Task: Edit and enhance audio for diversity and inclusion training programs.
Action: Mouse pressed left at (81, 6)
Screenshot: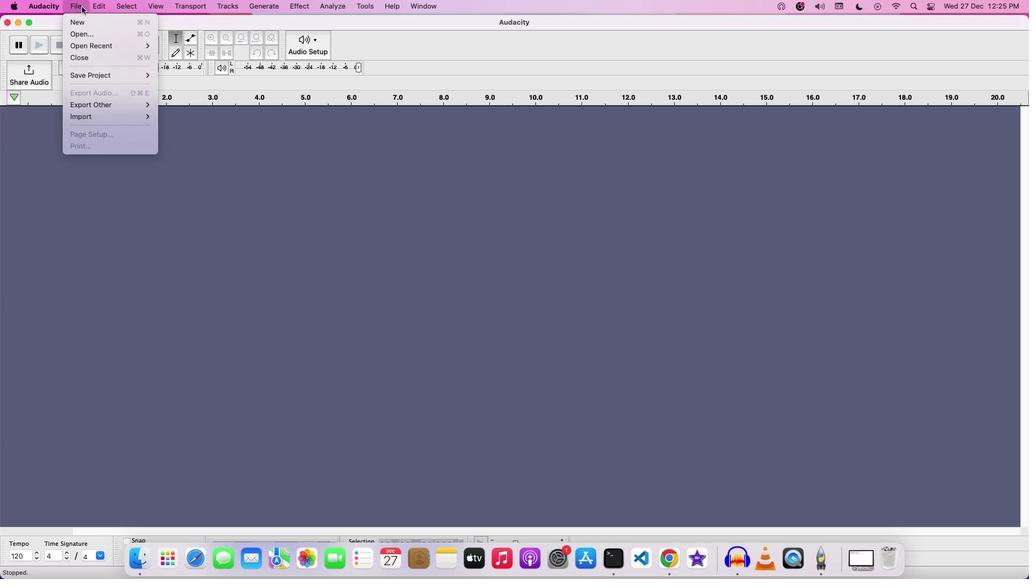 
Action: Mouse moved to (94, 34)
Screenshot: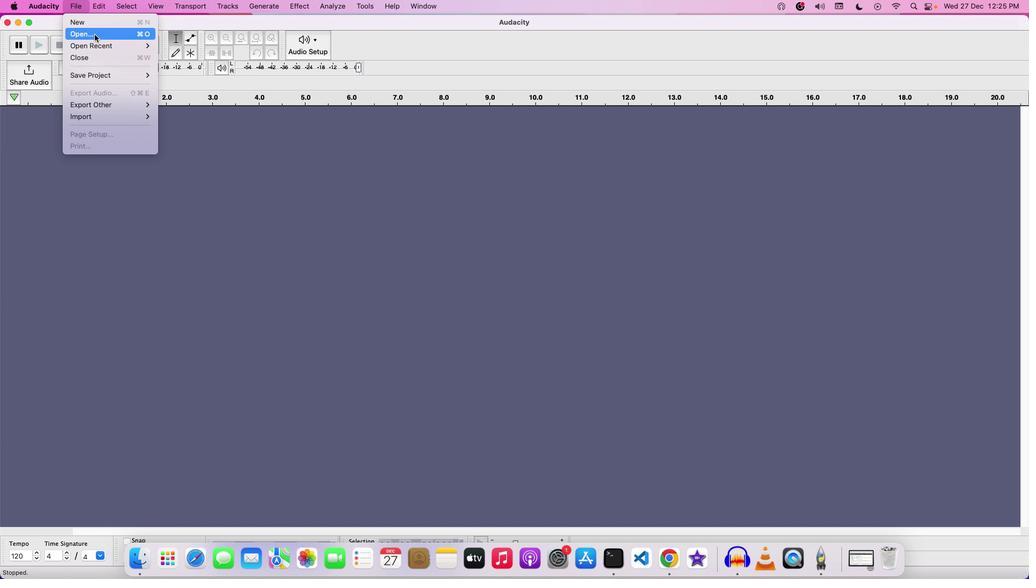 
Action: Mouse pressed left at (94, 34)
Screenshot: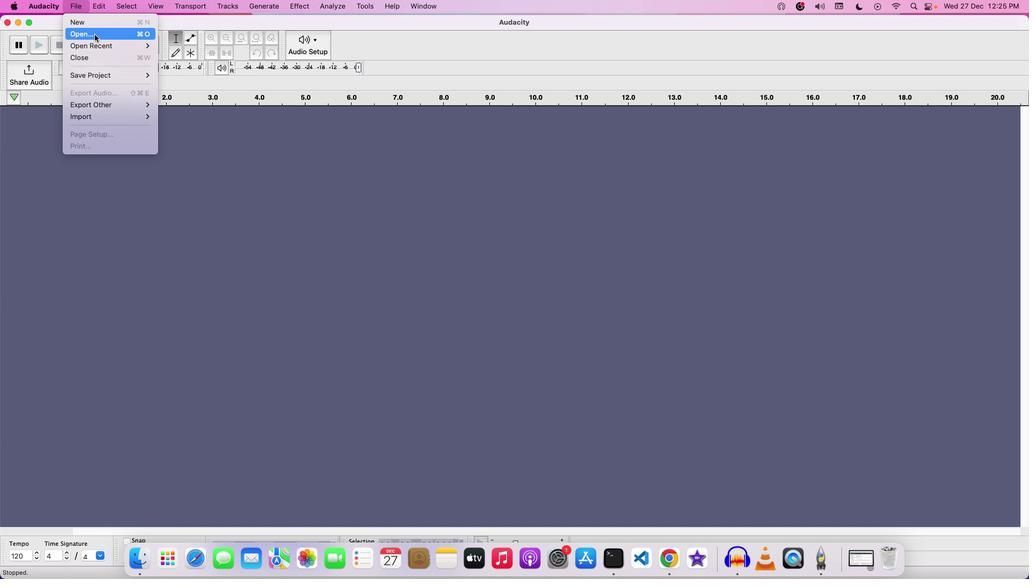 
Action: Mouse moved to (460, 151)
Screenshot: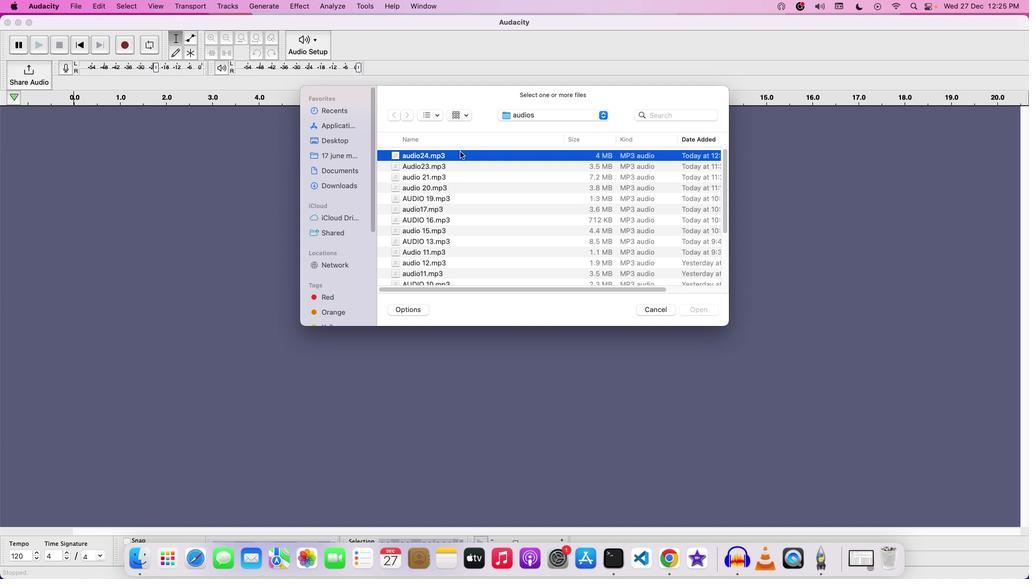 
Action: Mouse pressed left at (460, 151)
Screenshot: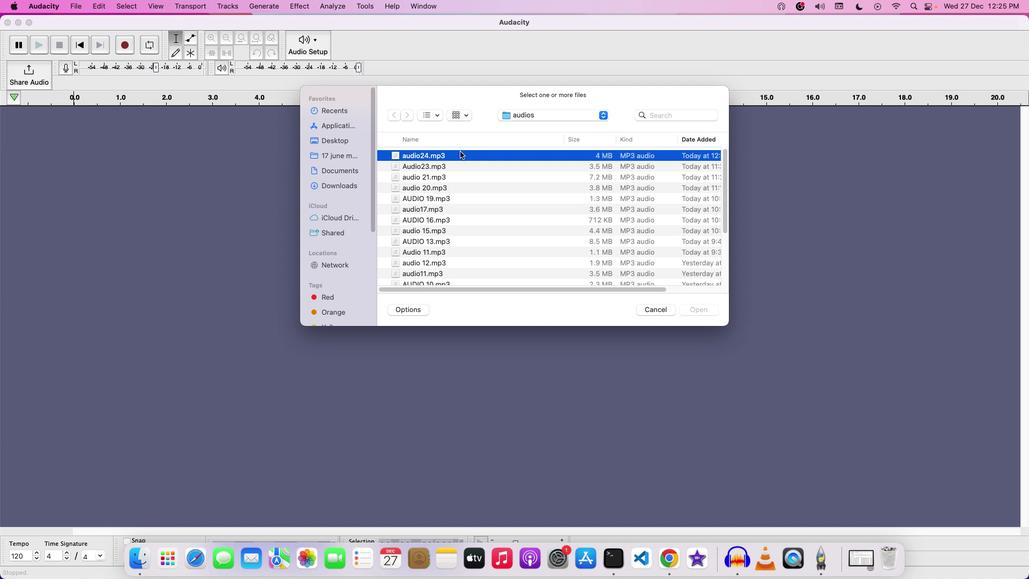 
Action: Mouse moved to (699, 307)
Screenshot: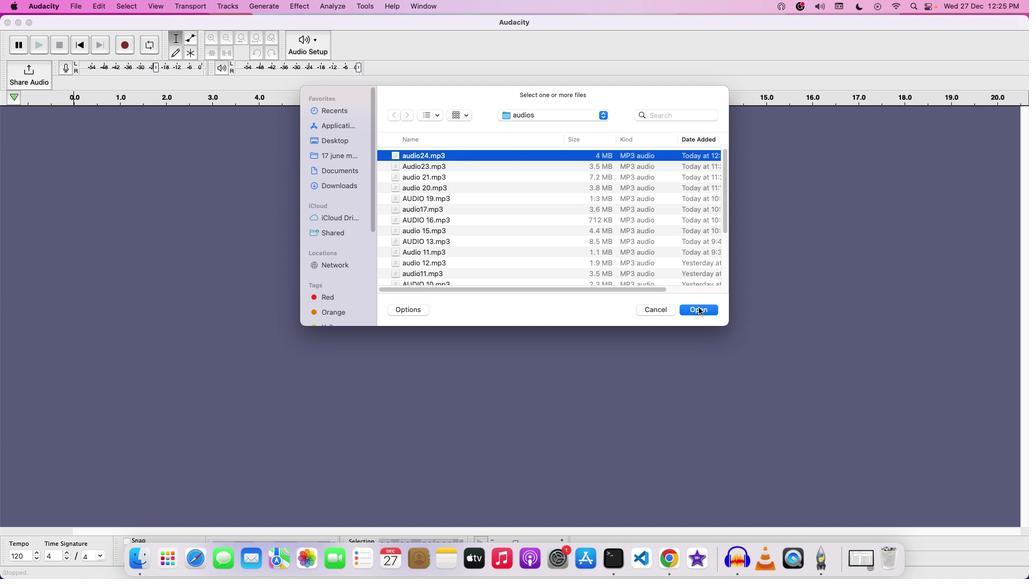 
Action: Mouse pressed left at (699, 307)
Screenshot: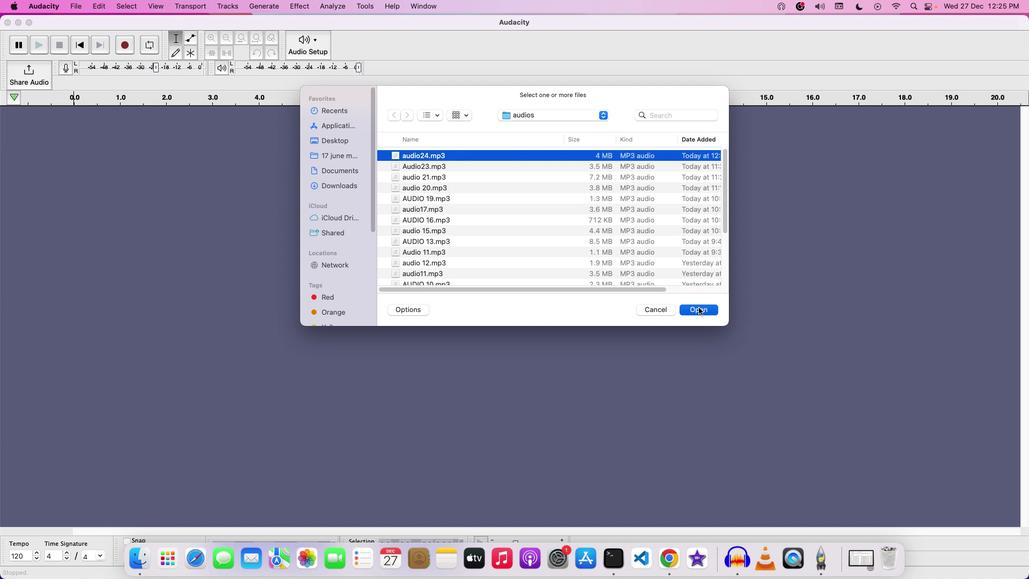 
Action: Mouse moved to (436, 184)
Screenshot: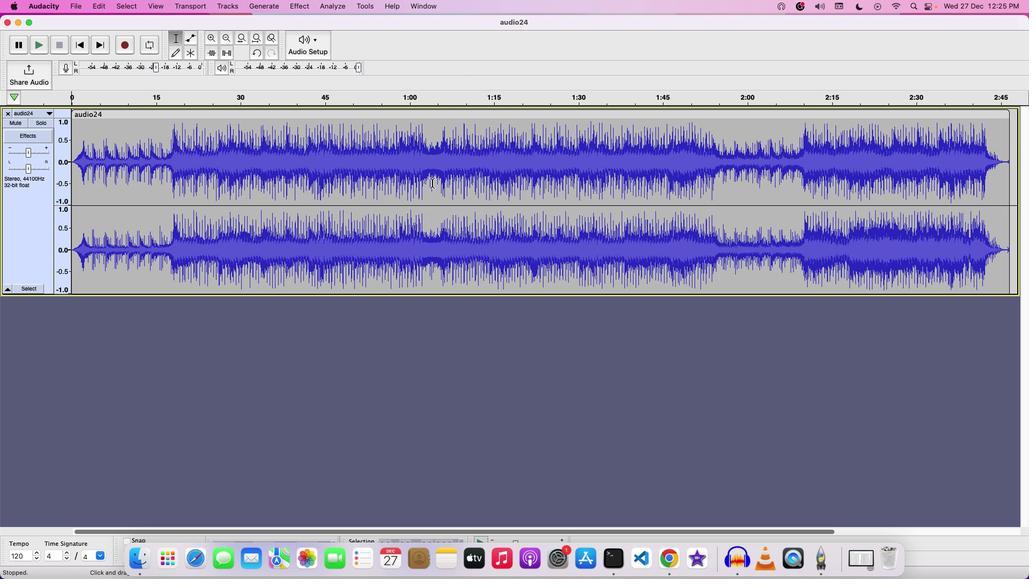 
Action: Key pressed Key.space
Screenshot: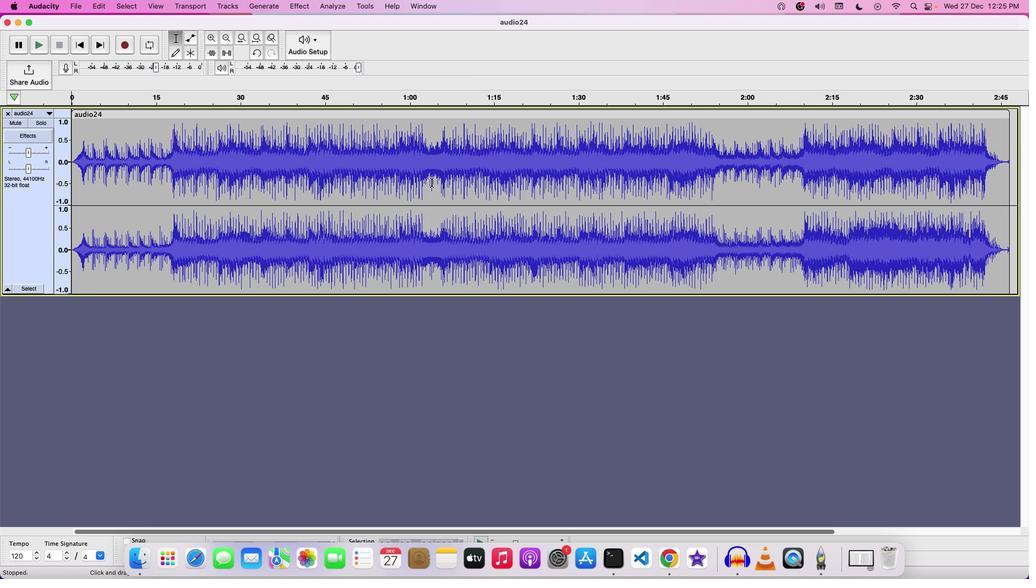
Action: Mouse moved to (29, 152)
Screenshot: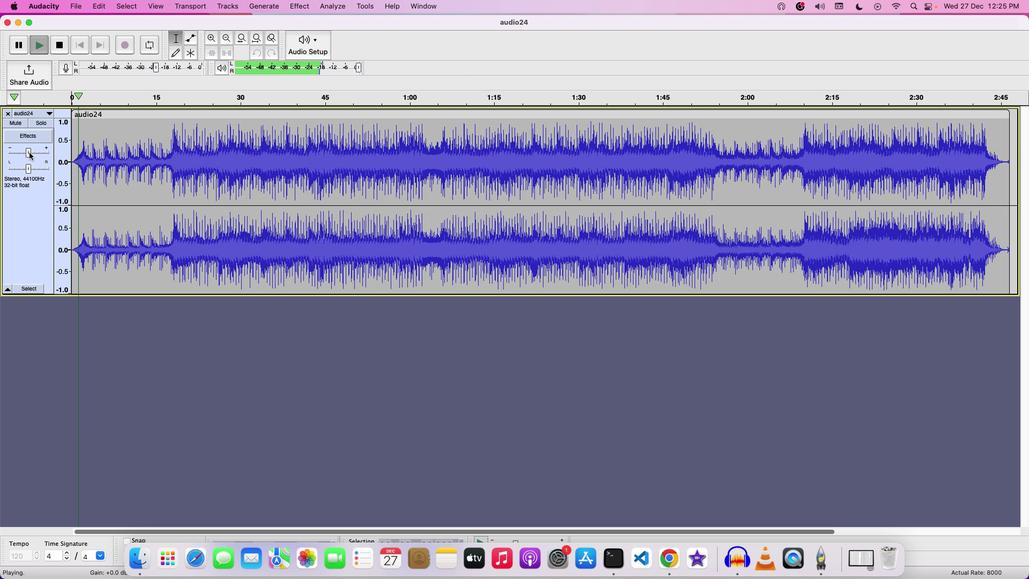 
Action: Mouse pressed left at (29, 152)
Screenshot: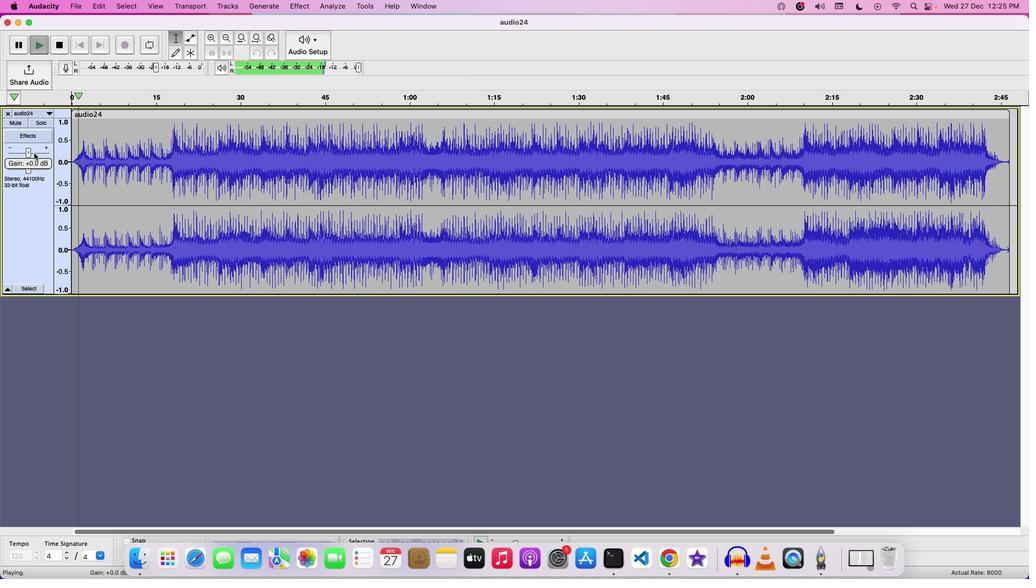 
Action: Mouse moved to (58, 118)
Screenshot: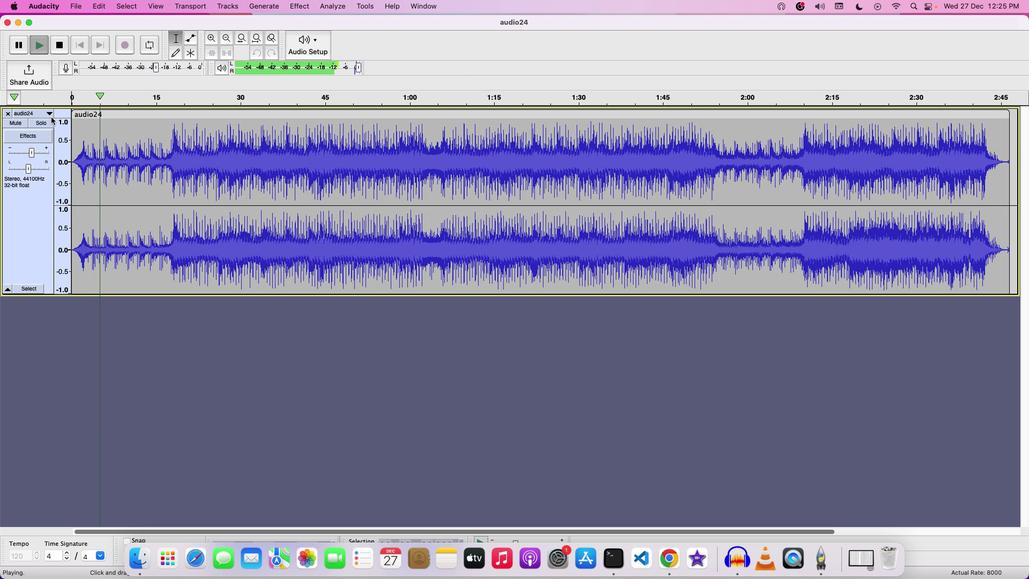 
Action: Key pressed Key.space
Screenshot: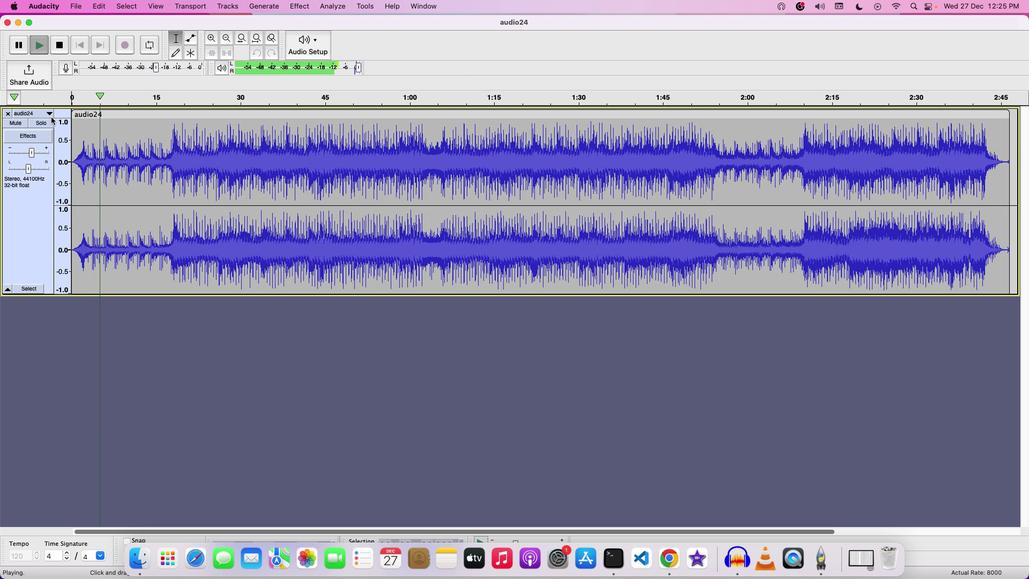 
Action: Mouse moved to (207, 36)
Screenshot: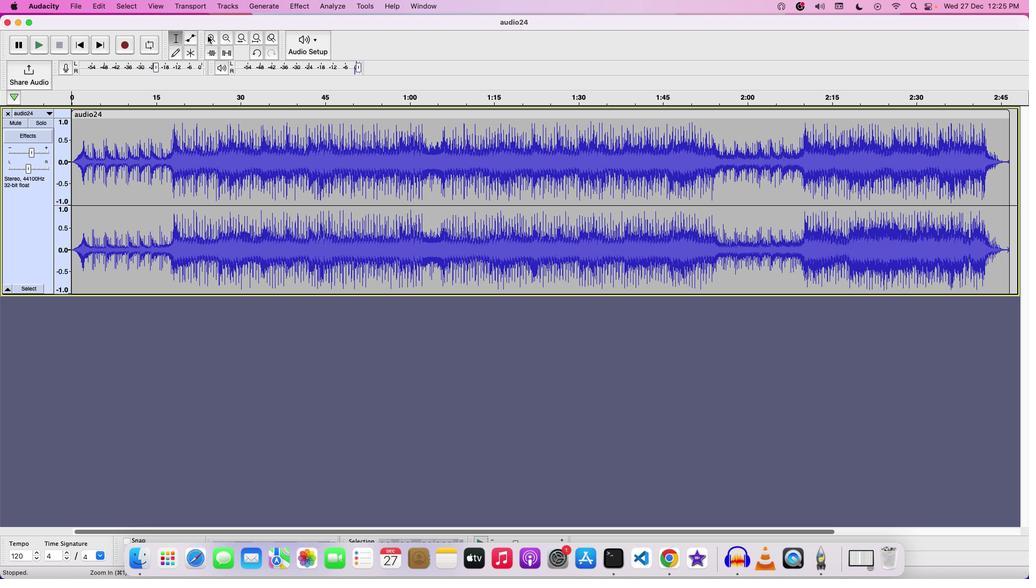 
Action: Mouse pressed left at (207, 36)
Screenshot: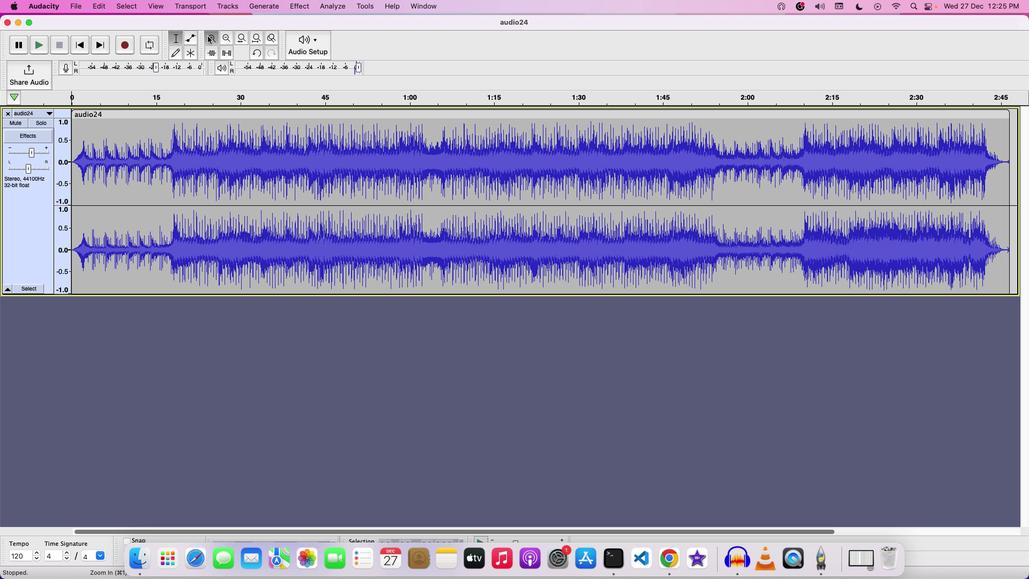 
Action: Mouse pressed left at (207, 36)
Screenshot: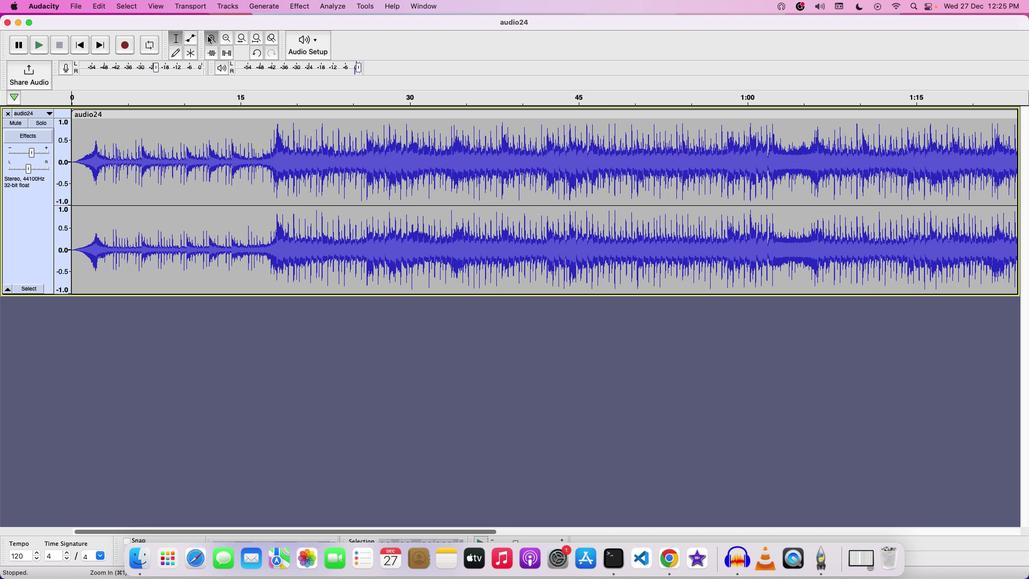 
Action: Mouse pressed left at (207, 36)
Screenshot: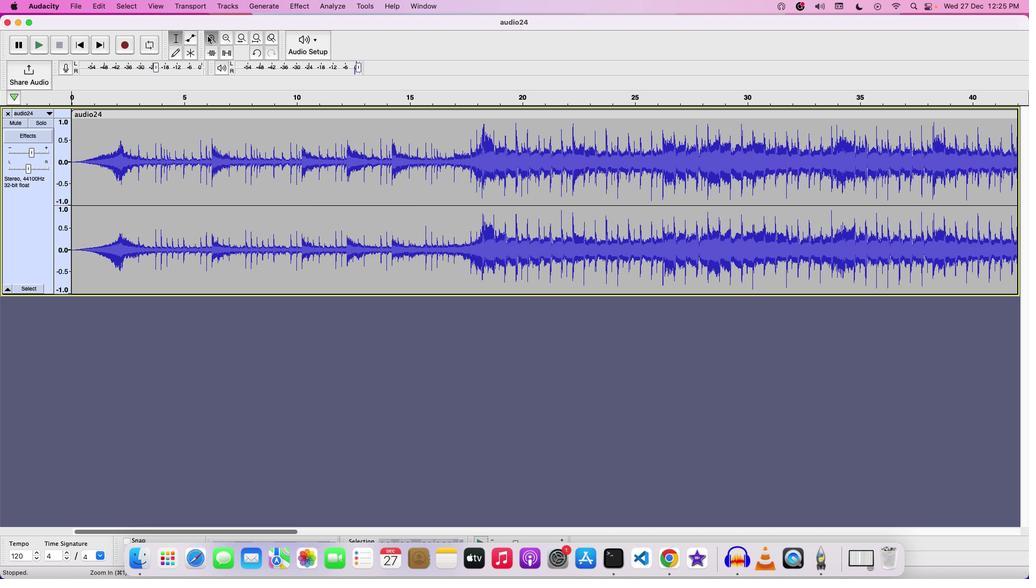 
Action: Mouse moved to (71, 116)
Screenshot: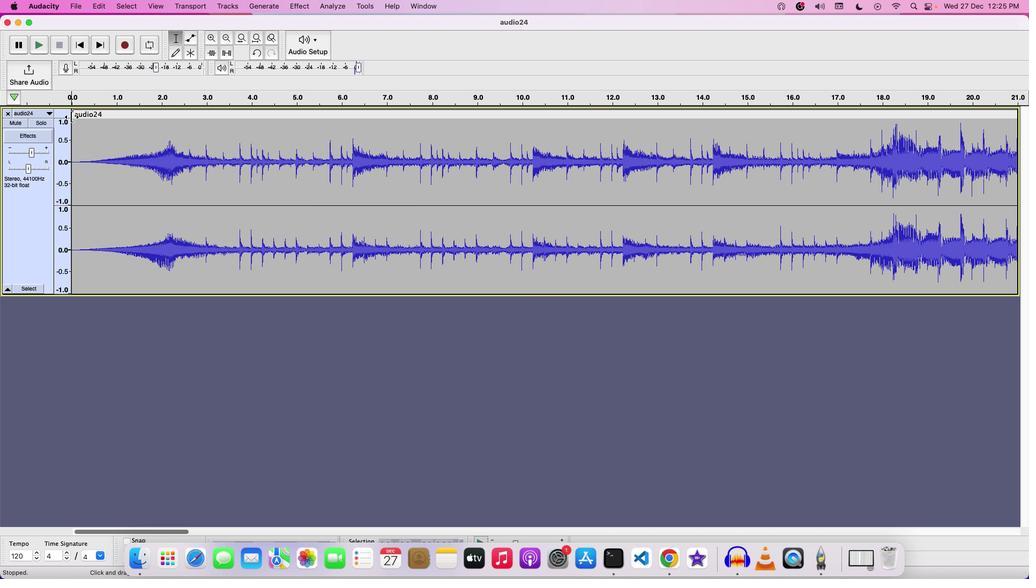 
Action: Mouse pressed left at (71, 116)
Screenshot: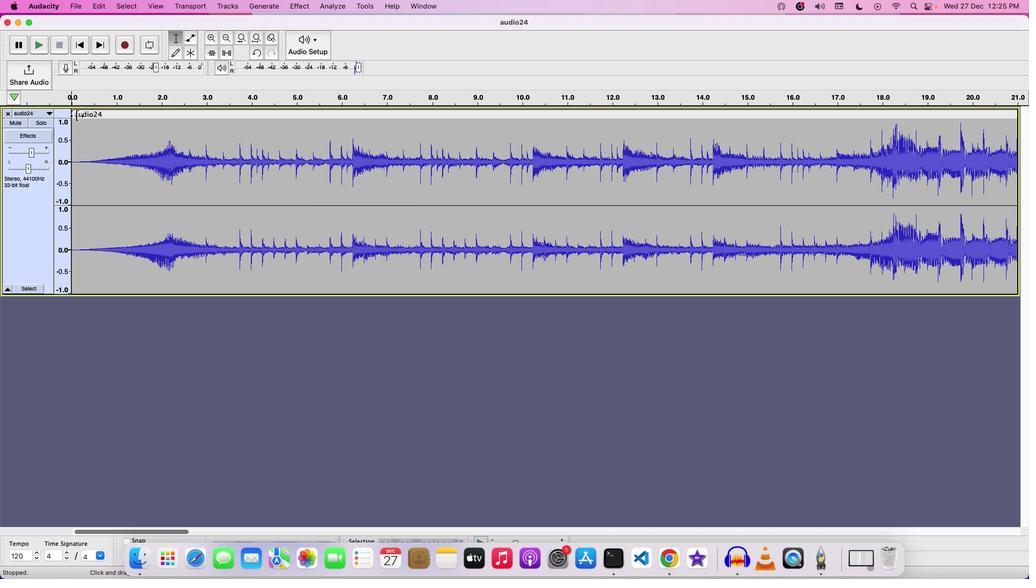 
Action: Mouse moved to (115, 115)
Screenshot: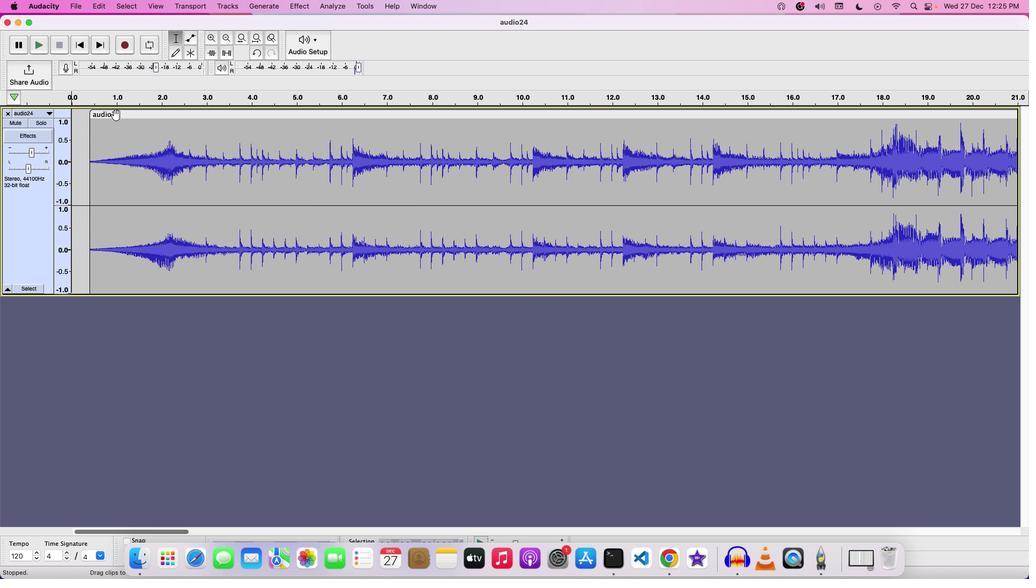 
Action: Mouse pressed left at (115, 115)
Screenshot: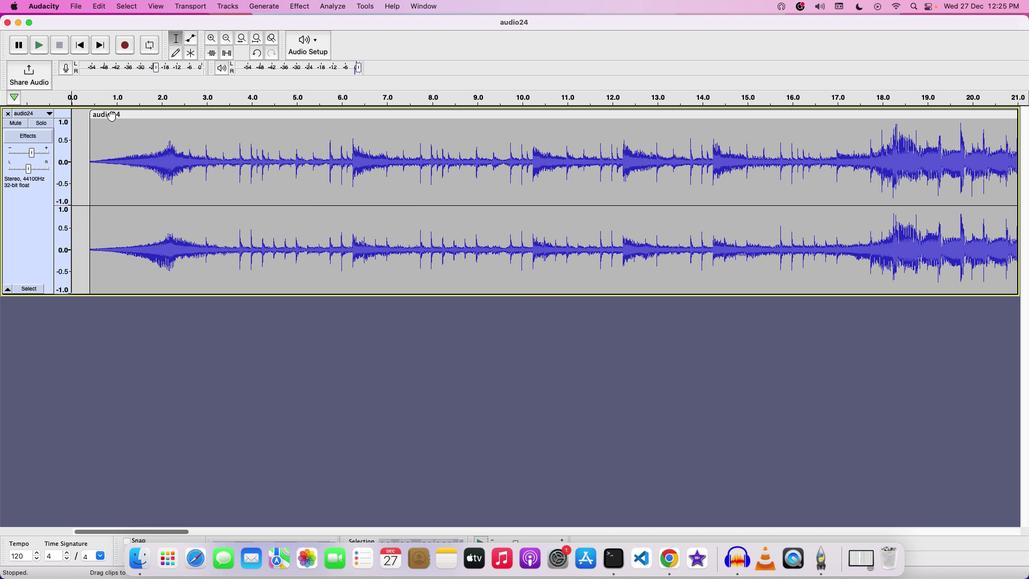 
Action: Mouse moved to (225, 36)
Screenshot: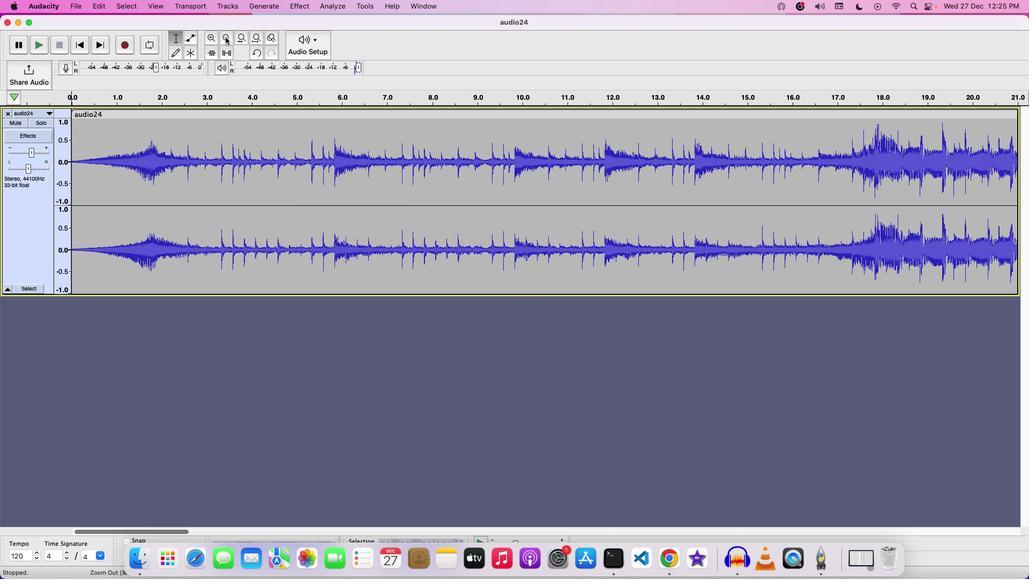 
Action: Mouse pressed left at (225, 36)
Screenshot: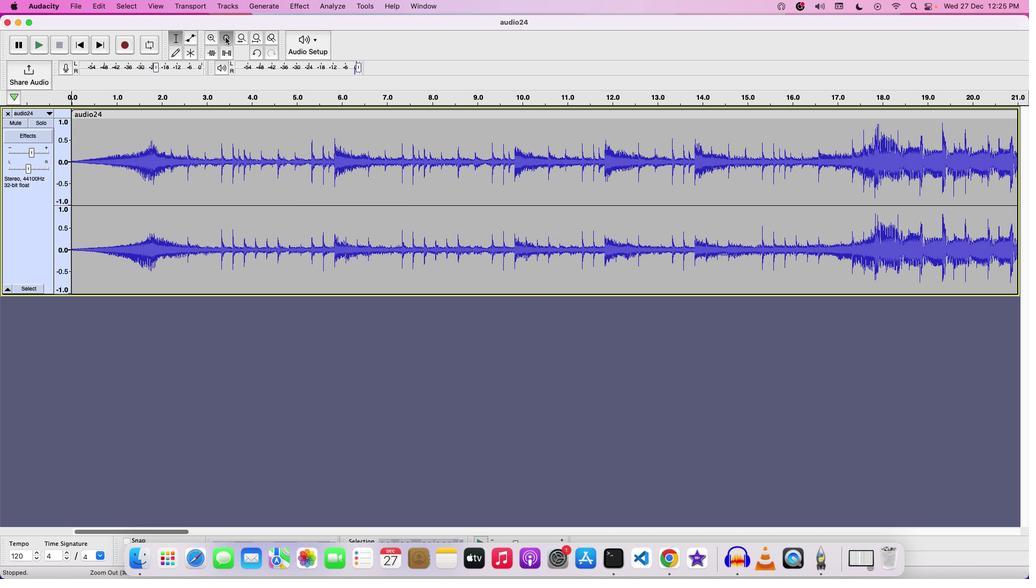 
Action: Mouse pressed left at (225, 36)
Screenshot: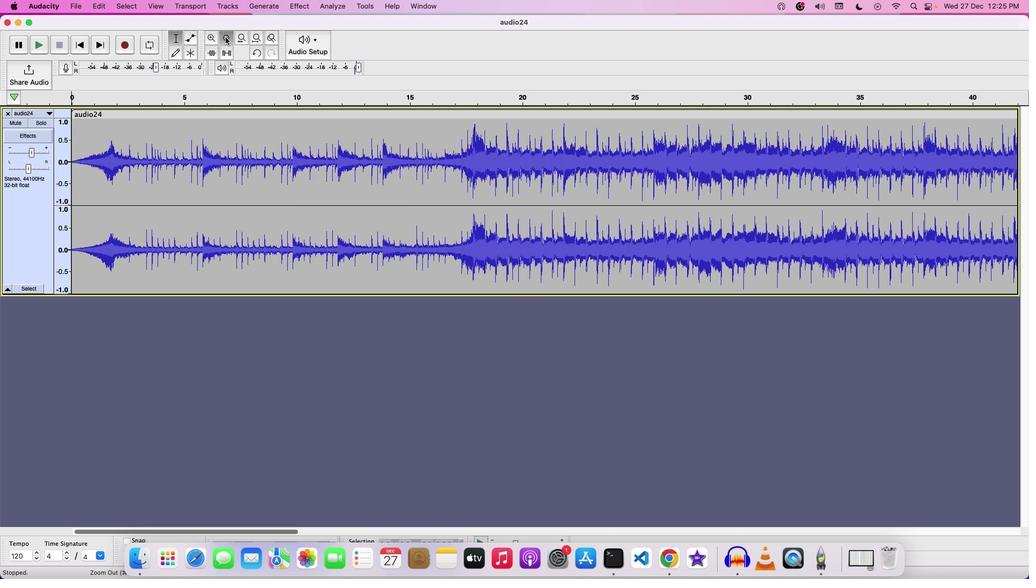 
Action: Mouse pressed left at (225, 36)
Screenshot: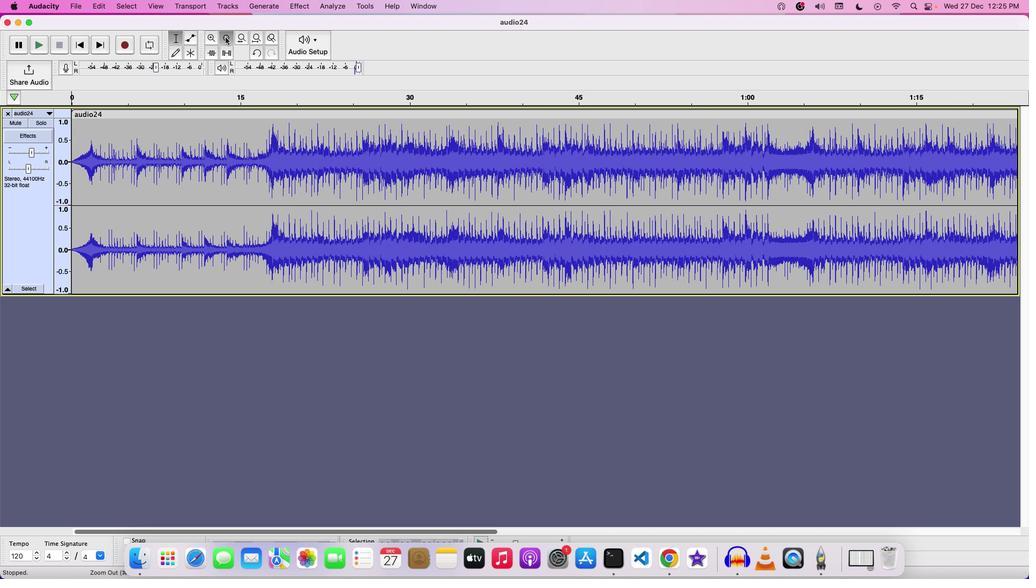 
Action: Mouse pressed left at (225, 36)
Screenshot: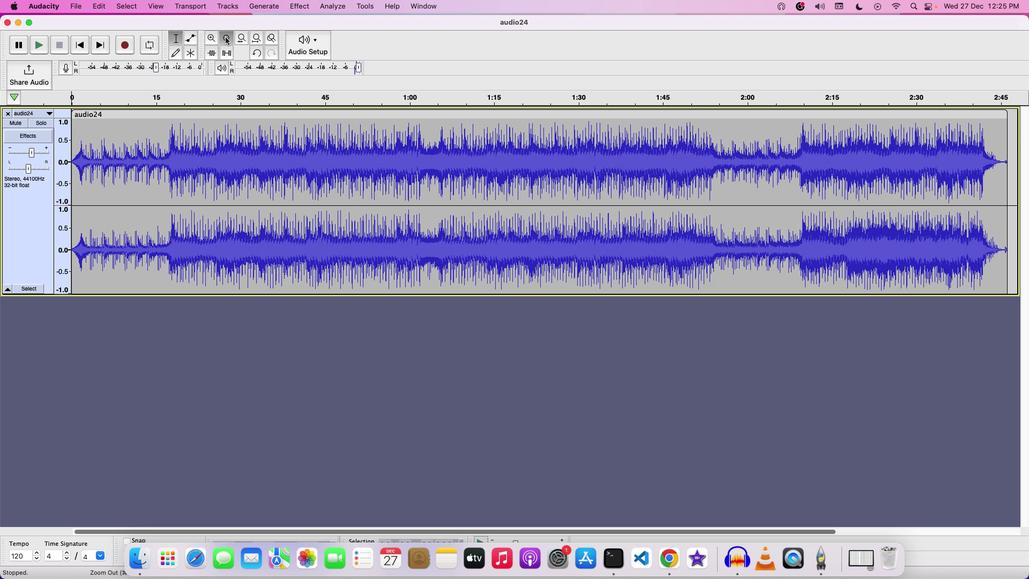 
Action: Mouse pressed left at (225, 36)
Screenshot: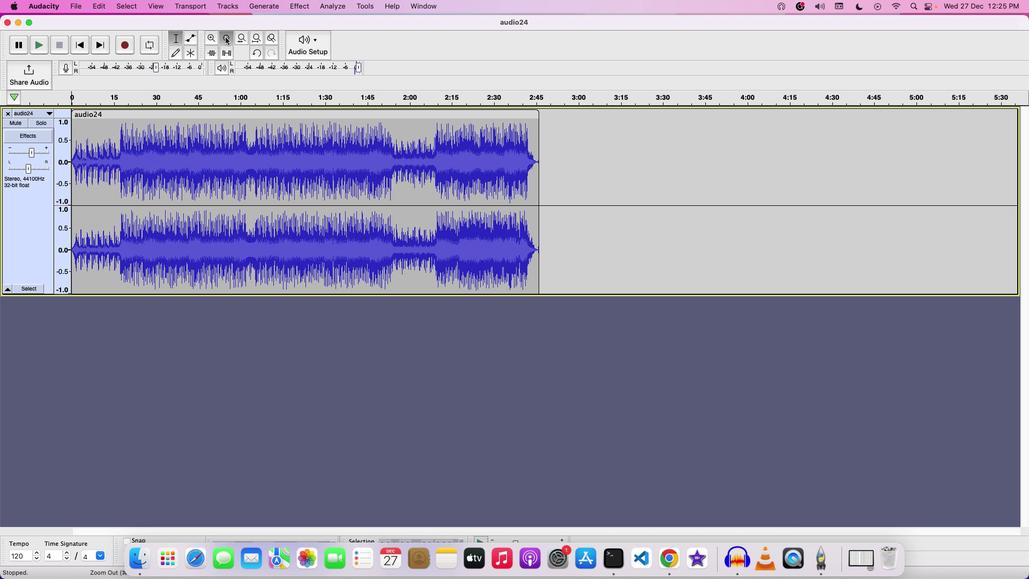
Action: Mouse moved to (213, 39)
Screenshot: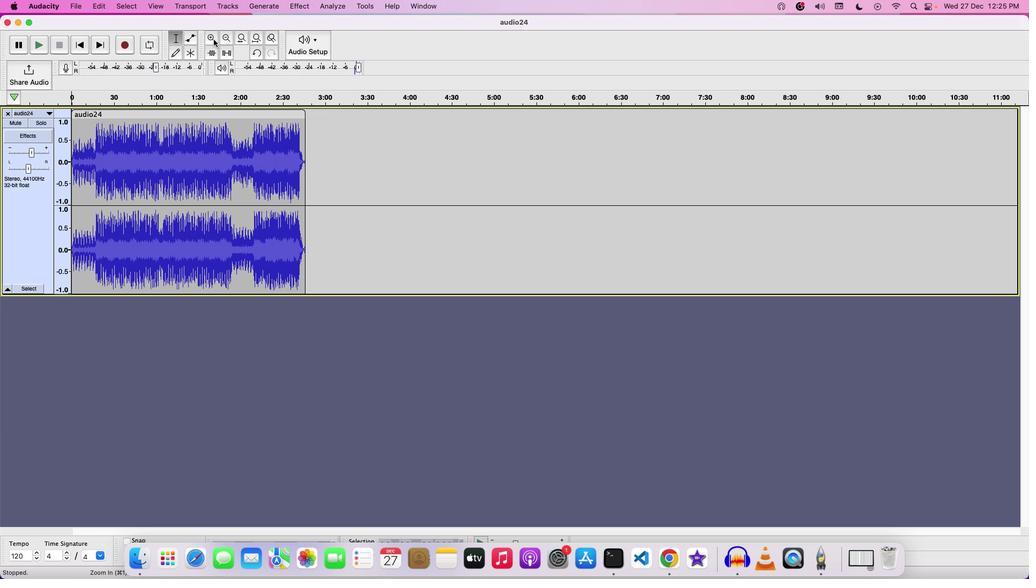 
Action: Mouse pressed left at (213, 39)
Screenshot: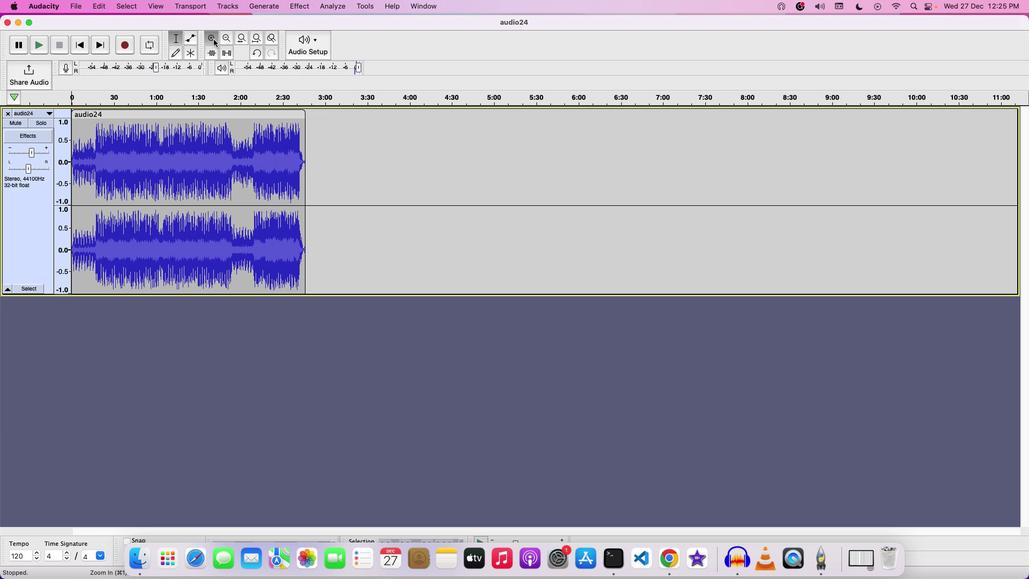 
Action: Mouse moved to (539, 119)
Screenshot: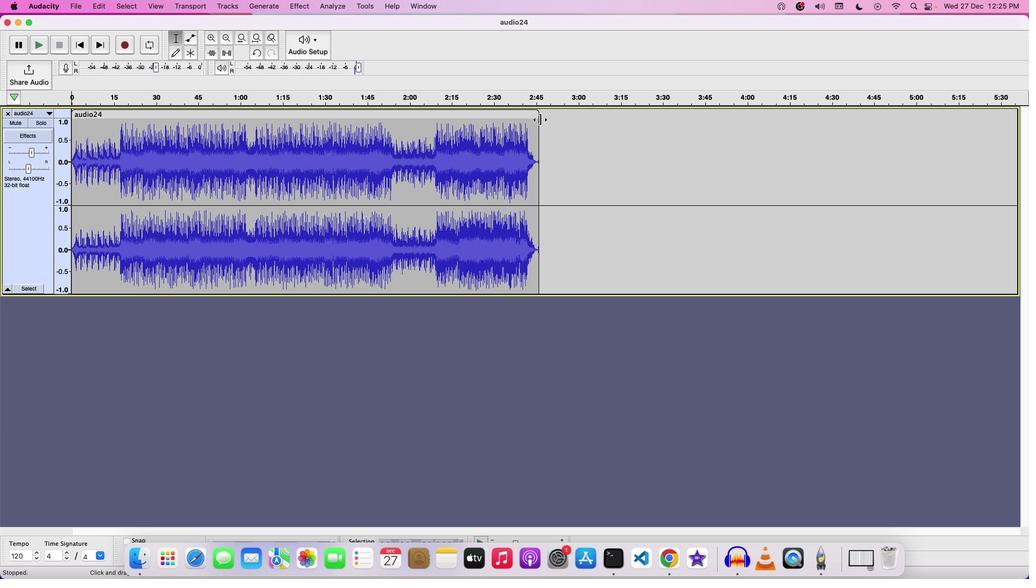 
Action: Mouse pressed left at (539, 119)
Screenshot: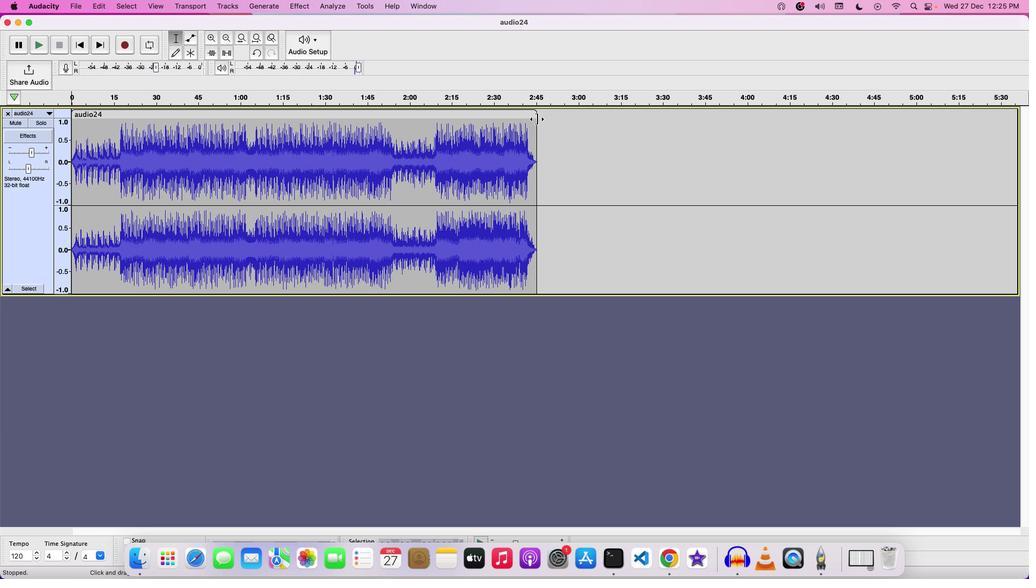 
Action: Mouse moved to (209, 40)
Screenshot: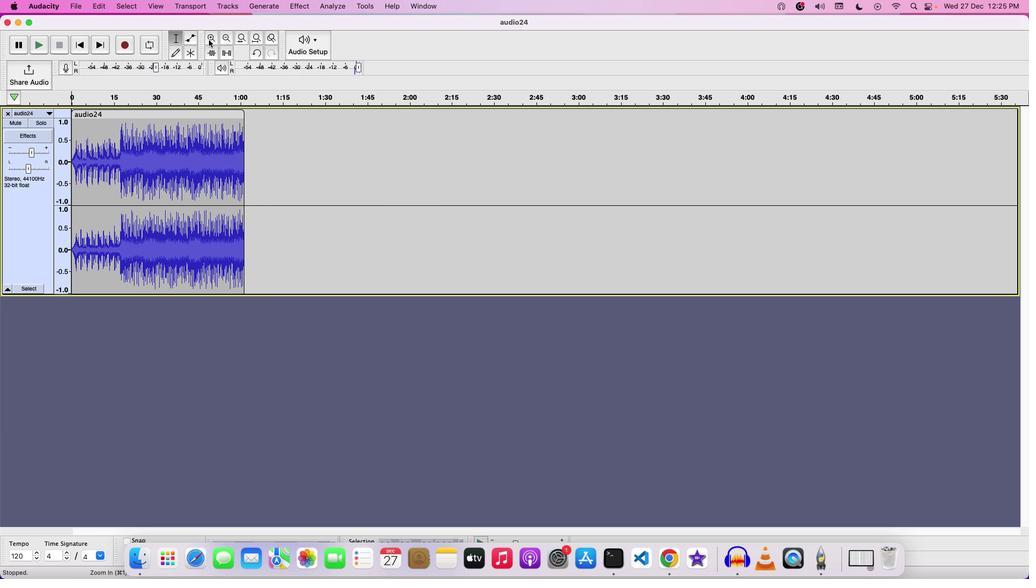 
Action: Mouse pressed left at (209, 40)
Screenshot: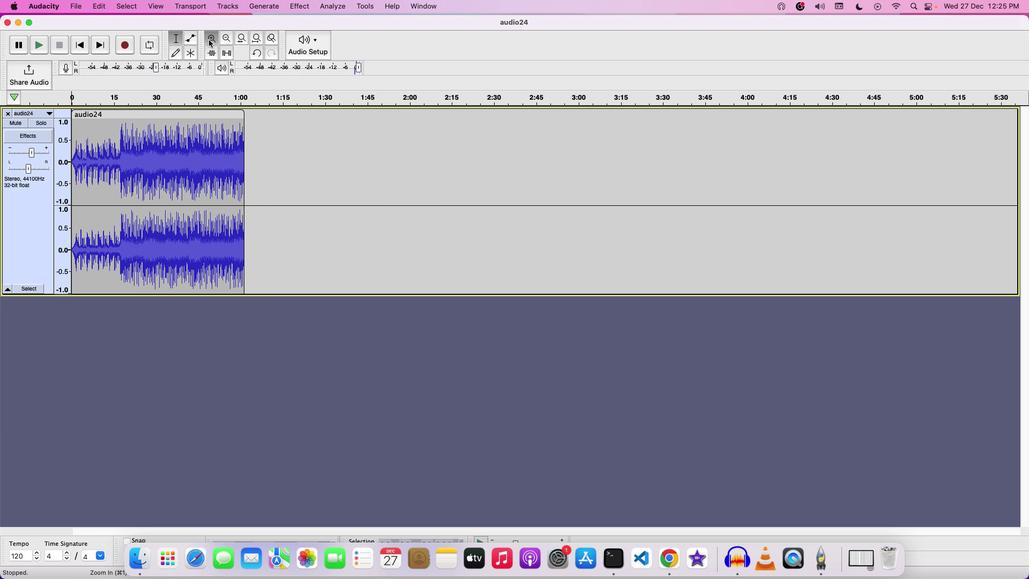 
Action: Mouse pressed left at (209, 40)
Screenshot: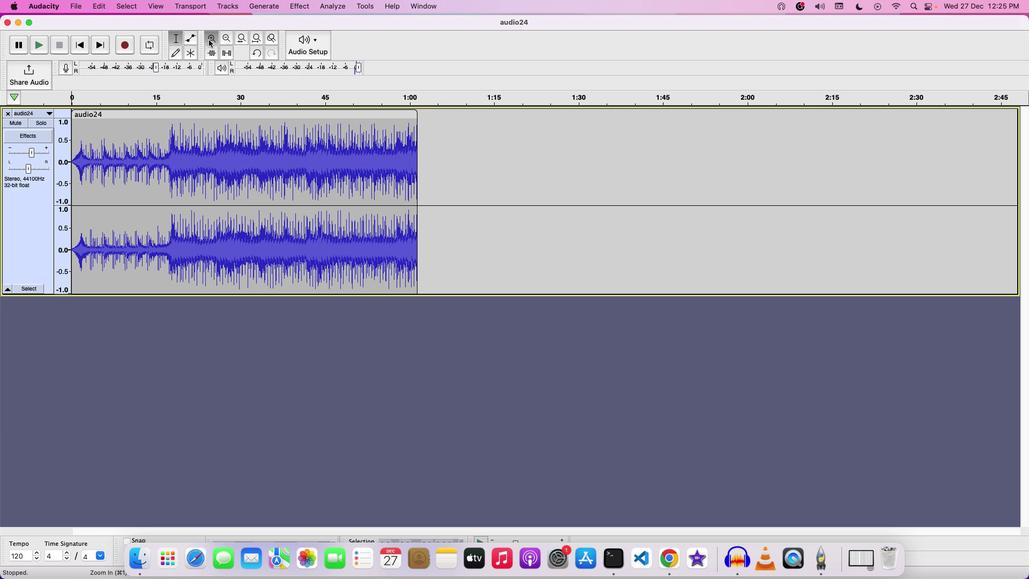 
Action: Mouse moved to (211, 43)
Screenshot: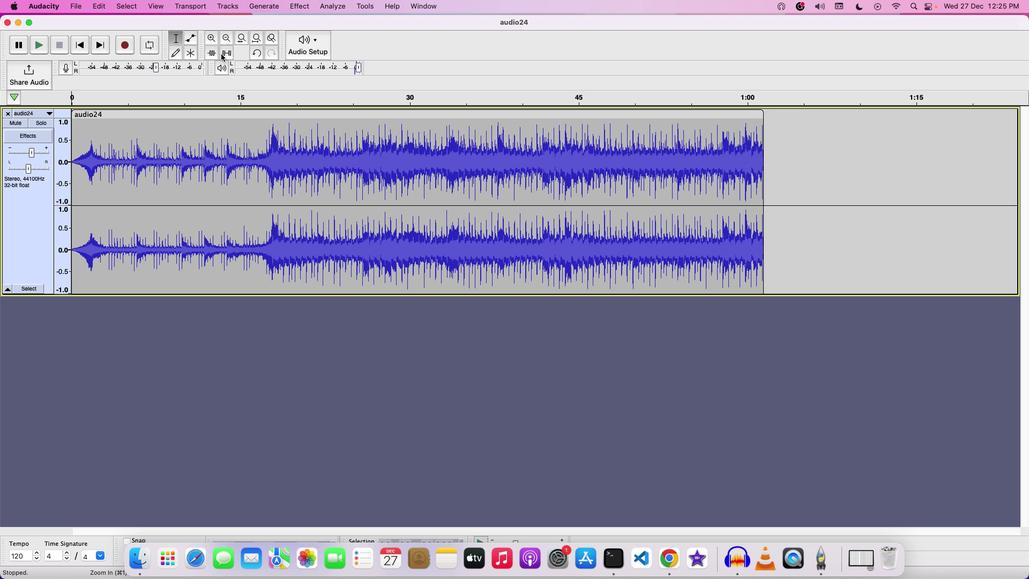 
Action: Key pressed Key.space
Screenshot: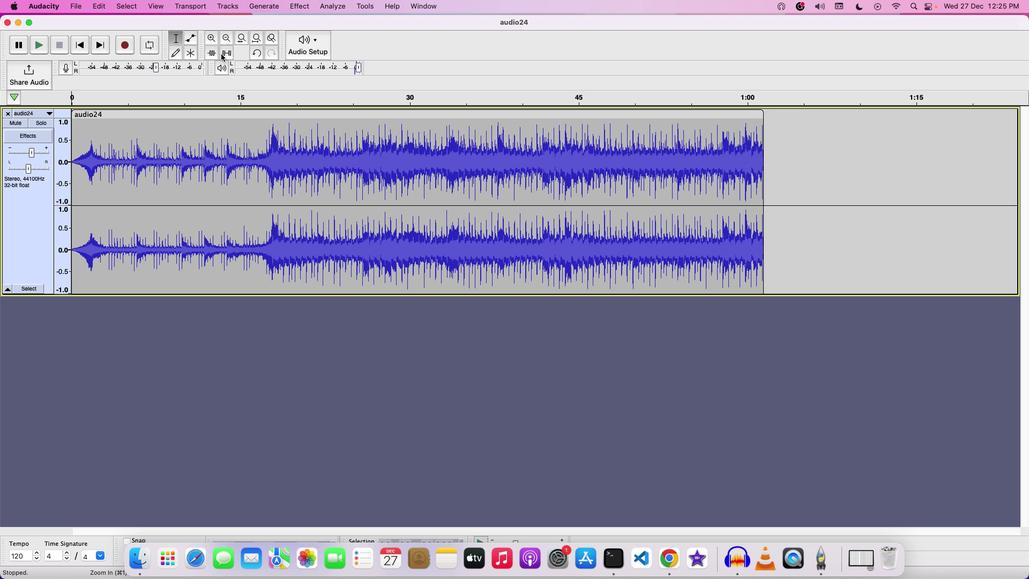 
Action: Mouse moved to (42, 152)
Screenshot: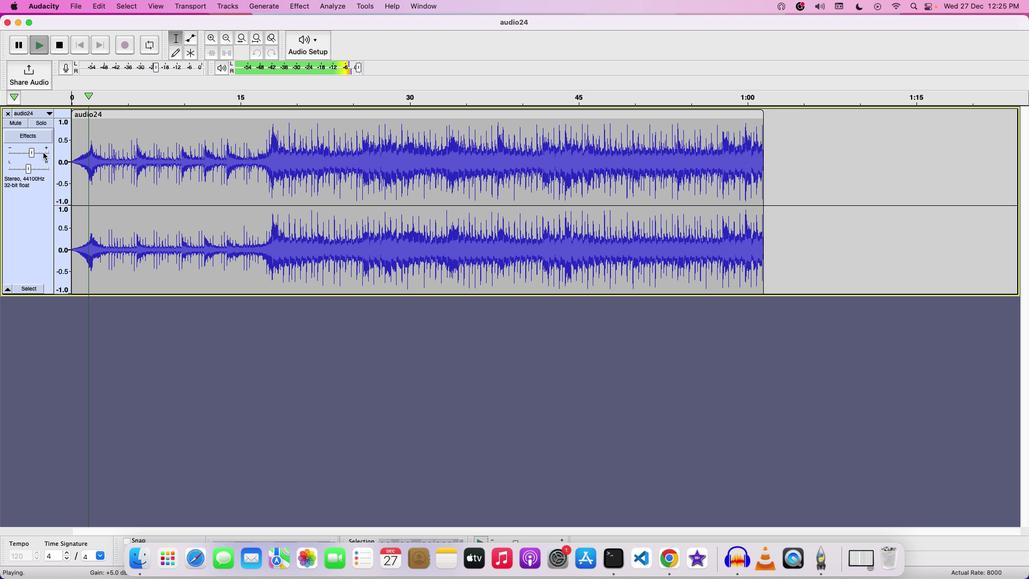 
Action: Mouse pressed left at (42, 152)
Screenshot: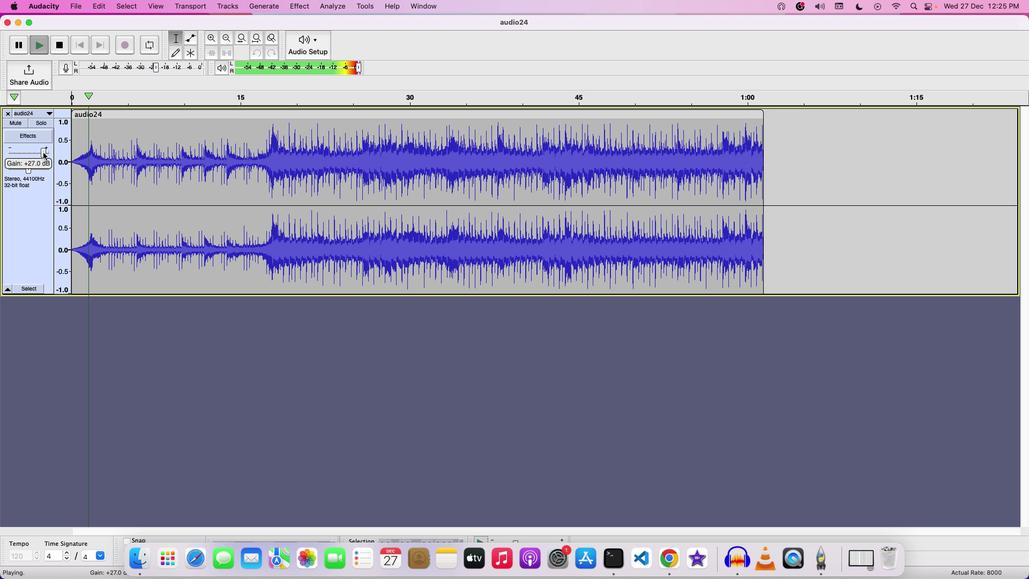 
Action: Mouse moved to (42, 152)
Screenshot: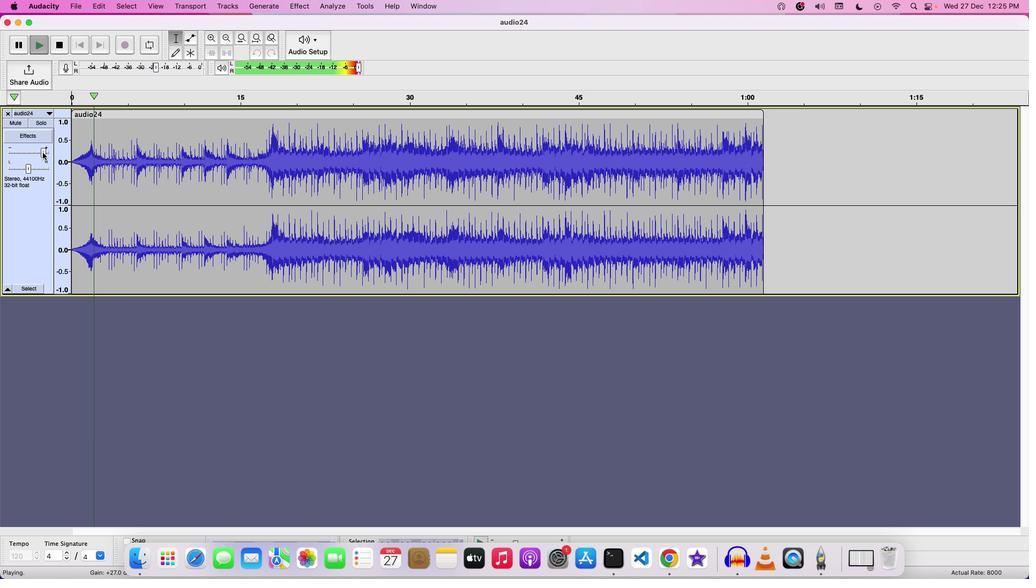
Action: Mouse pressed left at (42, 152)
Screenshot: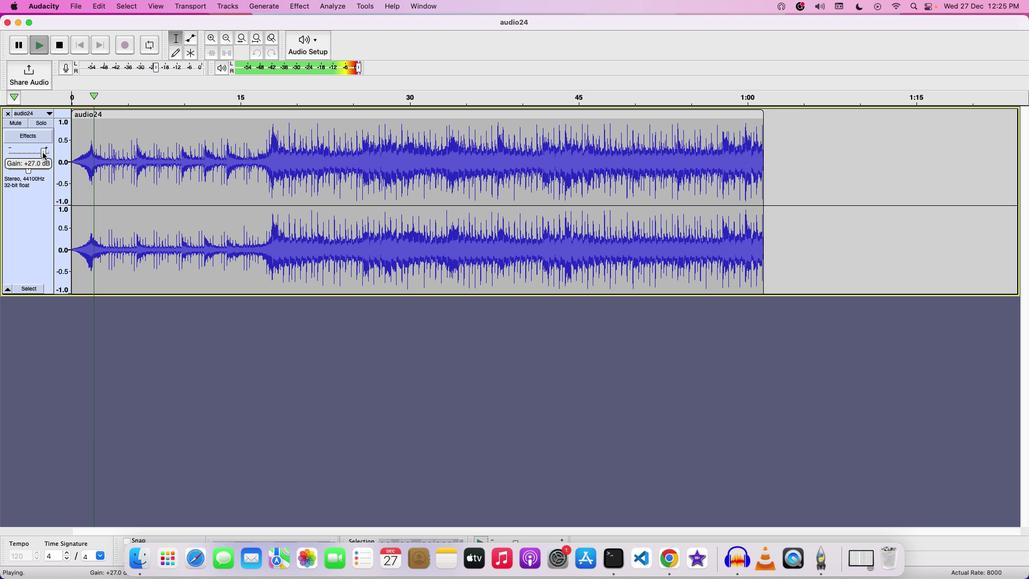 
Action: Mouse moved to (188, 175)
Screenshot: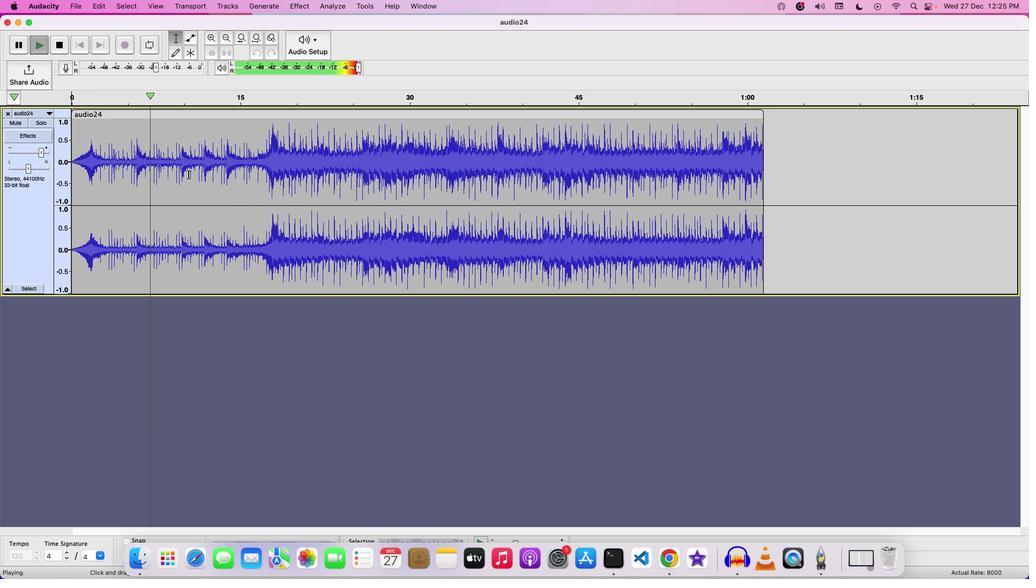 
Action: Key pressed Key.space
Screenshot: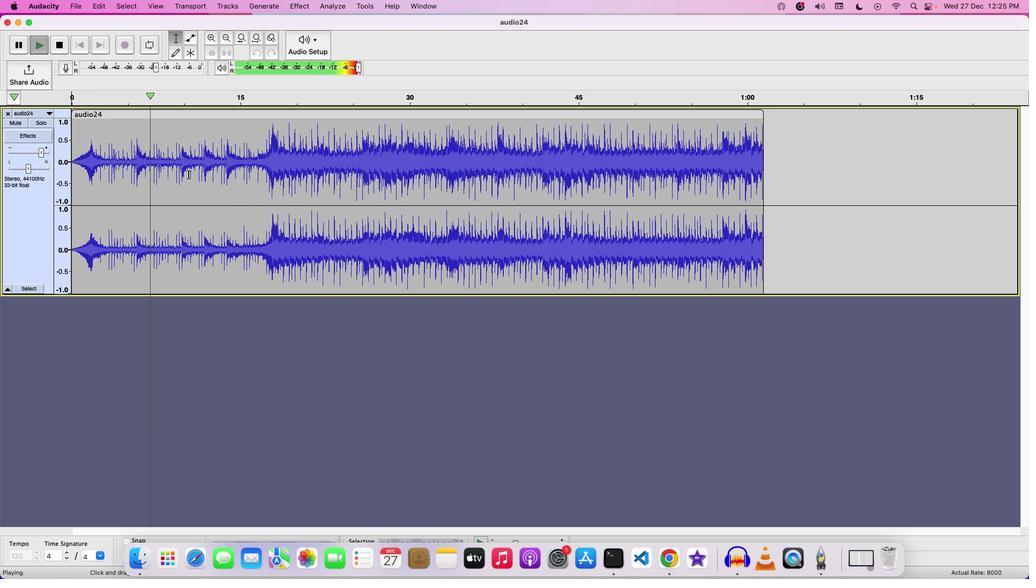 
Action: Mouse moved to (198, 164)
Screenshot: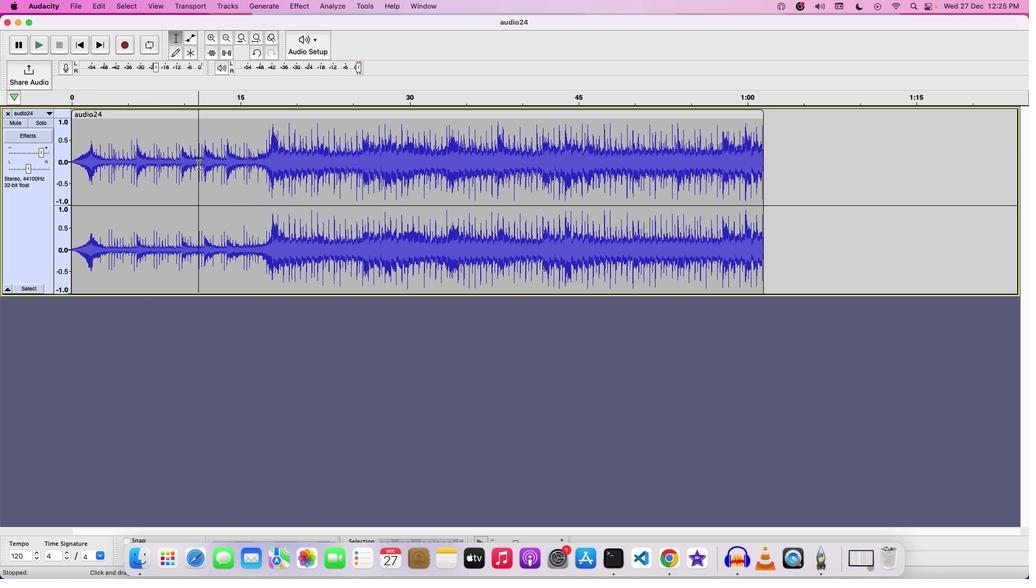 
Action: Mouse pressed left at (198, 164)
Screenshot: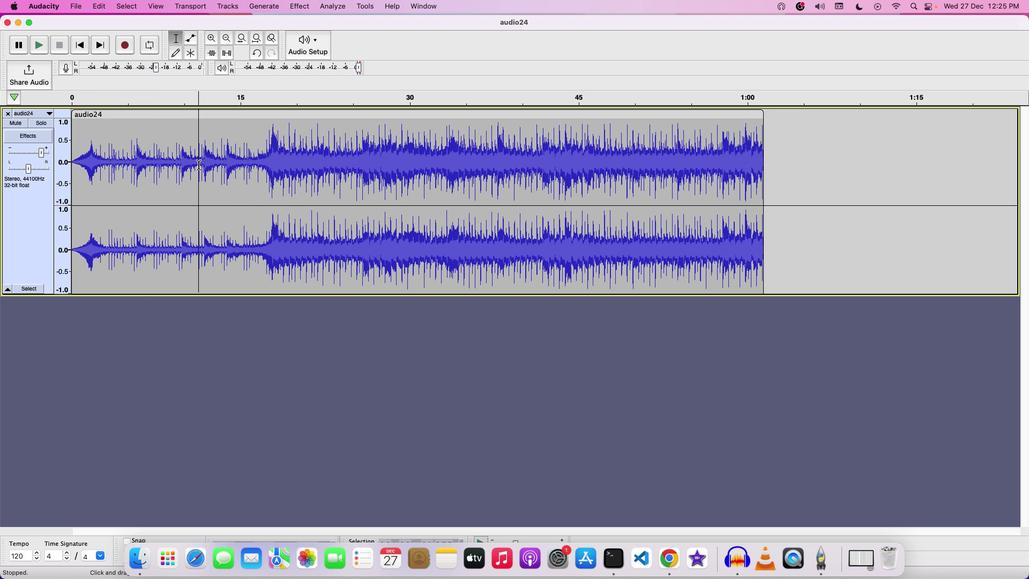 
Action: Mouse pressed left at (198, 164)
Screenshot: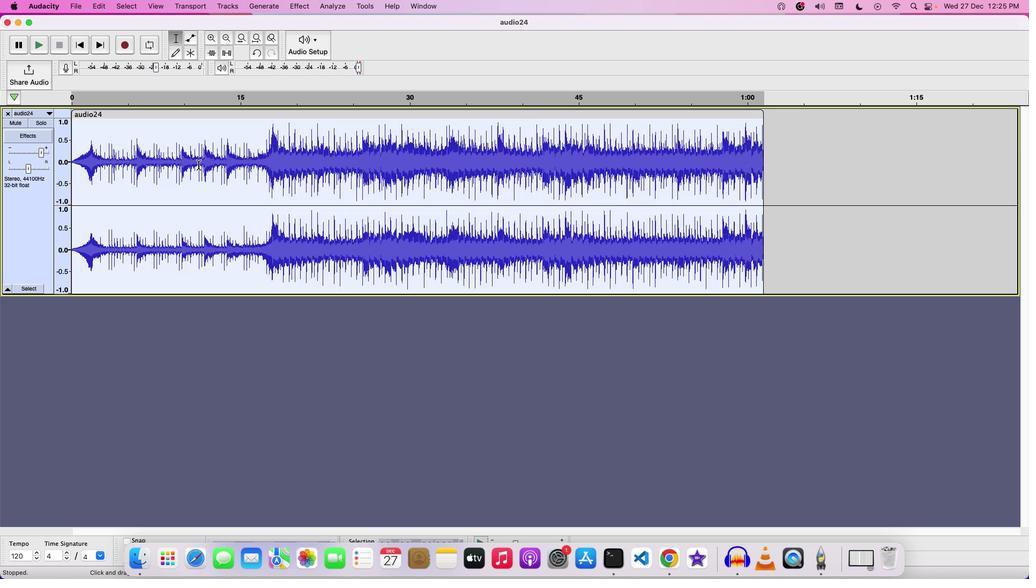 
Action: Mouse moved to (305, 8)
Screenshot: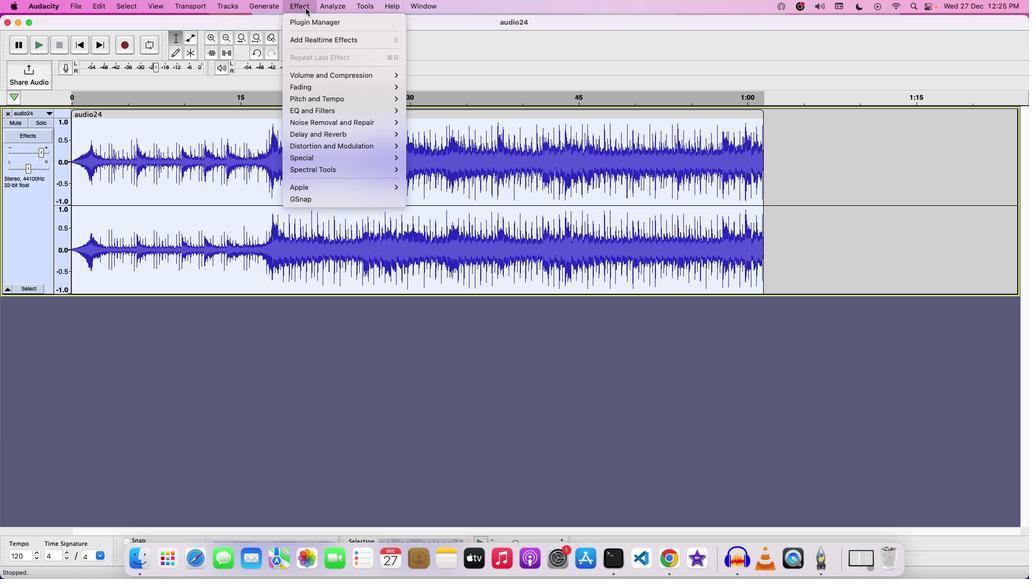 
Action: Mouse pressed left at (305, 8)
Screenshot: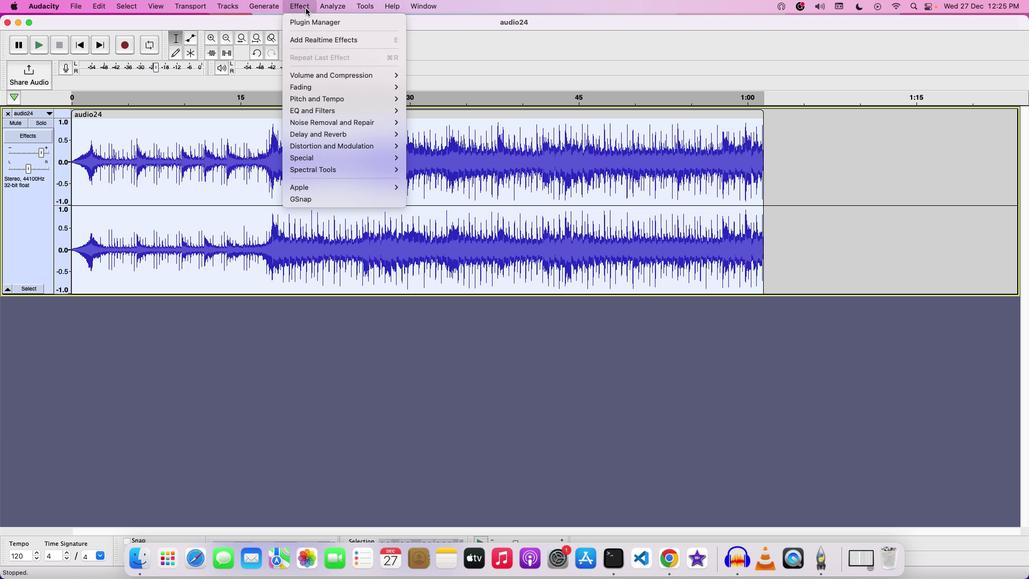 
Action: Mouse moved to (428, 119)
Screenshot: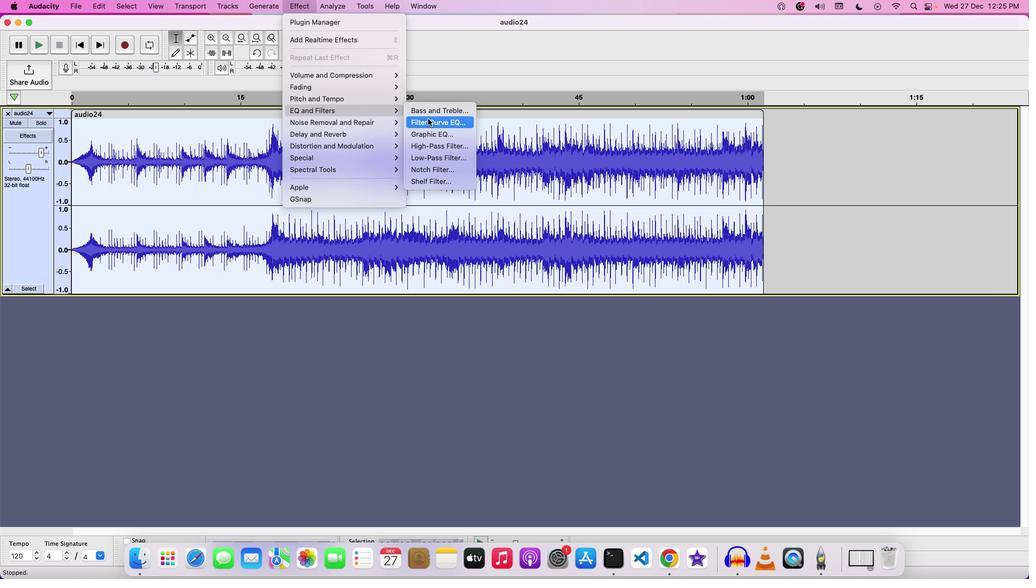 
Action: Mouse pressed left at (428, 119)
Screenshot: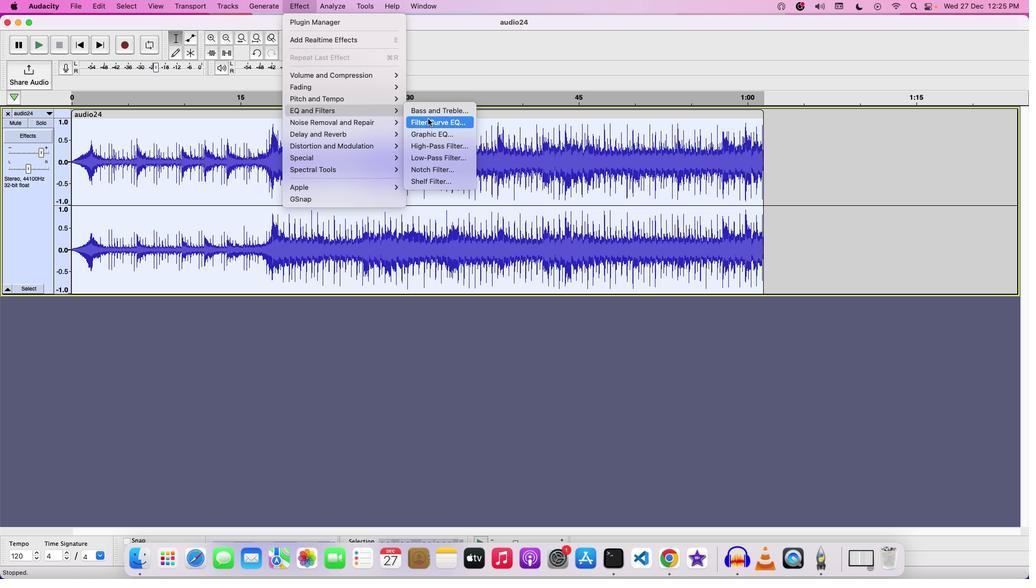 
Action: Mouse moved to (495, 445)
Screenshot: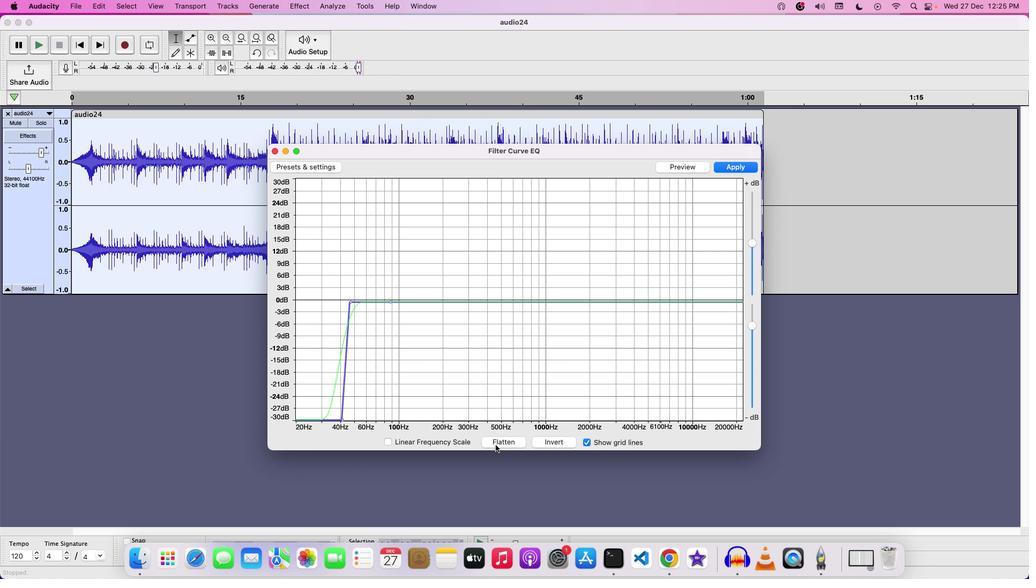 
Action: Mouse pressed left at (495, 445)
Screenshot: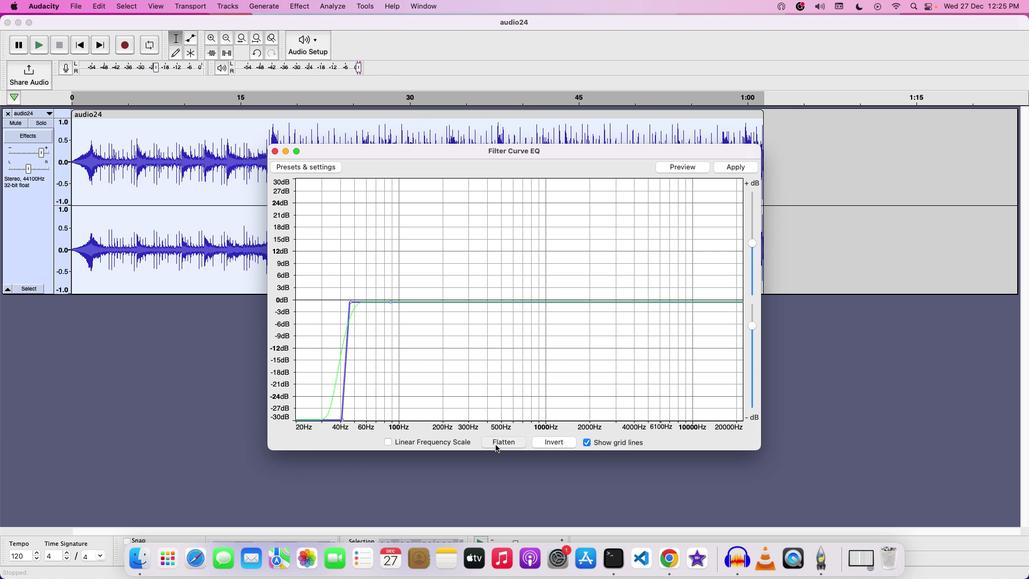 
Action: Mouse moved to (304, 300)
Screenshot: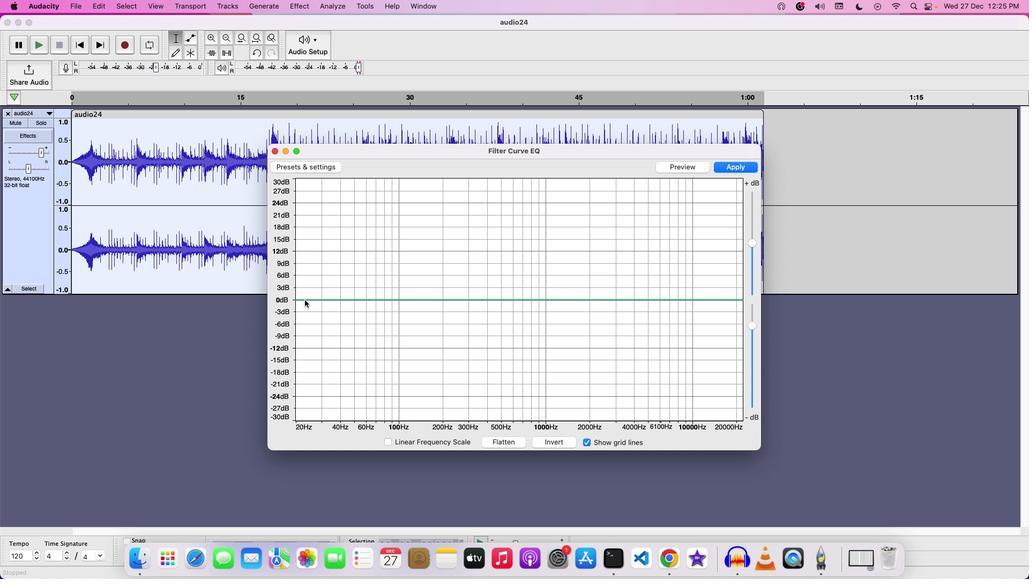 
Action: Mouse pressed left at (304, 300)
Screenshot: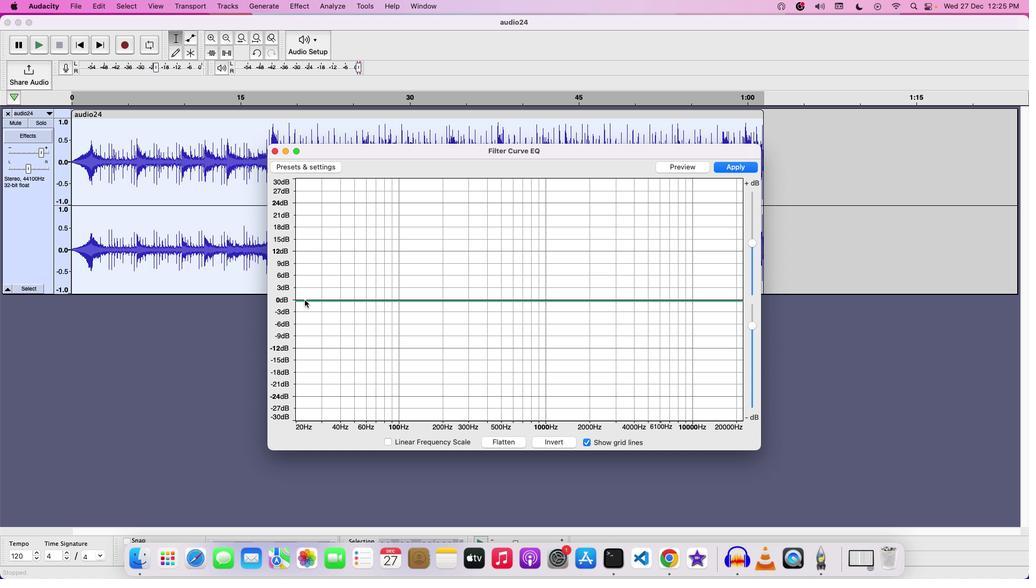 
Action: Mouse moved to (319, 302)
Screenshot: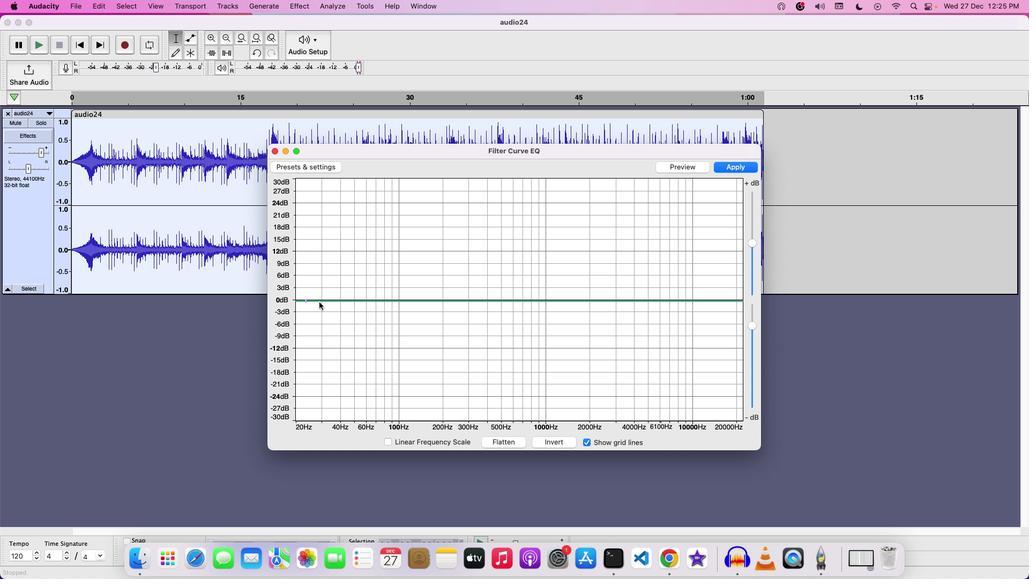 
Action: Mouse pressed left at (319, 302)
Screenshot: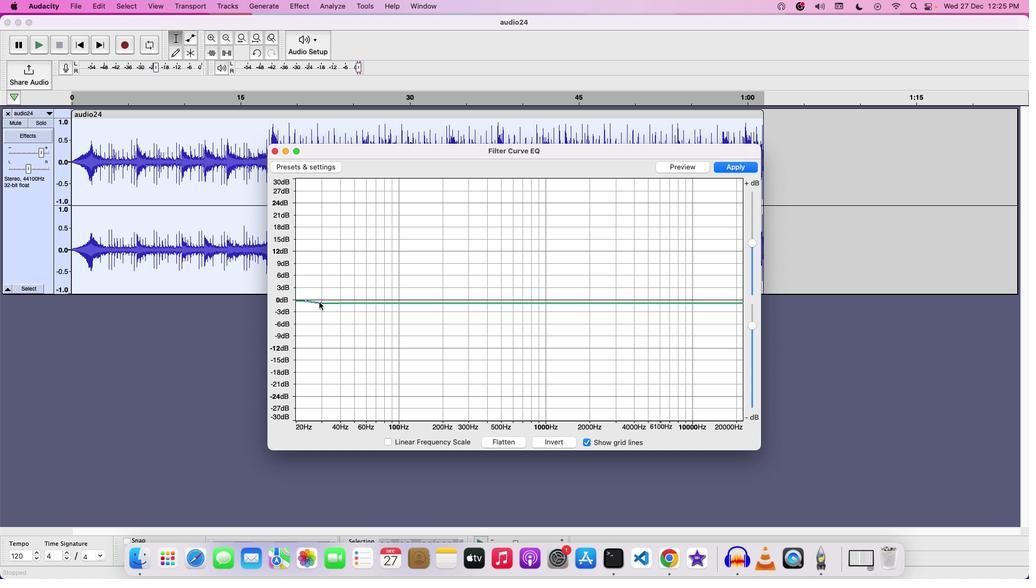 
Action: Mouse moved to (339, 302)
Screenshot: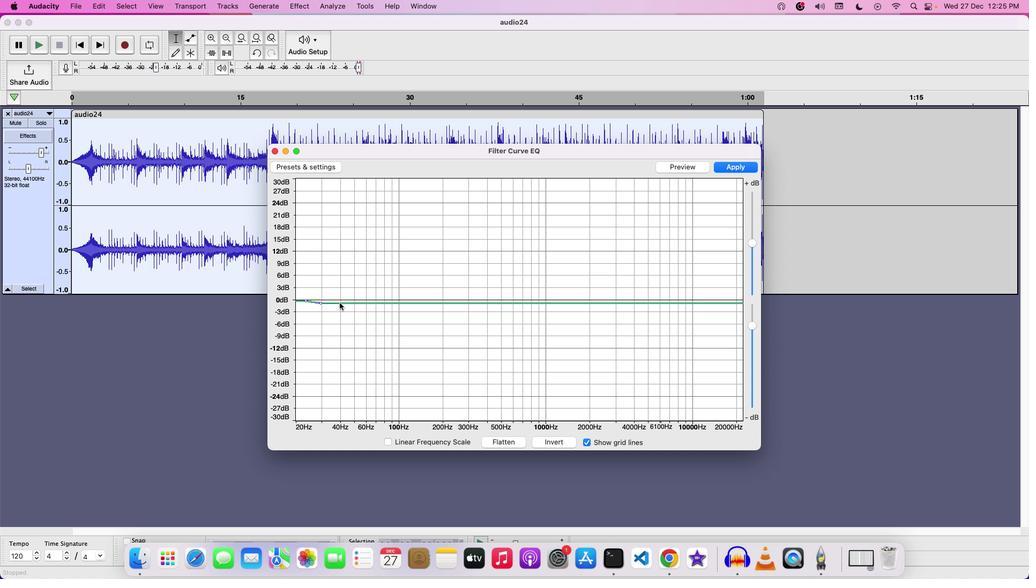 
Action: Mouse pressed left at (339, 302)
Screenshot: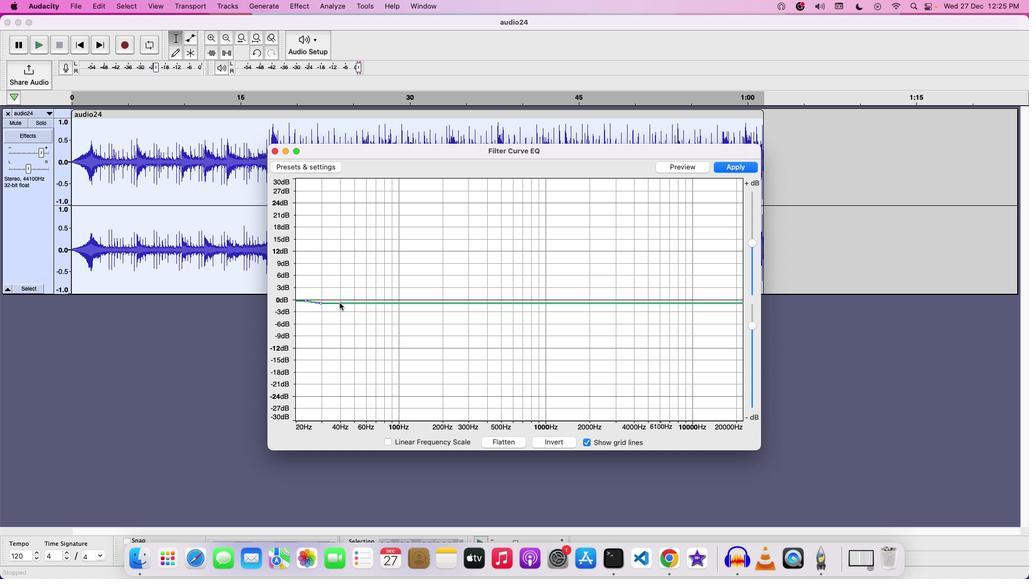 
Action: Mouse moved to (305, 302)
Screenshot: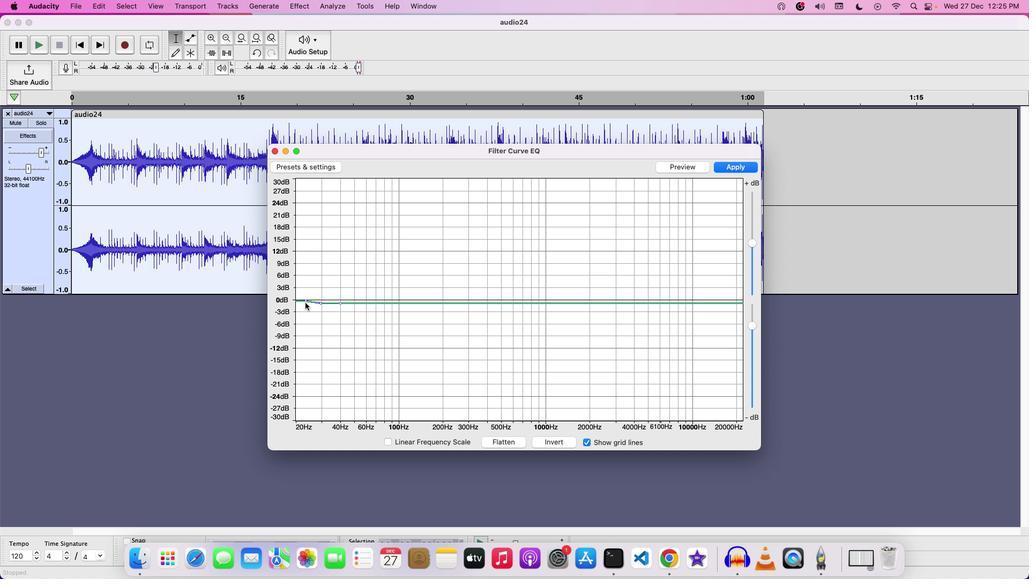 
Action: Mouse pressed left at (305, 302)
Screenshot: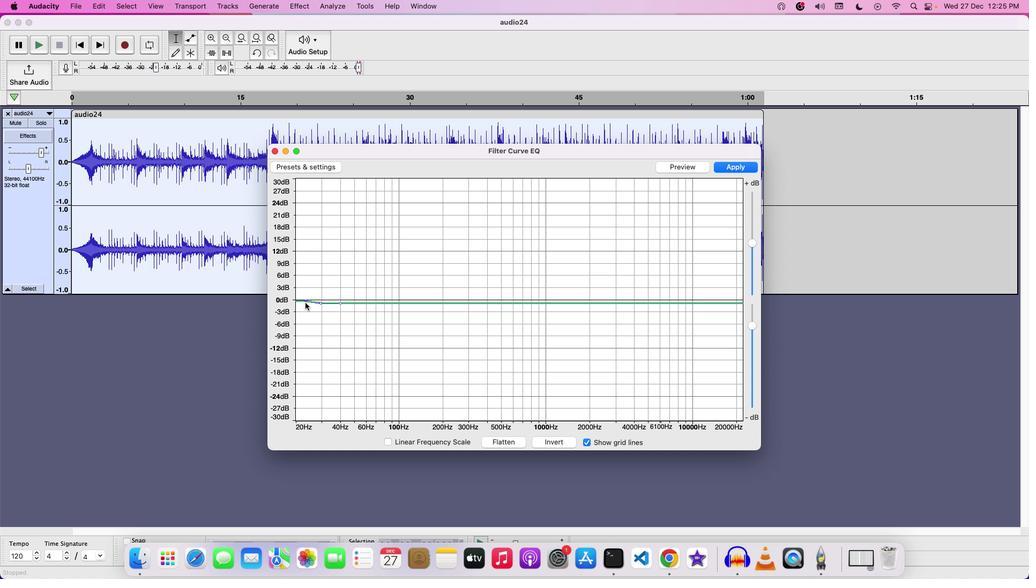 
Action: Mouse moved to (320, 304)
Screenshot: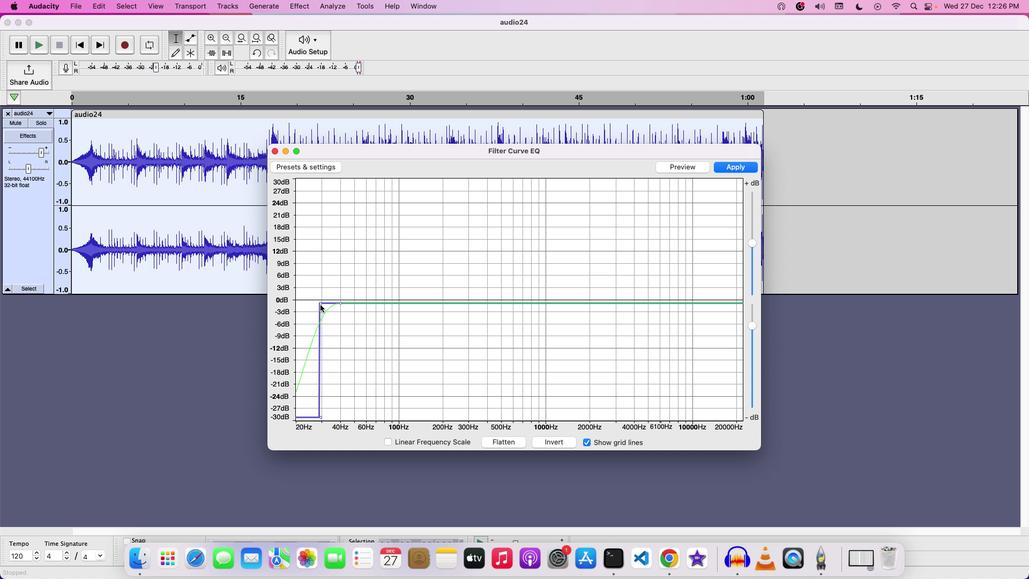 
Action: Mouse pressed left at (320, 304)
Screenshot: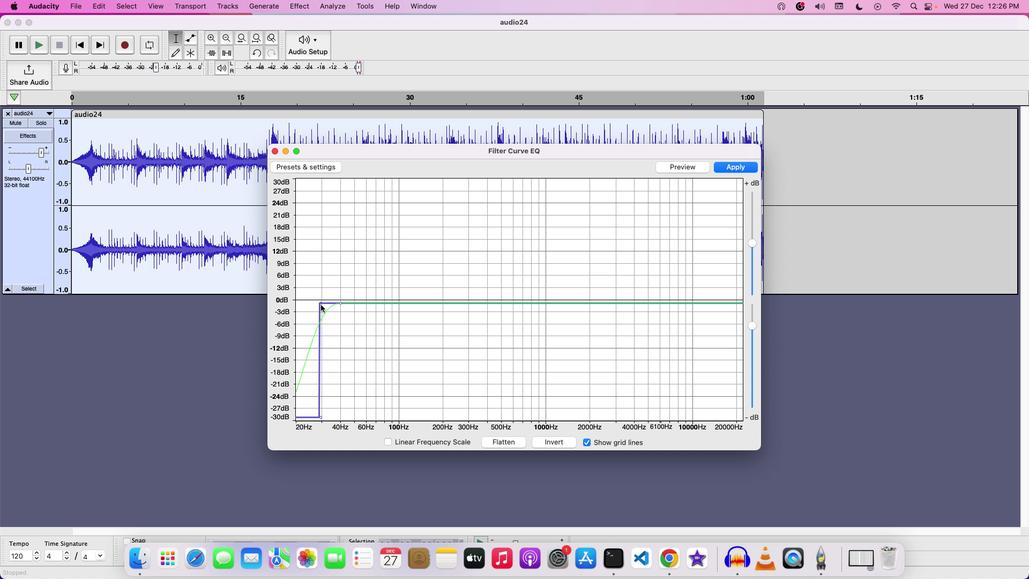 
Action: Mouse moved to (341, 302)
Screenshot: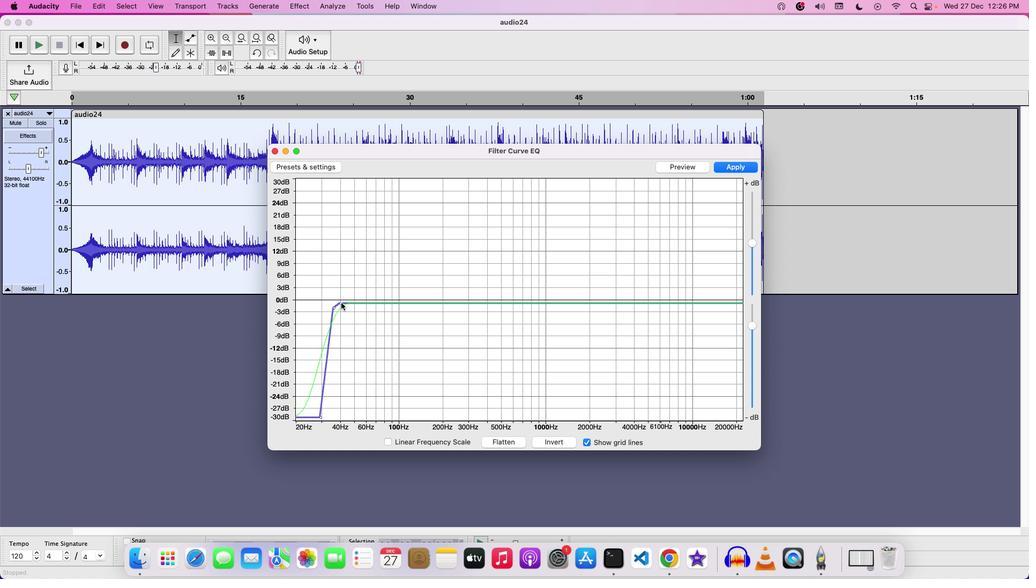 
Action: Mouse pressed left at (341, 302)
Screenshot: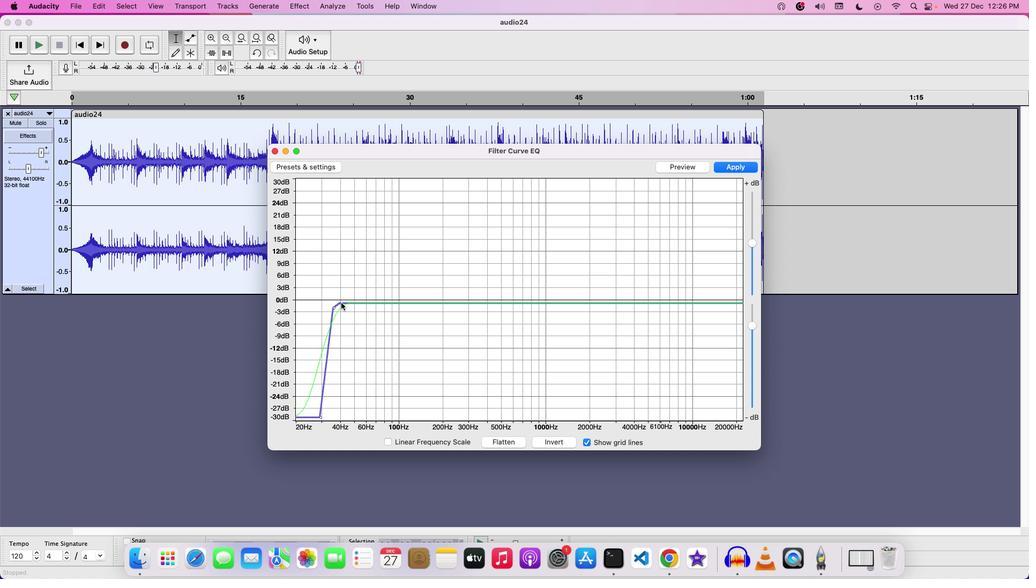 
Action: Mouse moved to (729, 165)
Screenshot: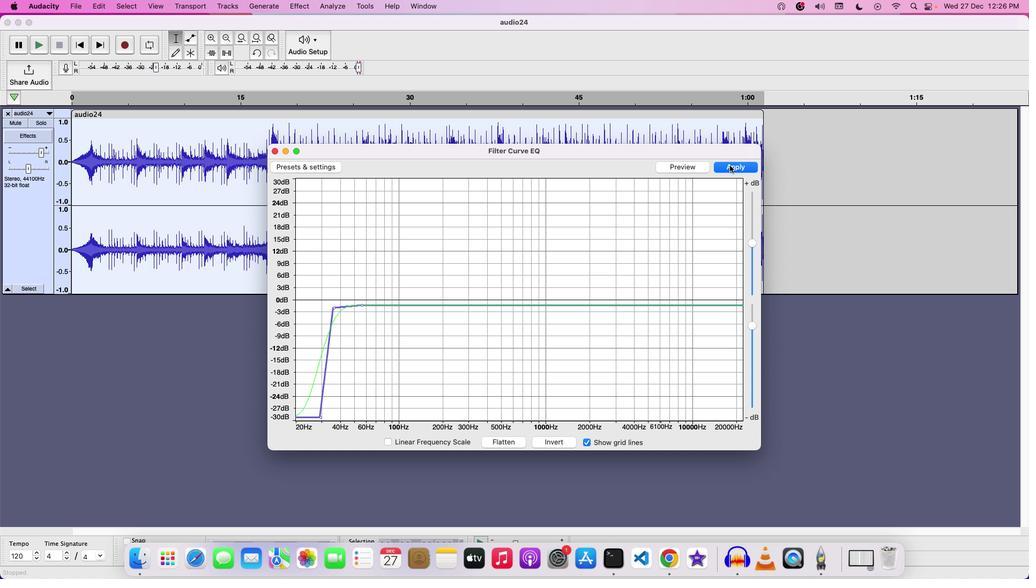
Action: Mouse pressed left at (729, 165)
Screenshot: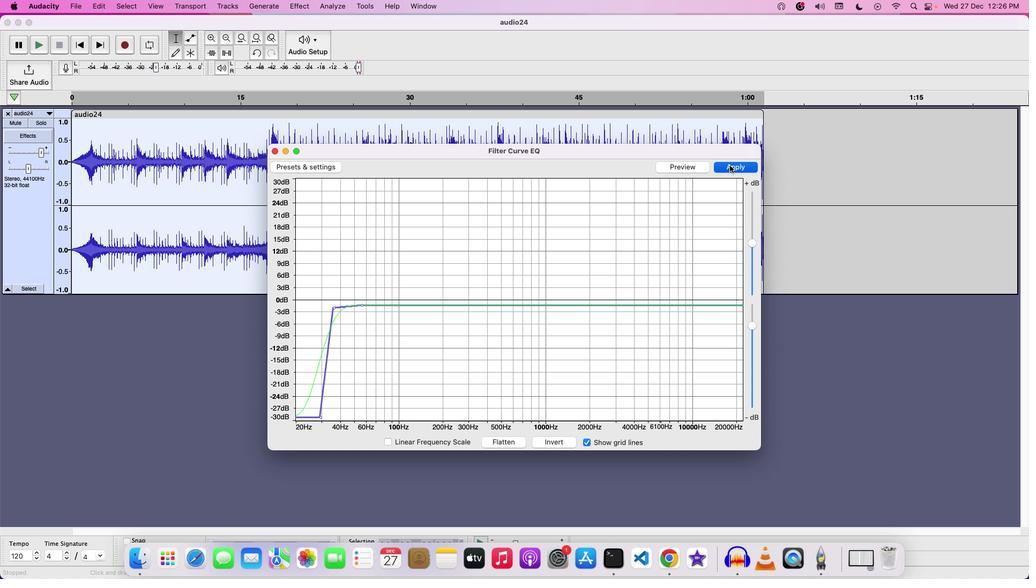 
Action: Mouse moved to (305, 15)
Screenshot: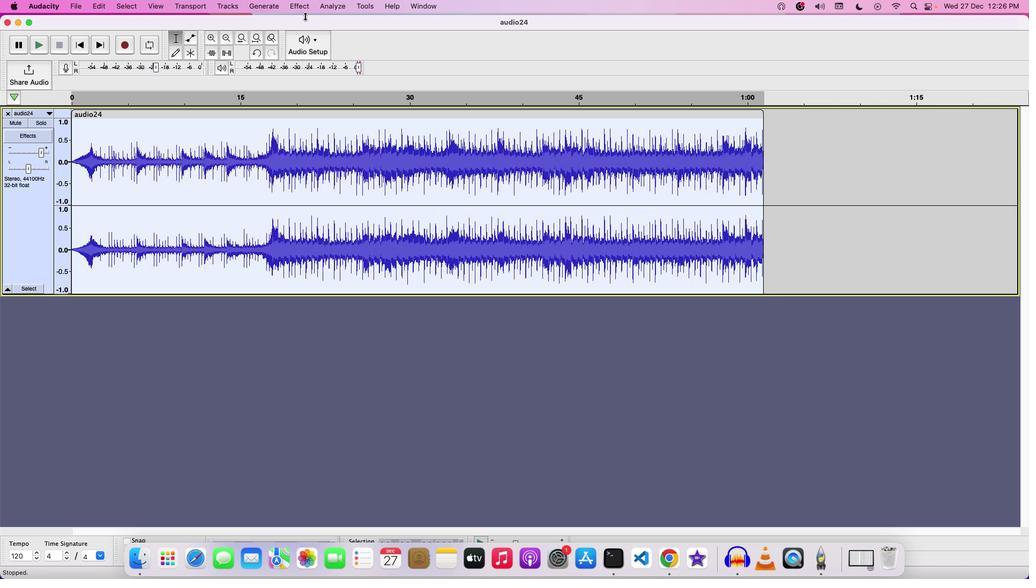 
Action: Key pressed Key.space
Screenshot: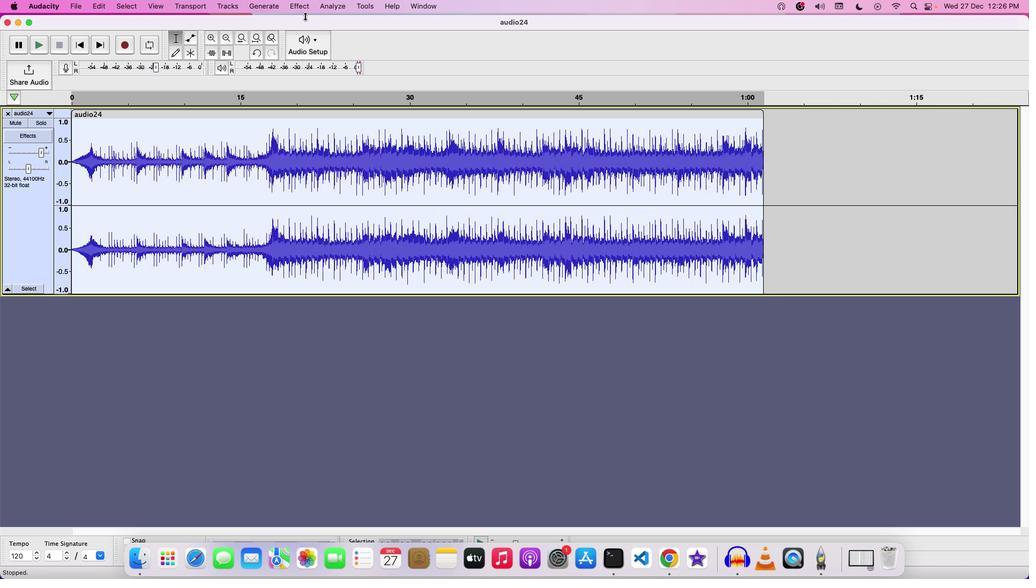 
Action: Mouse moved to (297, 26)
Screenshot: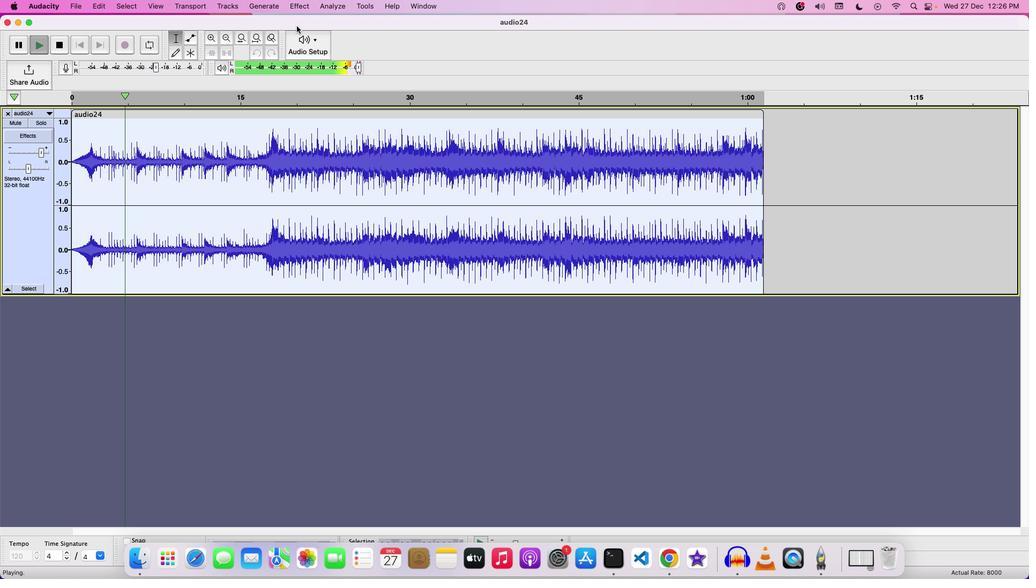 
Action: Key pressed Key.space
Screenshot: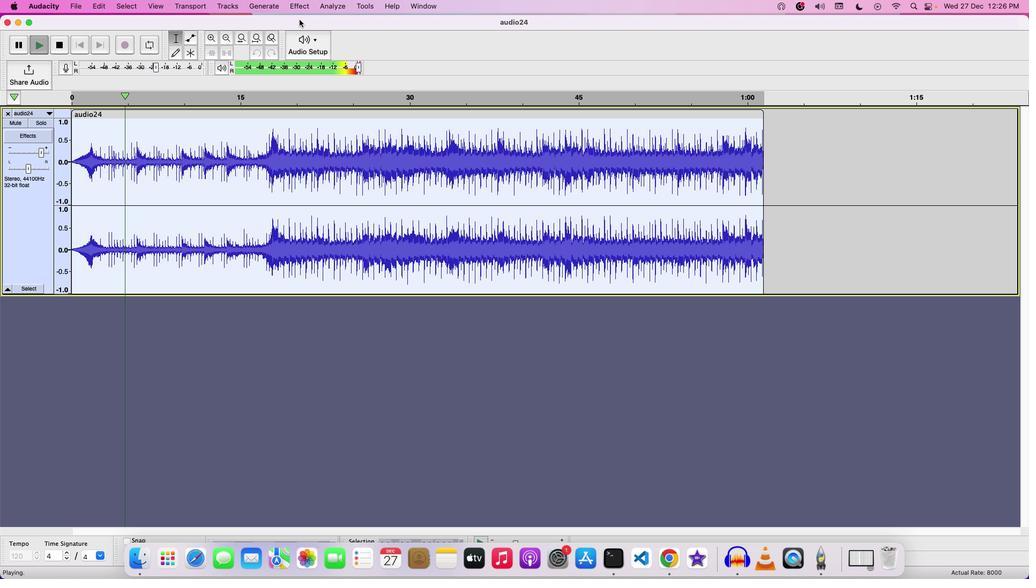 
Action: Mouse moved to (304, 5)
Screenshot: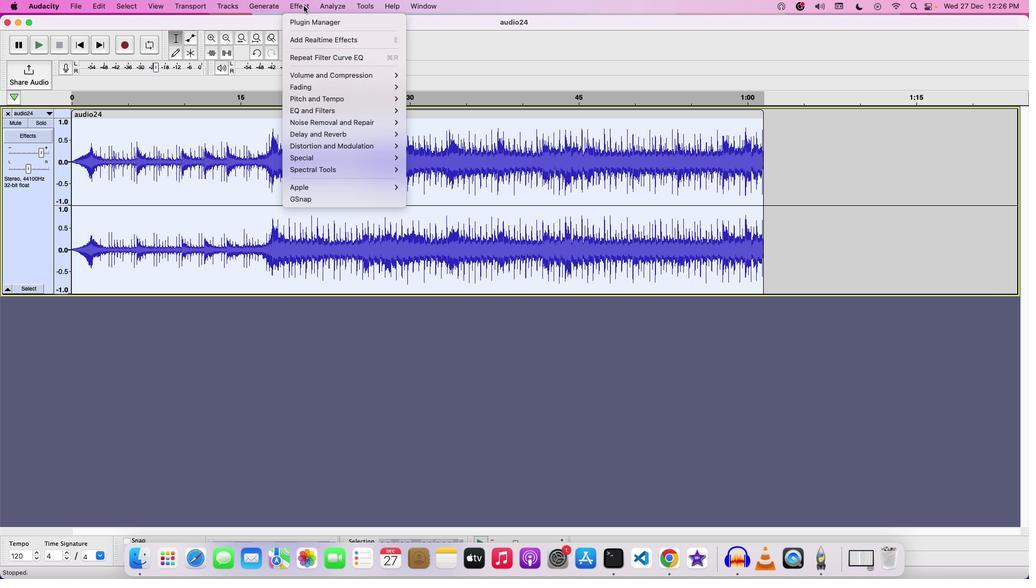 
Action: Mouse pressed left at (304, 5)
Screenshot: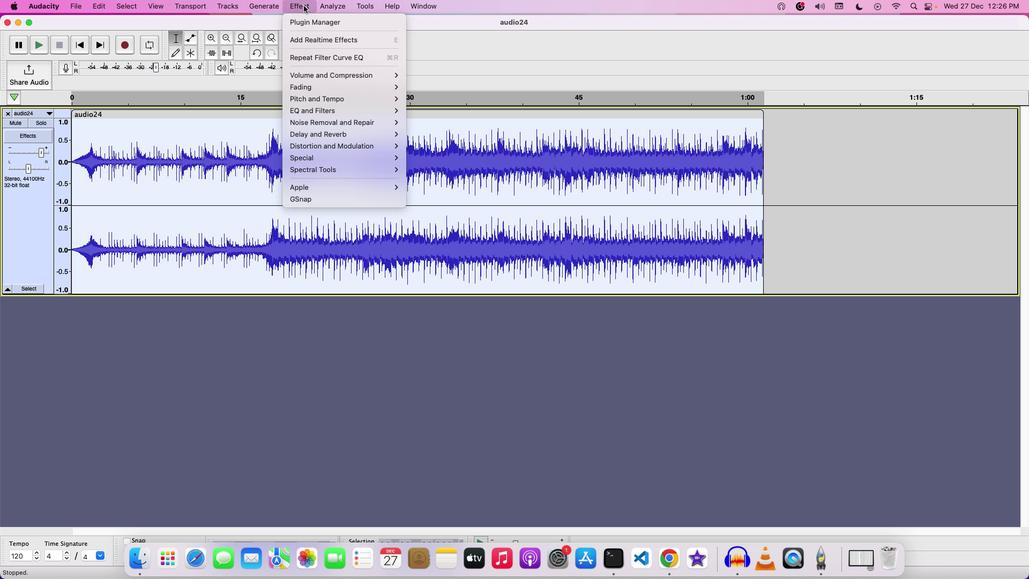 
Action: Mouse moved to (434, 131)
Screenshot: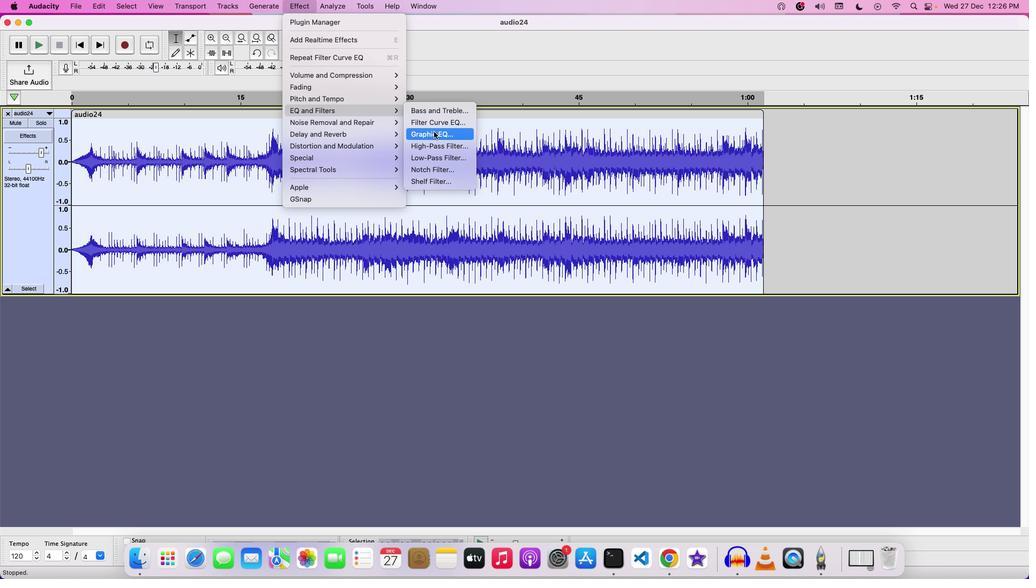 
Action: Mouse pressed left at (434, 131)
Screenshot: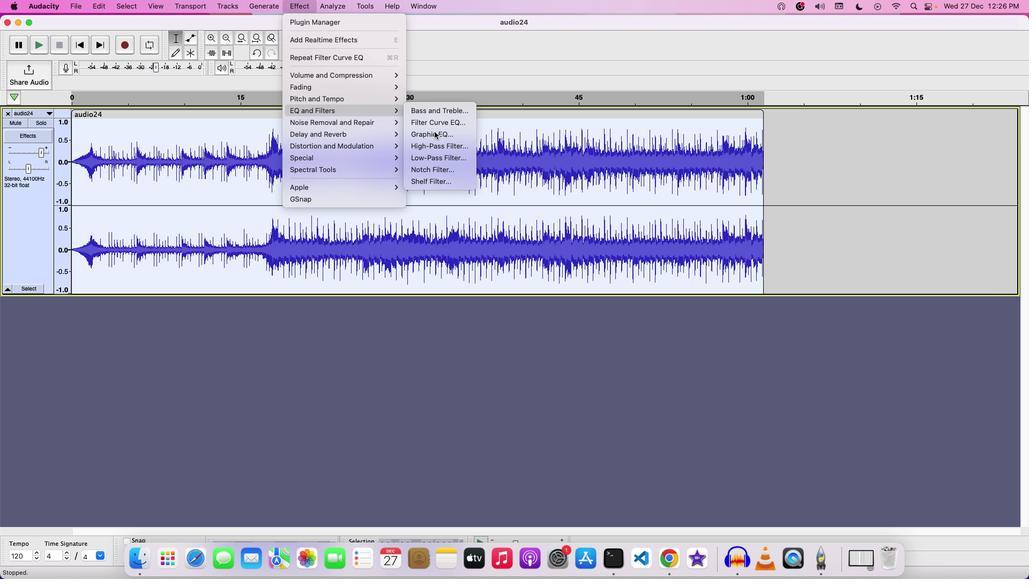 
Action: Mouse moved to (483, 431)
Screenshot: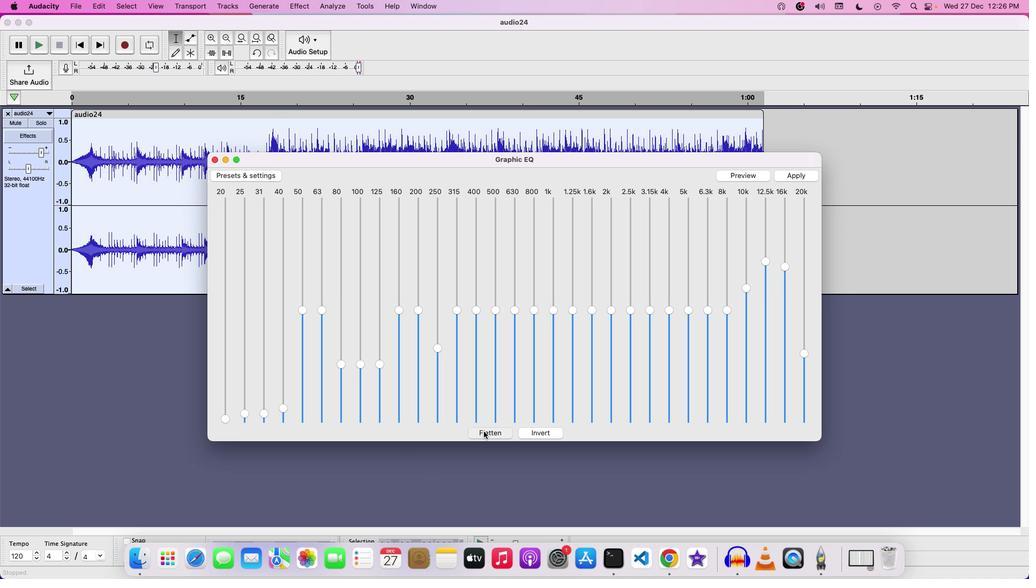 
Action: Mouse pressed left at (483, 431)
Screenshot: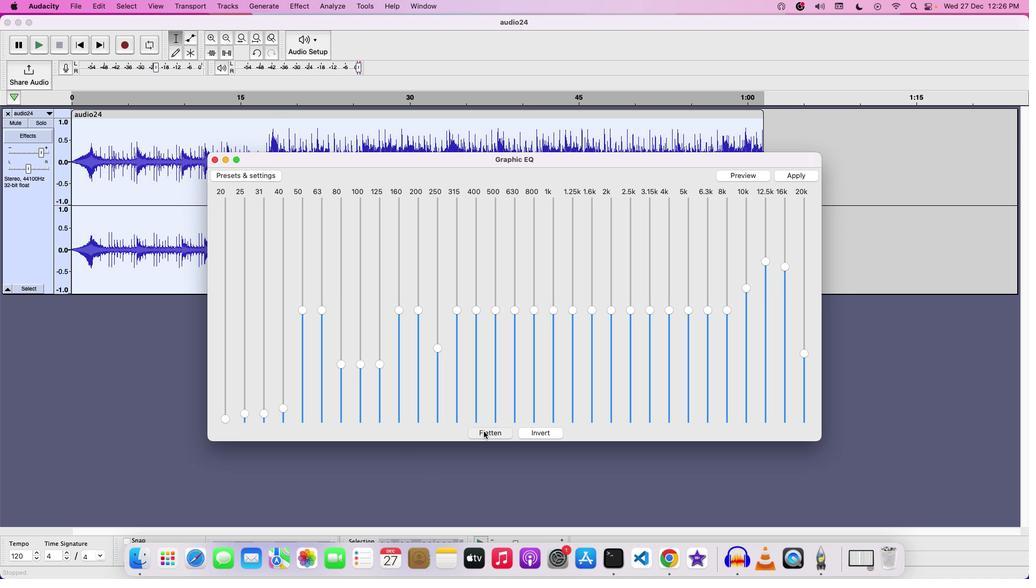 
Action: Mouse moved to (227, 340)
Screenshot: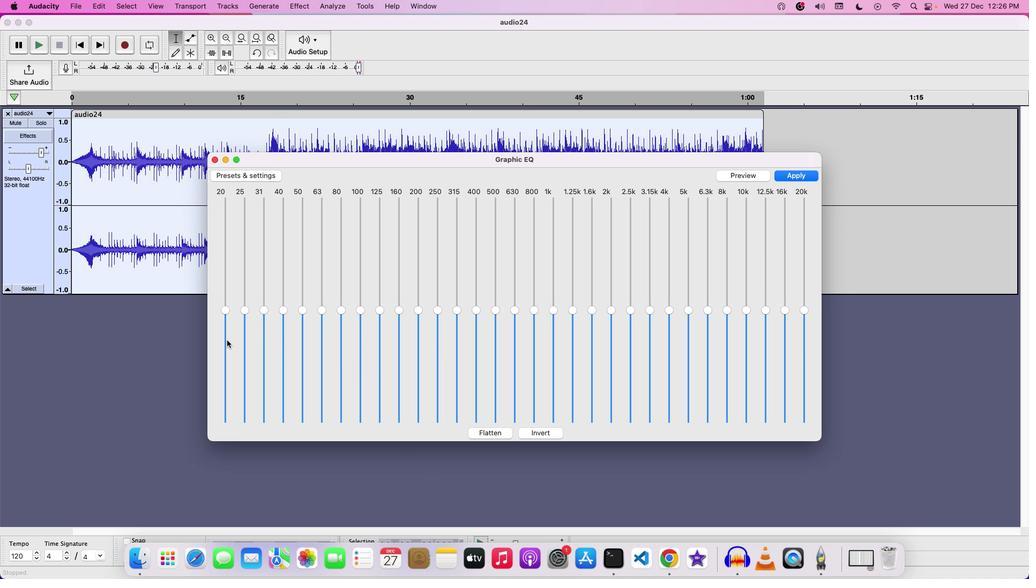 
Action: Mouse pressed left at (227, 340)
Screenshot: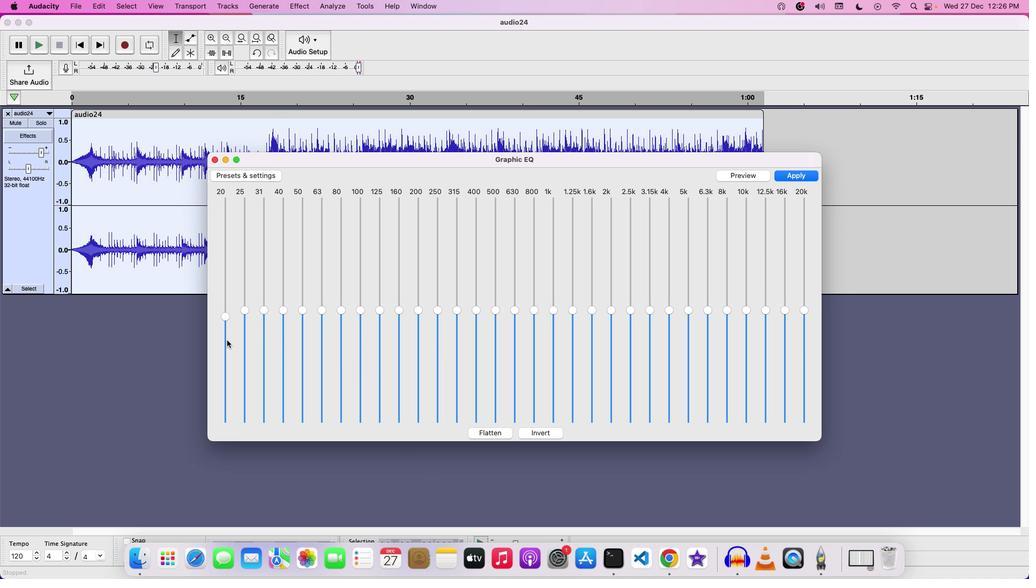 
Action: Mouse moved to (245, 399)
Screenshot: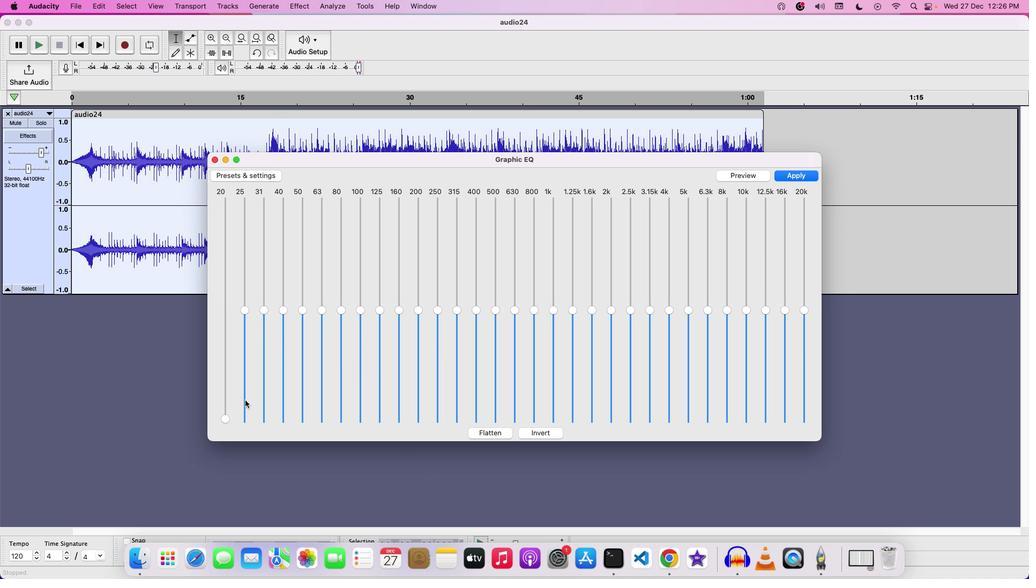 
Action: Mouse pressed left at (245, 399)
Screenshot: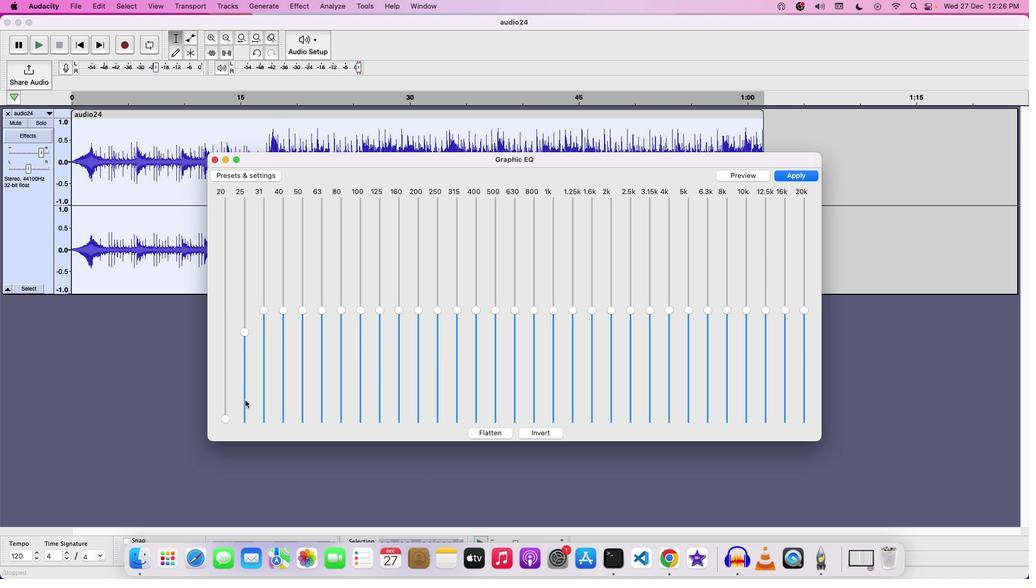 
Action: Mouse moved to (800, 253)
Screenshot: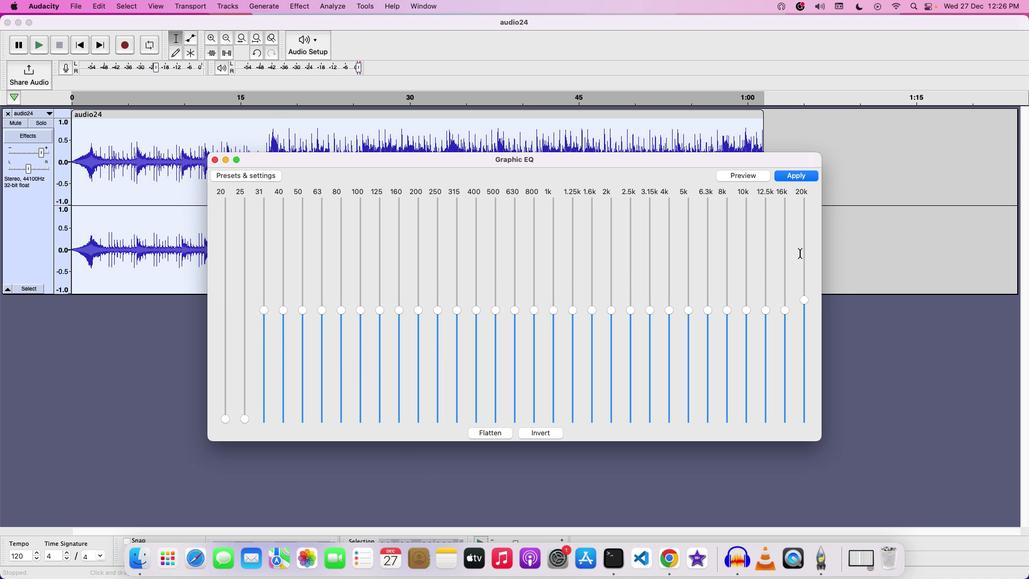 
Action: Mouse pressed left at (800, 253)
Screenshot: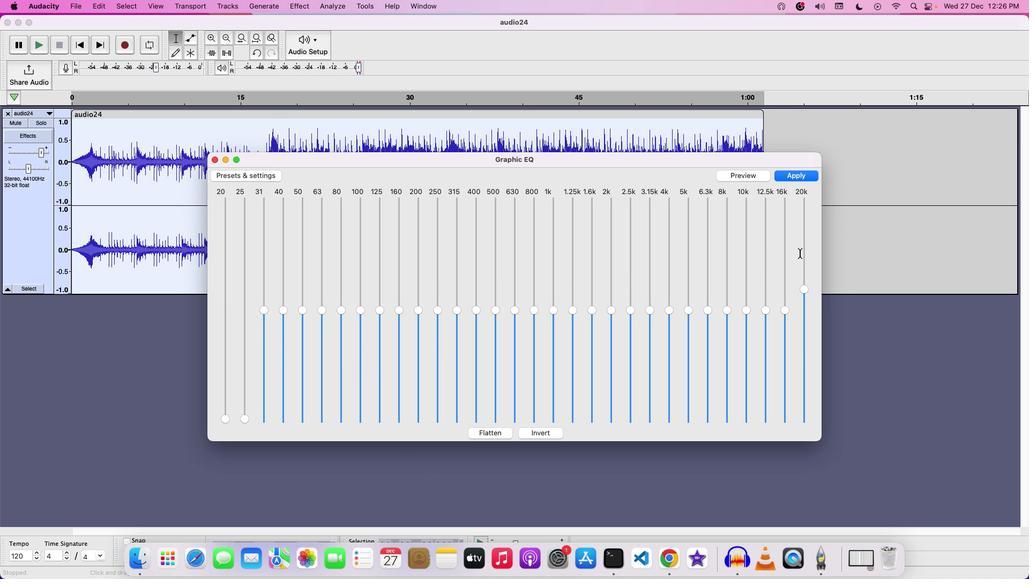 
Action: Mouse moved to (781, 255)
Screenshot: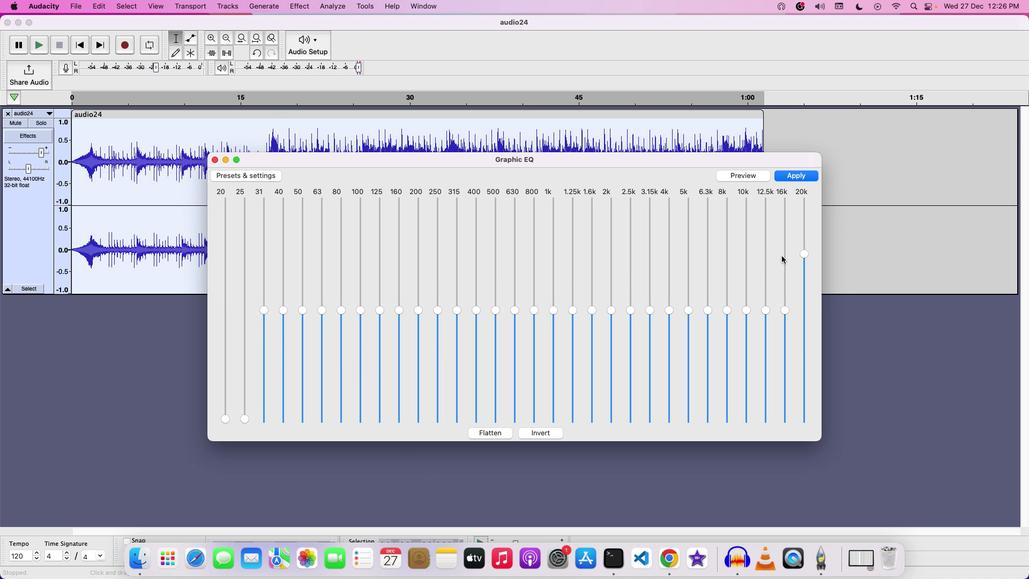 
Action: Mouse pressed left at (781, 255)
Screenshot: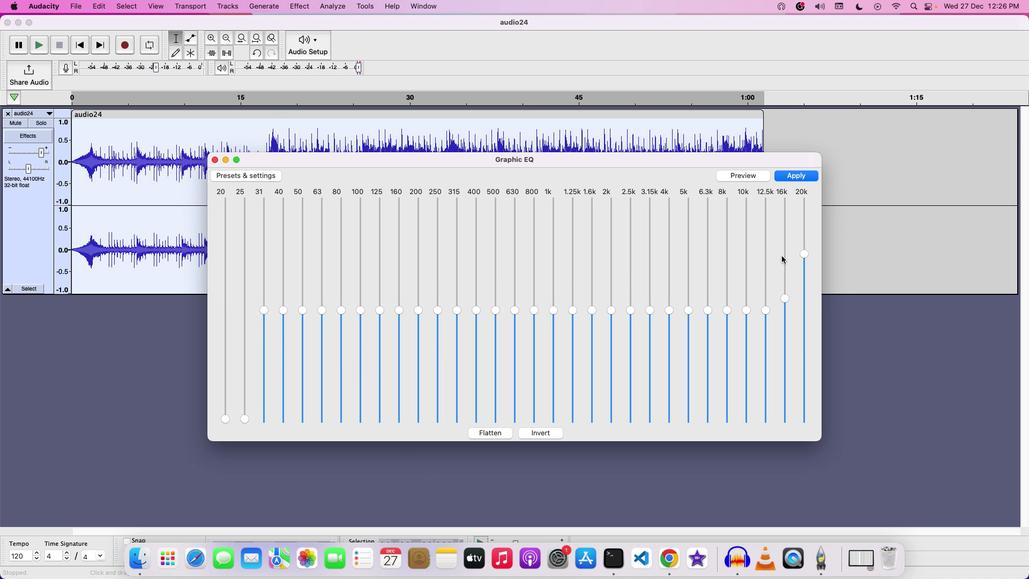 
Action: Mouse moved to (336, 371)
Screenshot: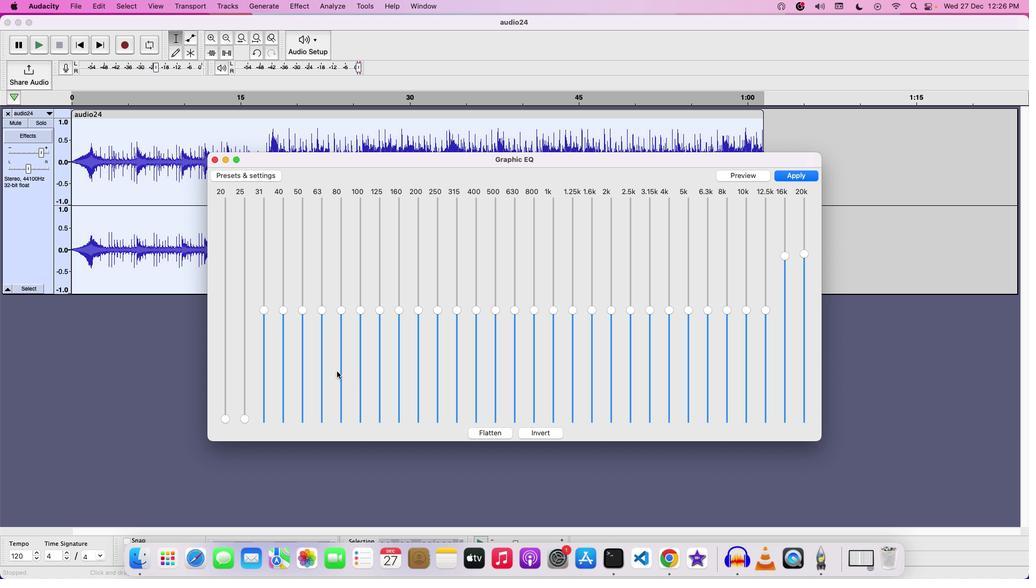 
Action: Mouse pressed left at (336, 371)
Screenshot: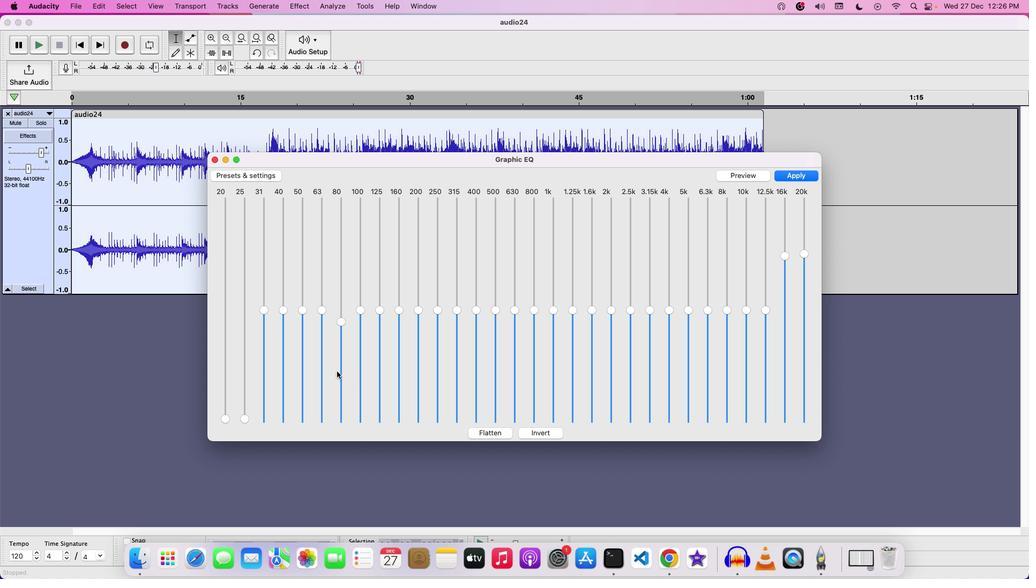 
Action: Mouse moved to (368, 347)
Screenshot: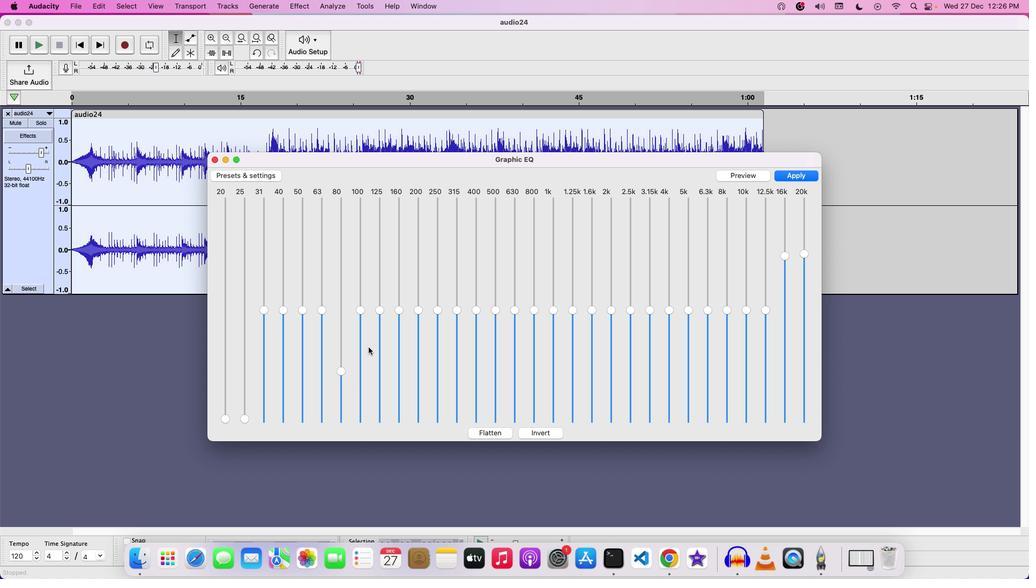 
Action: Mouse pressed left at (368, 347)
Screenshot: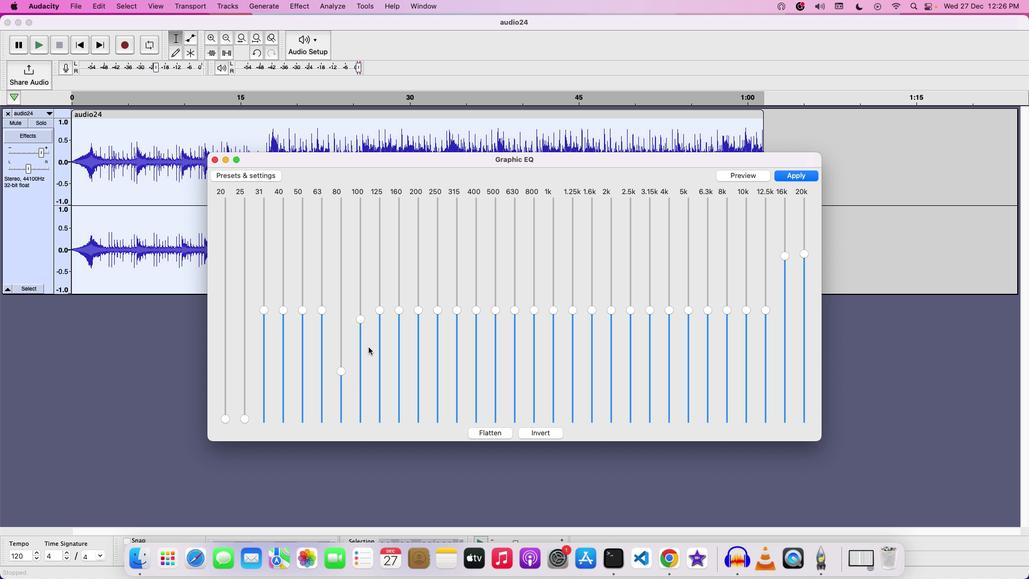 
Action: Mouse moved to (366, 367)
Screenshot: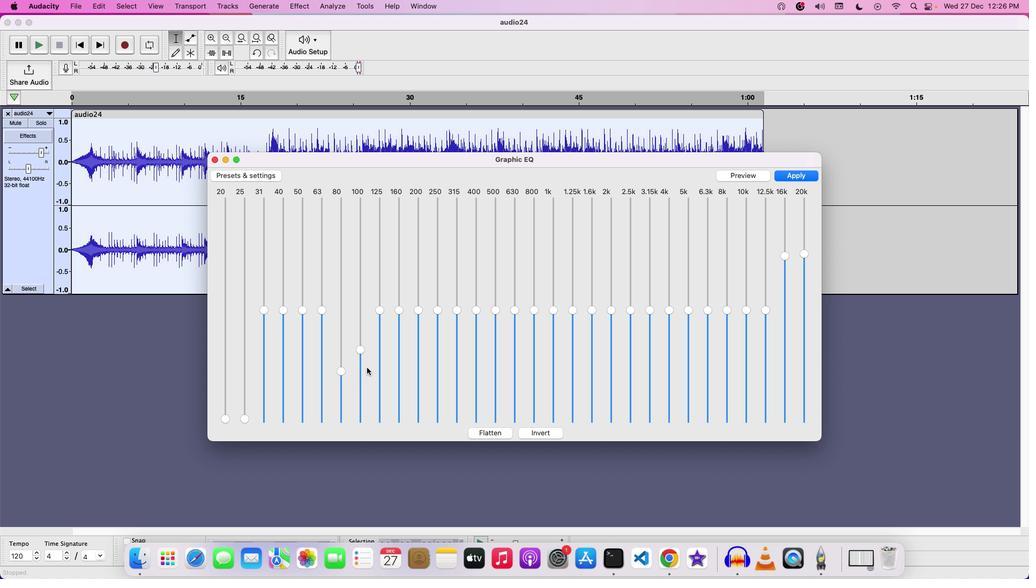 
Action: Mouse pressed left at (366, 367)
Screenshot: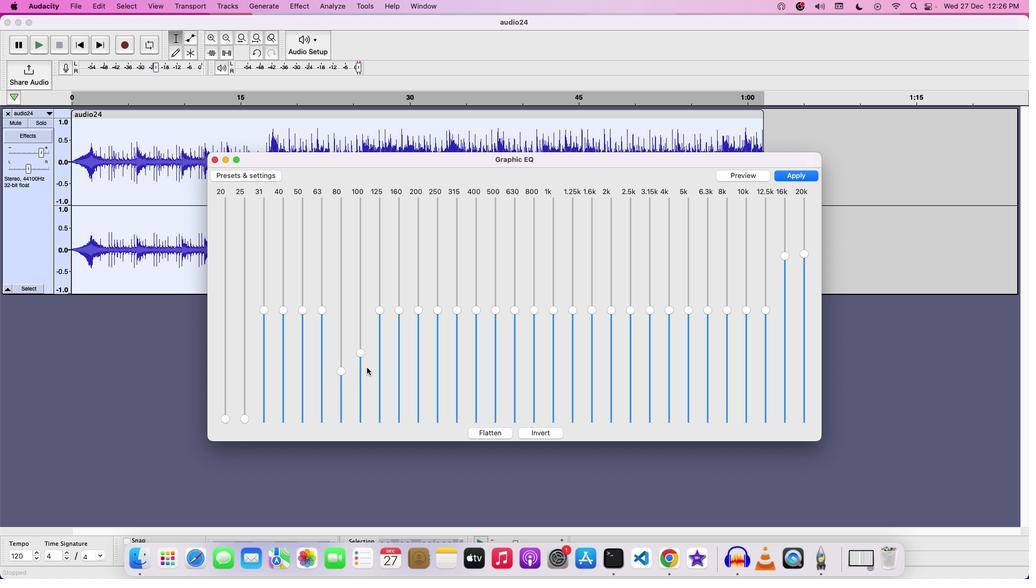 
Action: Mouse moved to (323, 358)
Screenshot: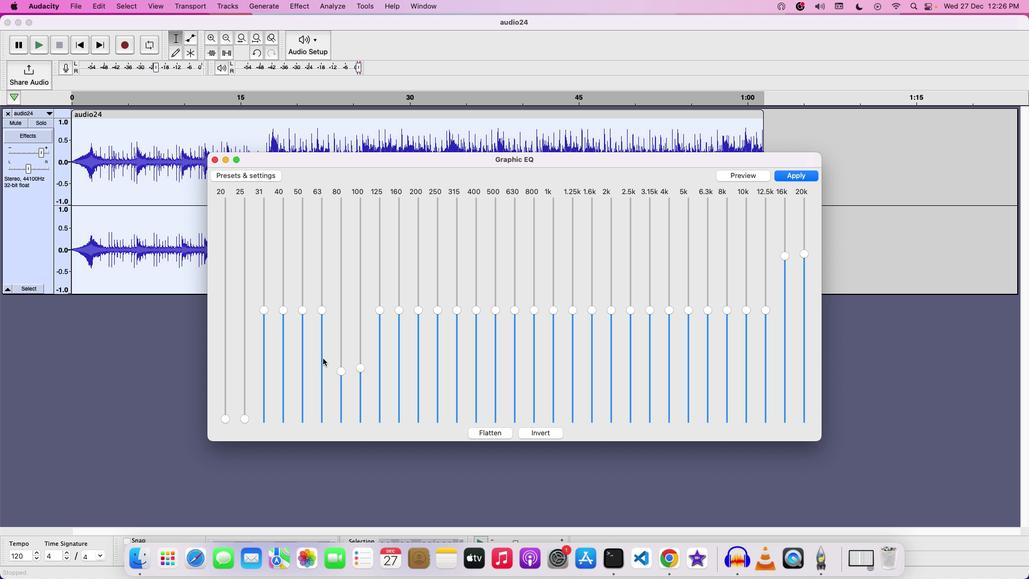 
Action: Mouse pressed left at (323, 358)
Screenshot: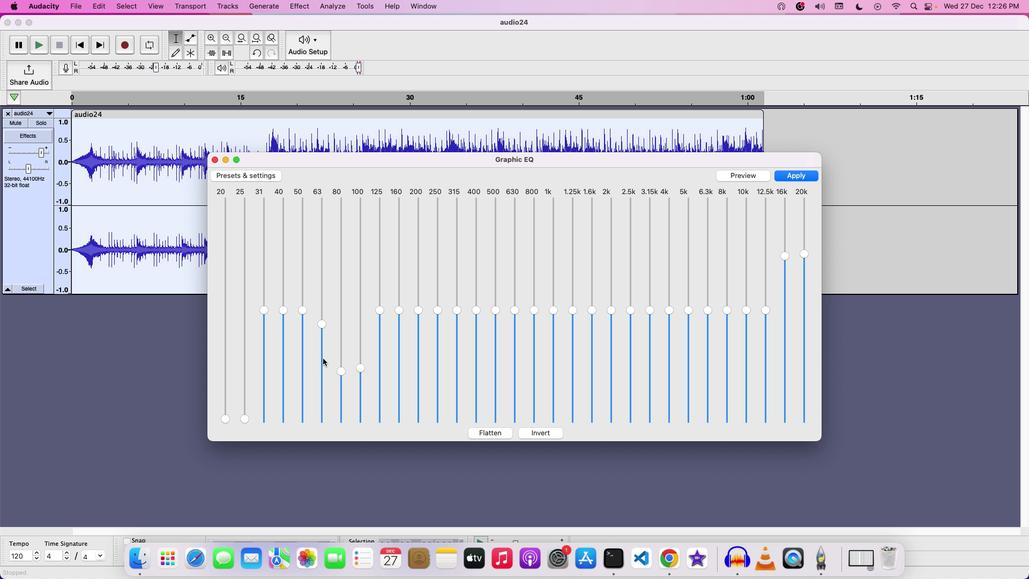 
Action: Mouse moved to (307, 362)
Screenshot: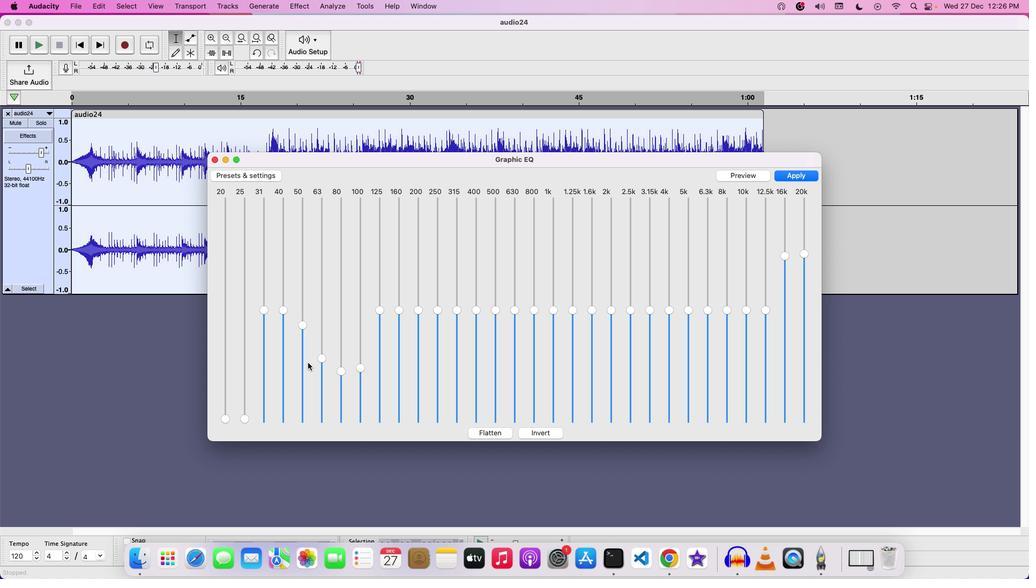
Action: Mouse pressed left at (307, 362)
Screenshot: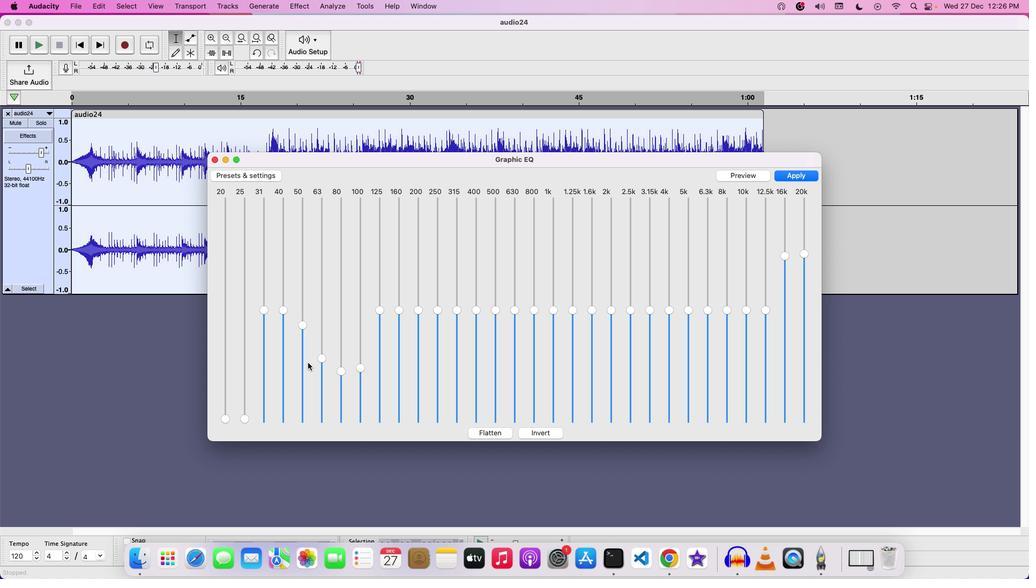 
Action: Mouse moved to (741, 255)
Screenshot: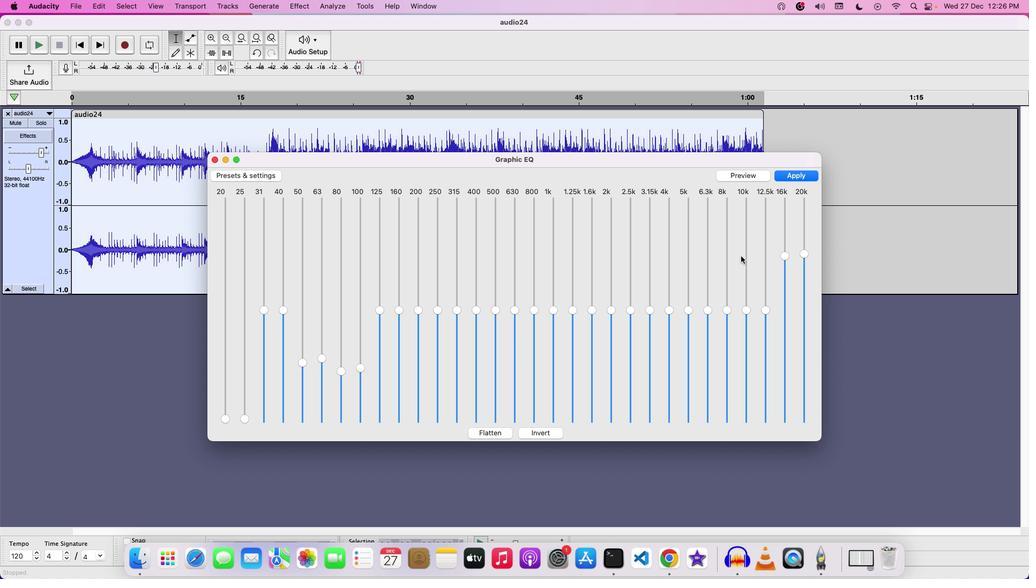 
Action: Mouse pressed left at (741, 255)
Screenshot: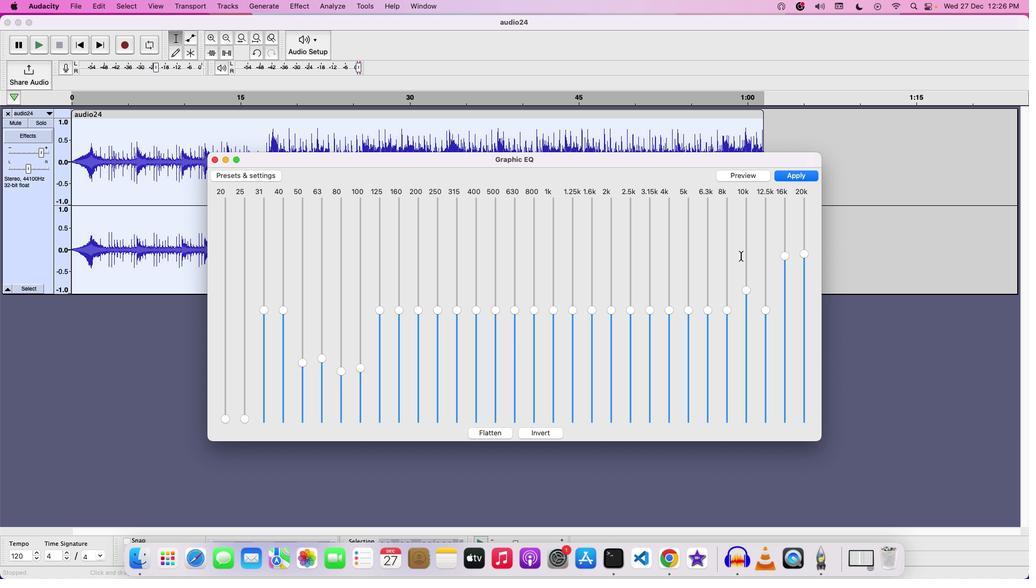 
Action: Mouse moved to (761, 272)
Screenshot: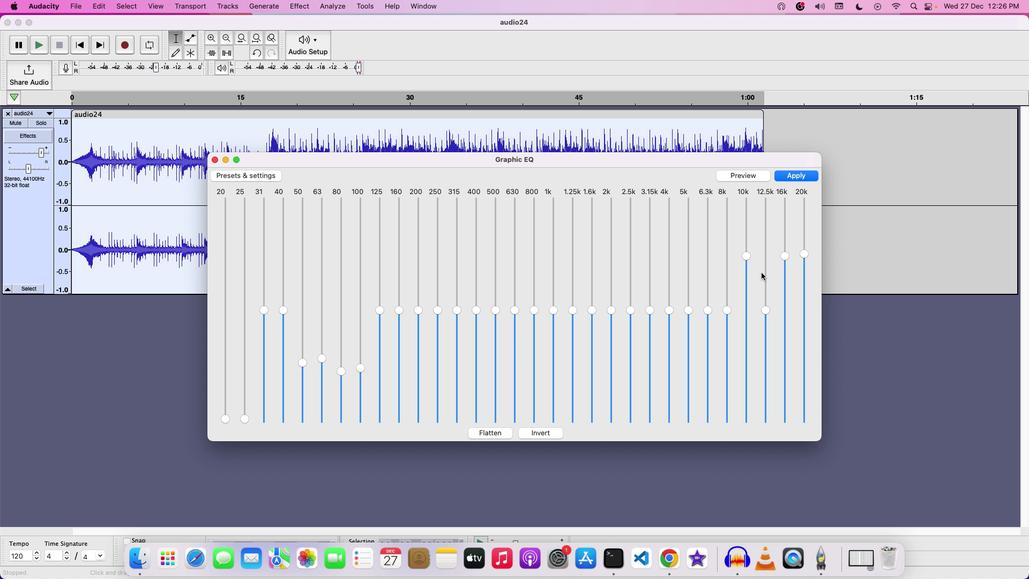 
Action: Mouse pressed left at (761, 272)
Screenshot: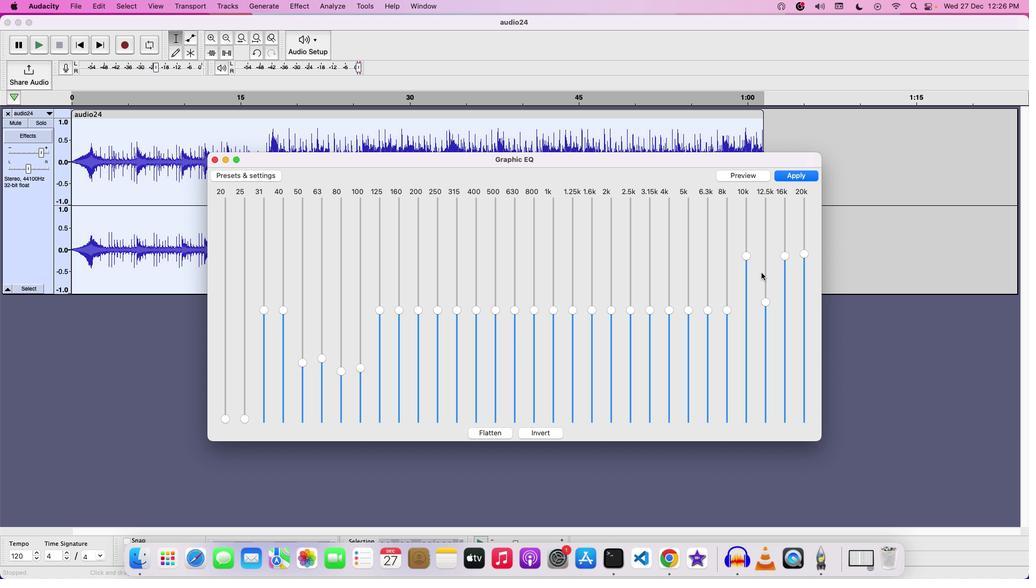 
Action: Mouse moved to (748, 259)
Screenshot: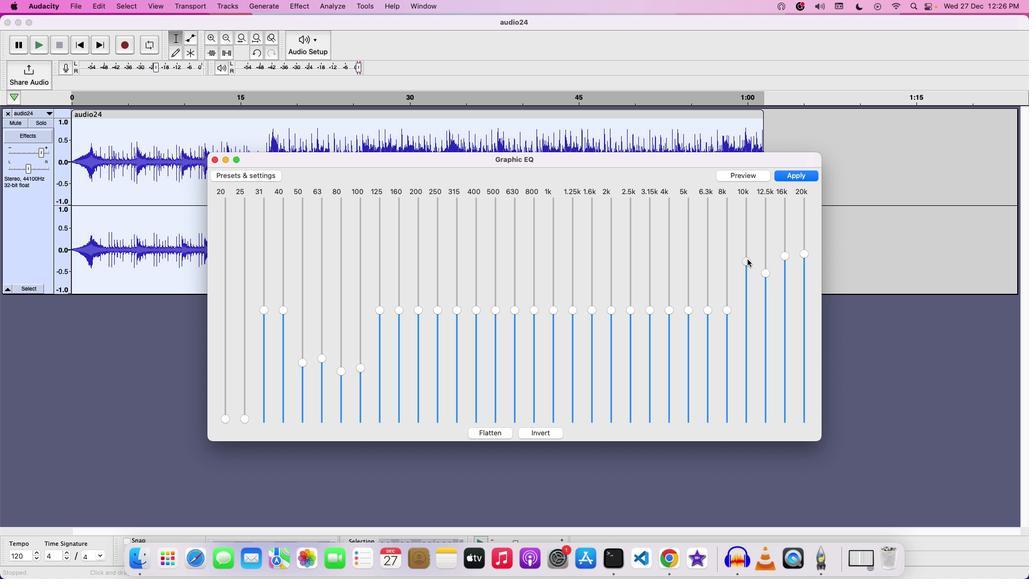 
Action: Mouse pressed left at (748, 259)
Screenshot: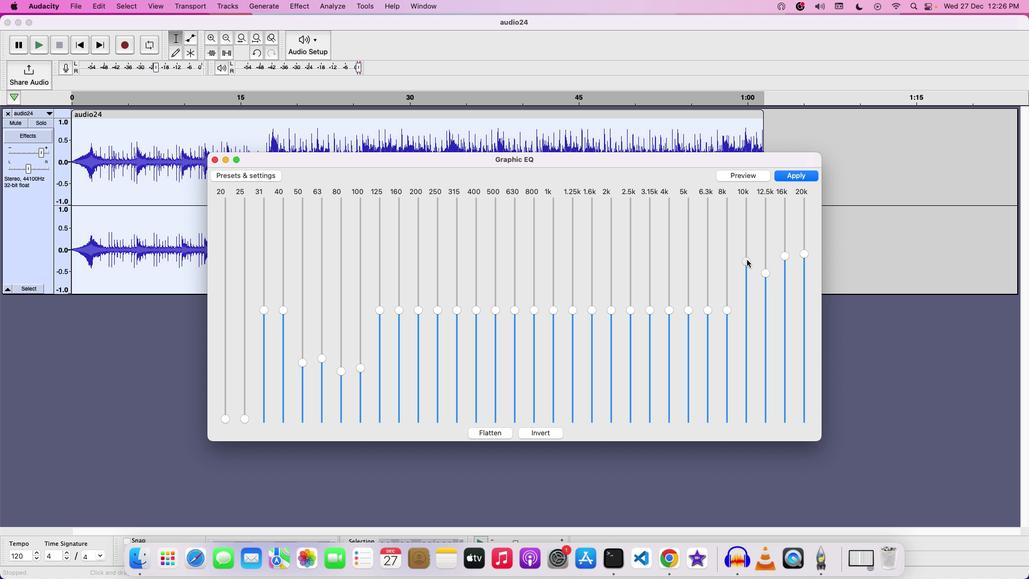 
Action: Mouse moved to (761, 269)
Screenshot: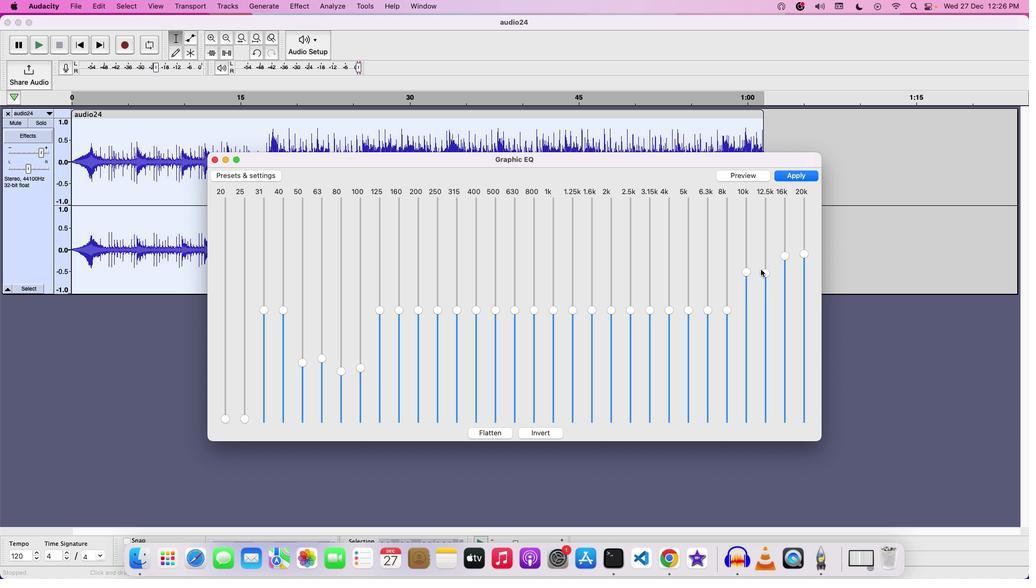 
Action: Mouse pressed left at (761, 269)
Screenshot: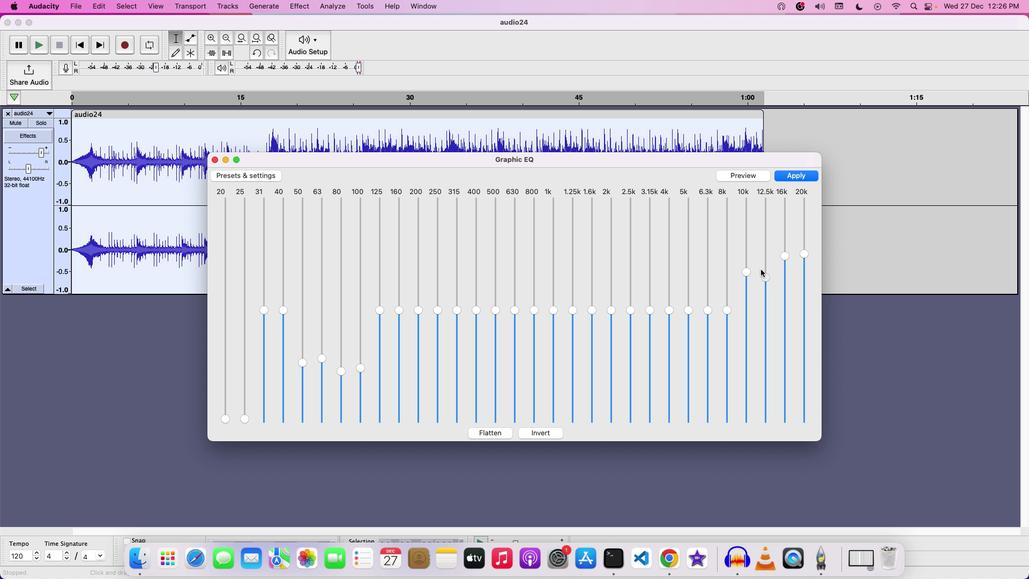 
Action: Mouse moved to (783, 173)
Screenshot: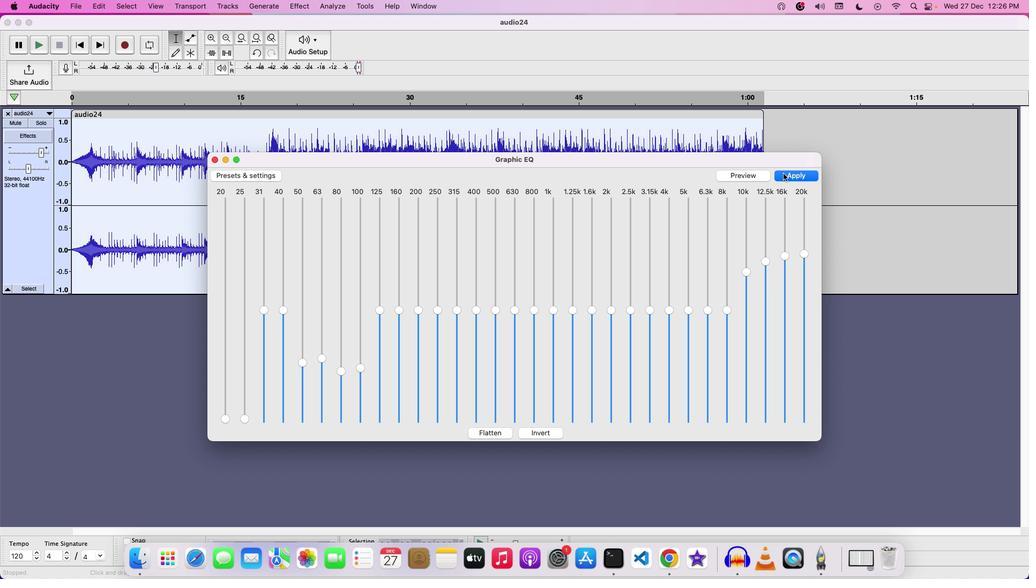 
Action: Mouse pressed left at (783, 173)
Screenshot: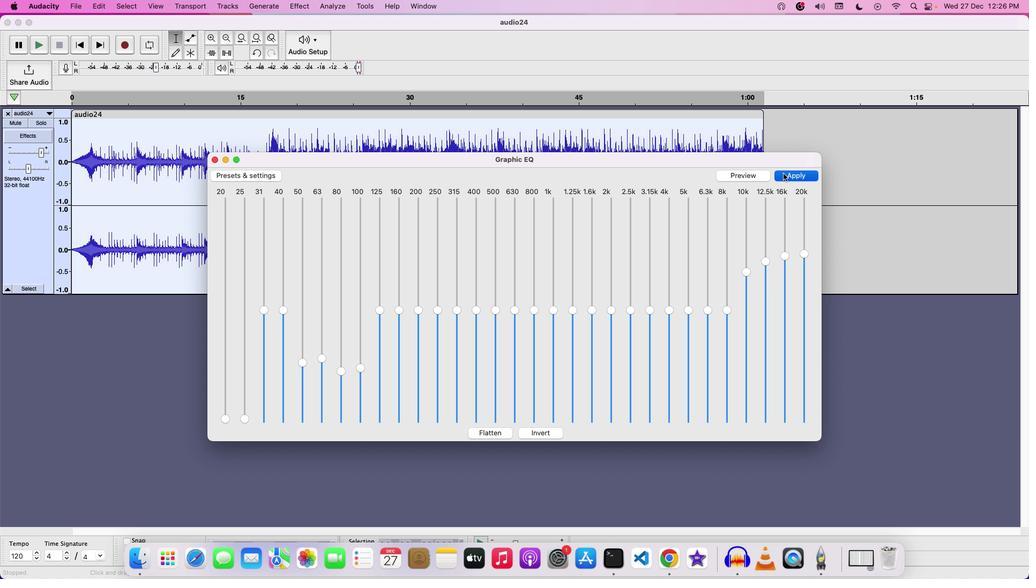 
Action: Mouse moved to (616, 173)
Screenshot: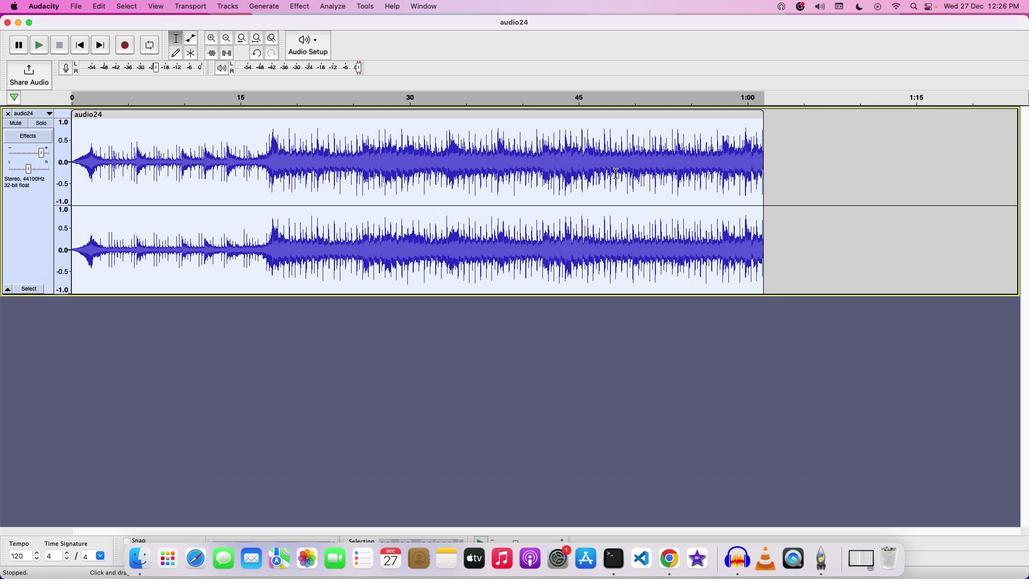 
Action: Key pressed Key.space
Screenshot: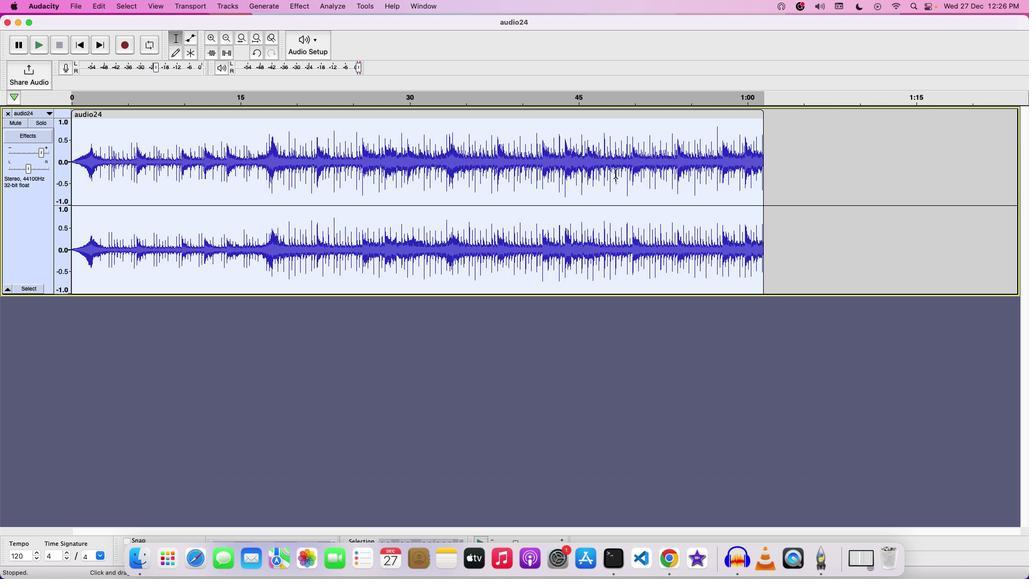 
Action: Mouse moved to (25, 225)
Screenshot: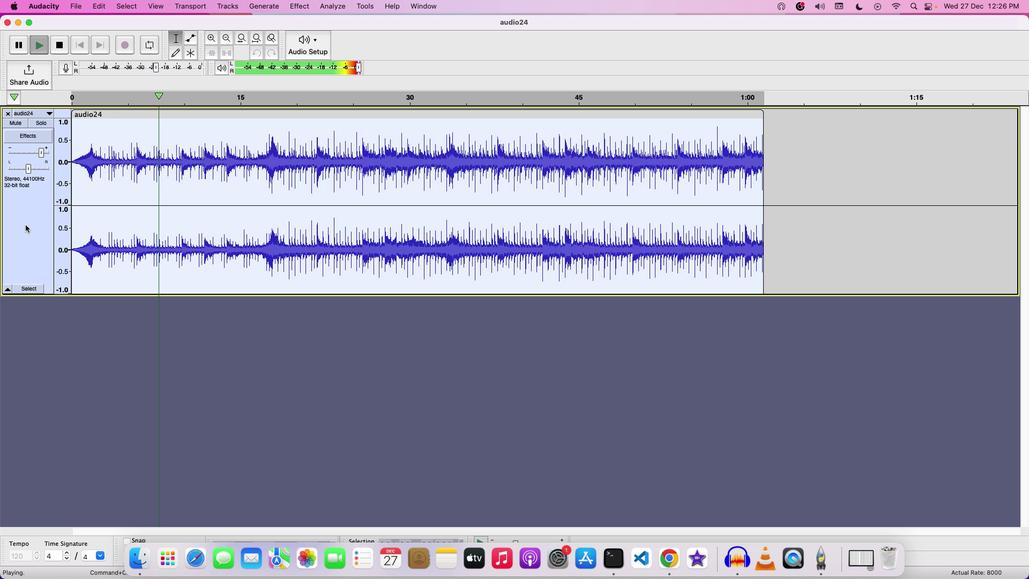 
Action: Mouse pressed left at (25, 225)
Screenshot: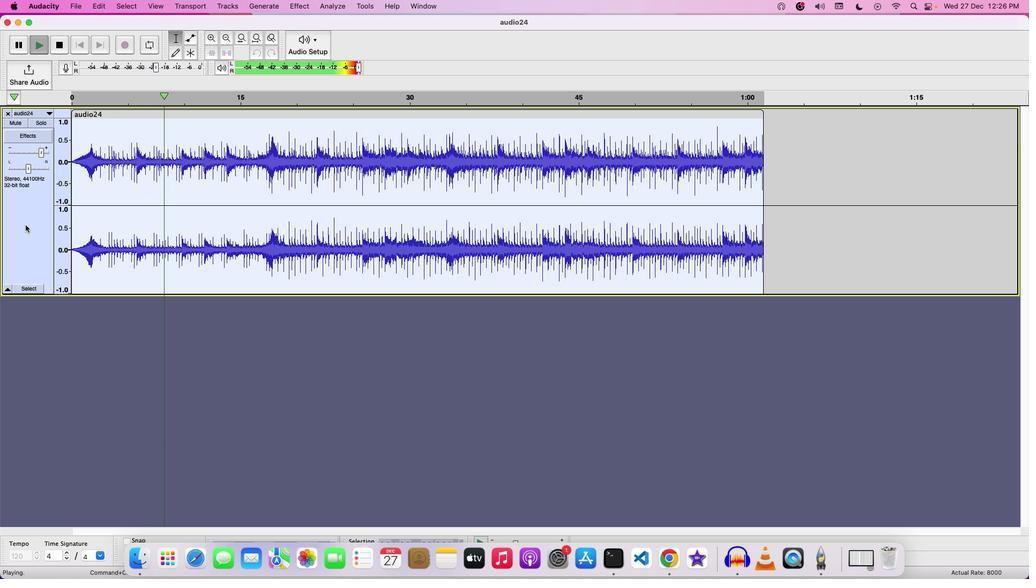 
Action: Mouse moved to (298, 5)
Screenshot: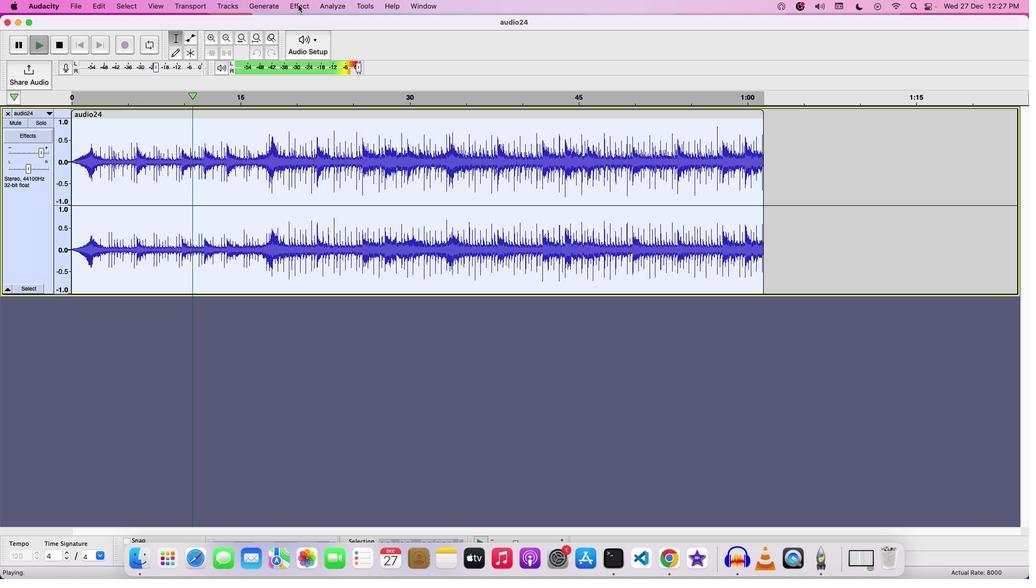 
Action: Mouse pressed left at (298, 5)
Screenshot: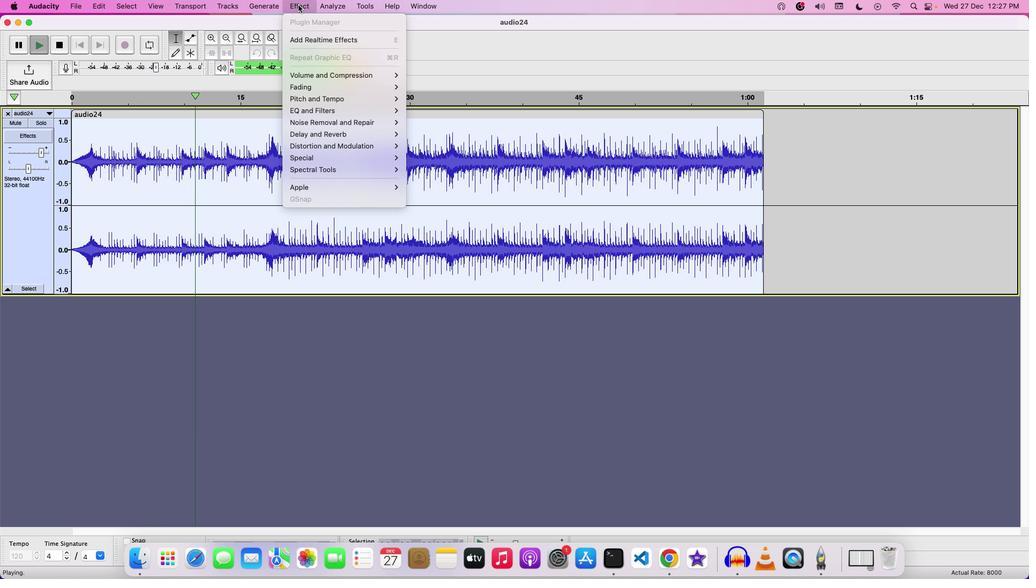
Action: Mouse moved to (13, 233)
Screenshot: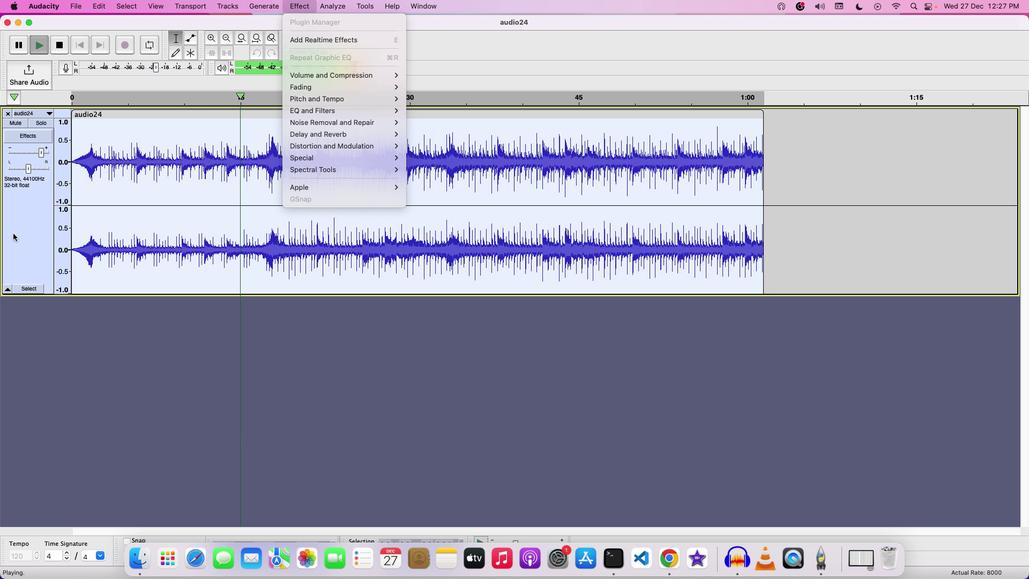 
Action: Mouse pressed left at (13, 233)
Screenshot: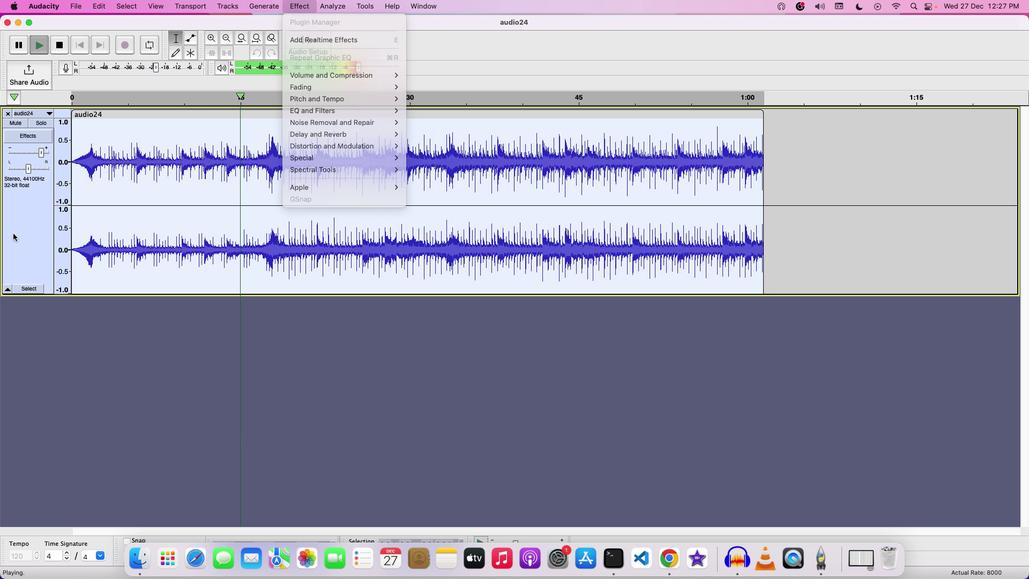 
Action: Mouse moved to (249, 147)
Screenshot: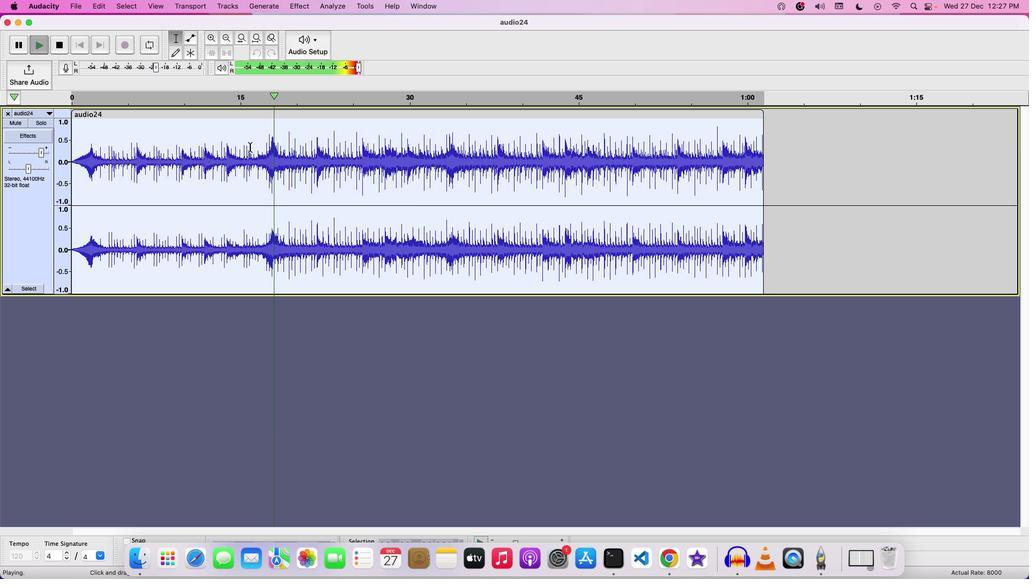 
Action: Key pressed Key.space
Screenshot: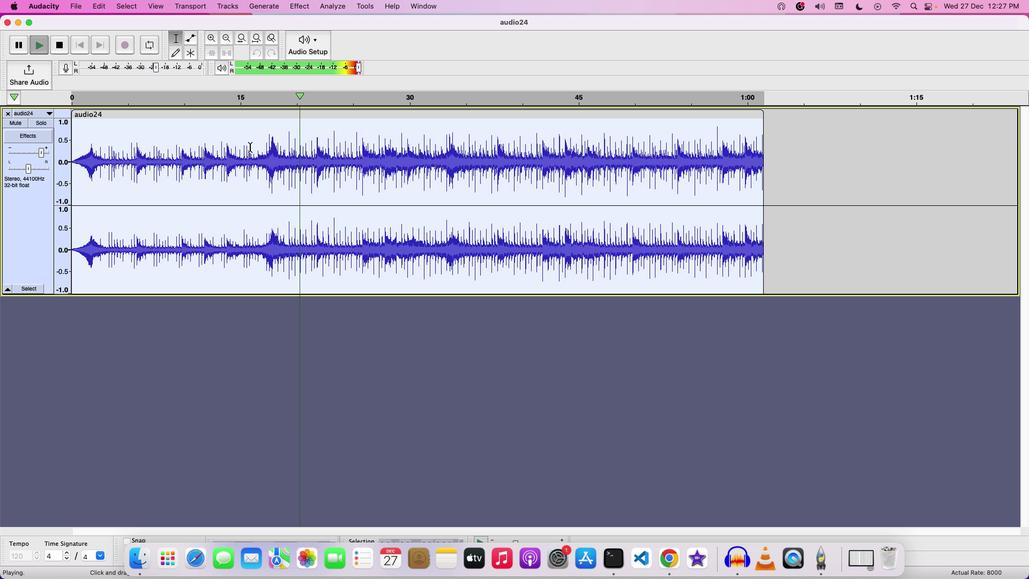 
Action: Mouse moved to (305, 8)
Screenshot: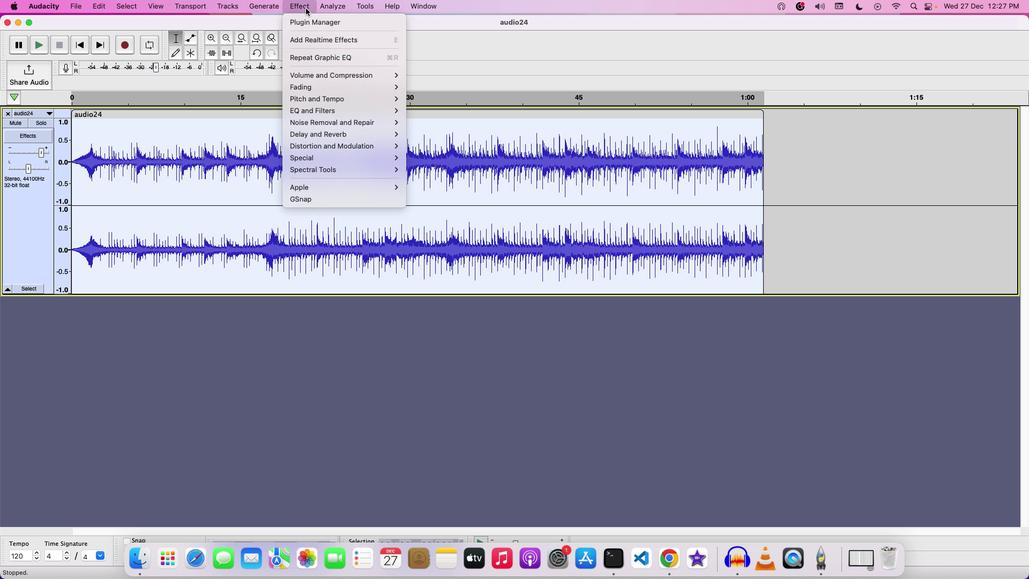 
Action: Mouse pressed left at (305, 8)
Screenshot: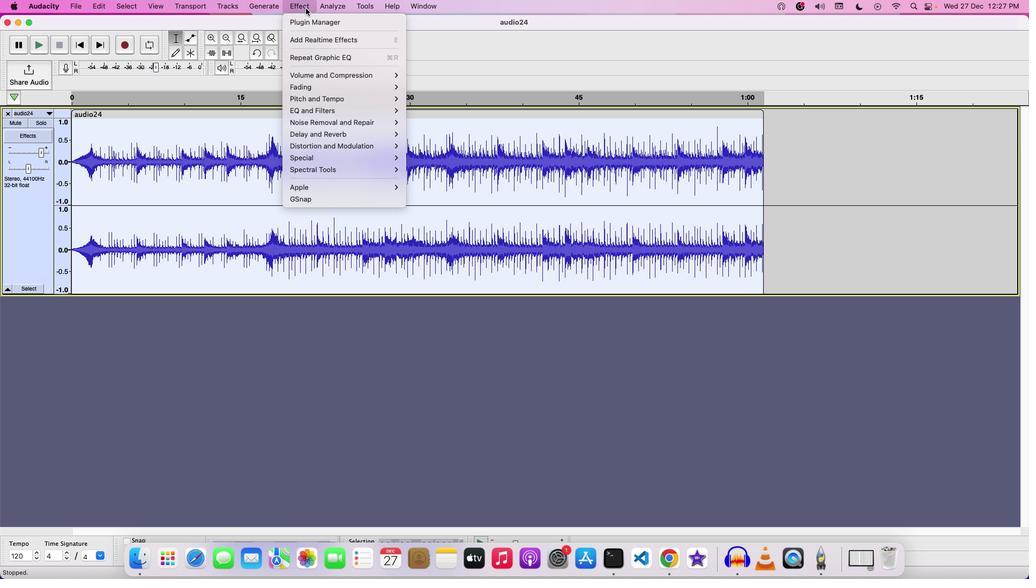 
Action: Mouse moved to (443, 130)
Screenshot: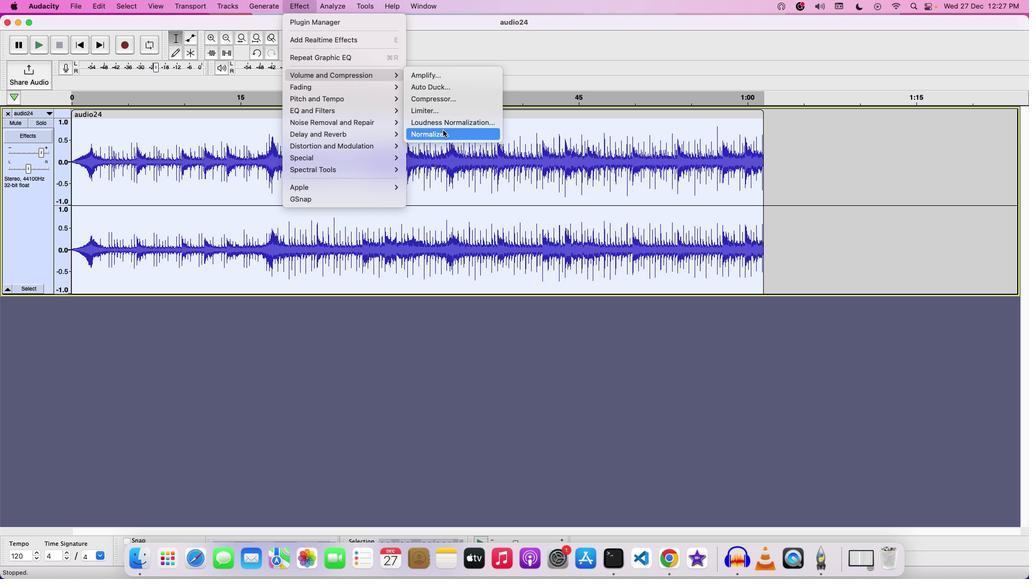 
Action: Mouse pressed left at (443, 130)
Screenshot: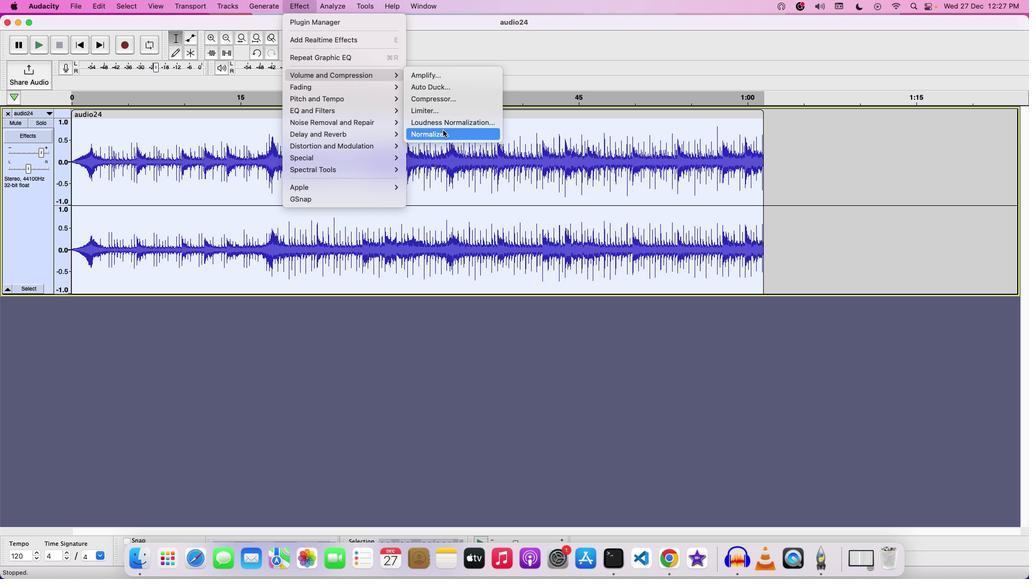 
Action: Mouse moved to (574, 280)
Screenshot: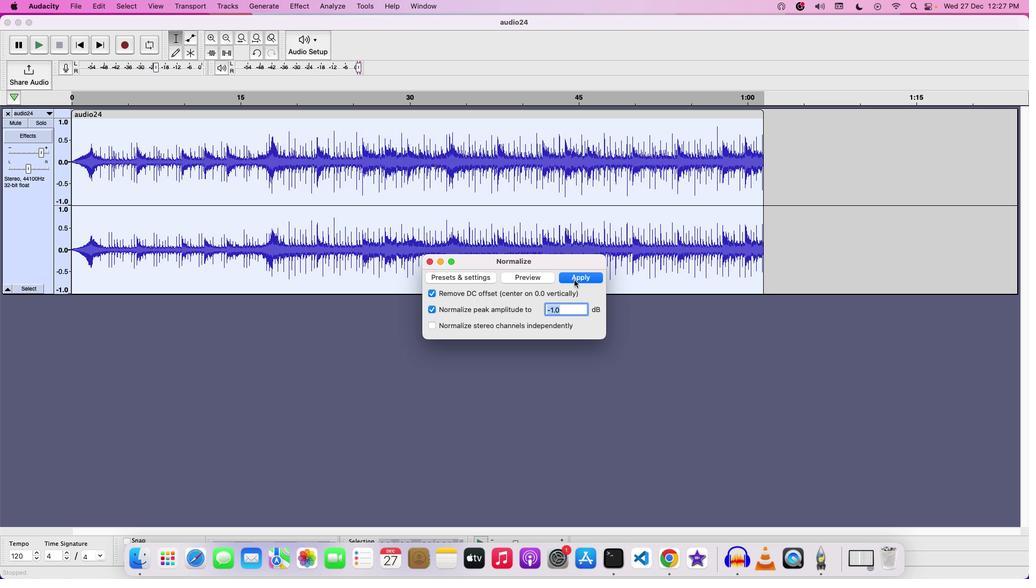 
Action: Mouse pressed left at (574, 280)
Screenshot: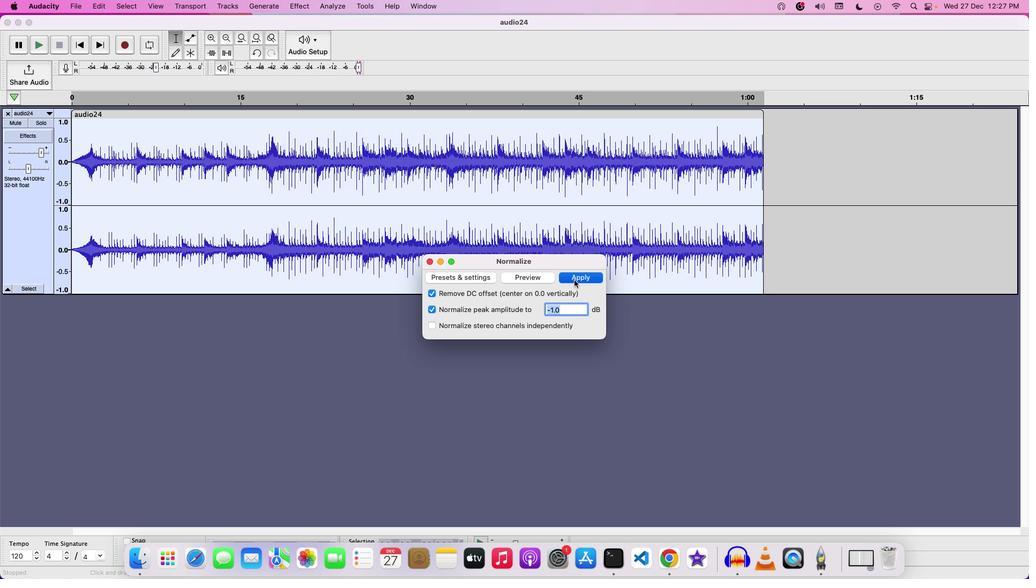
Action: Mouse moved to (307, 11)
Screenshot: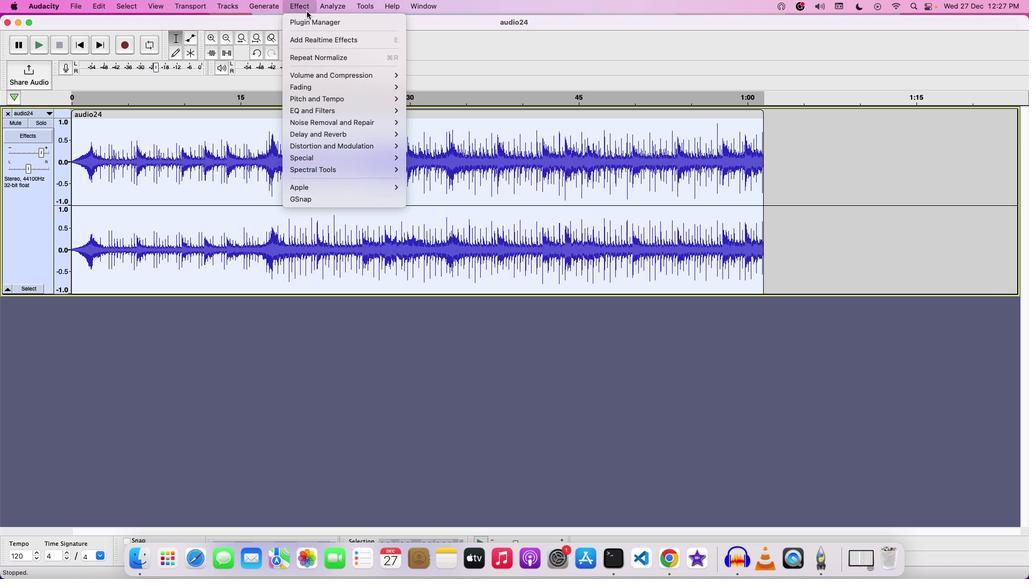 
Action: Mouse pressed left at (307, 11)
Screenshot: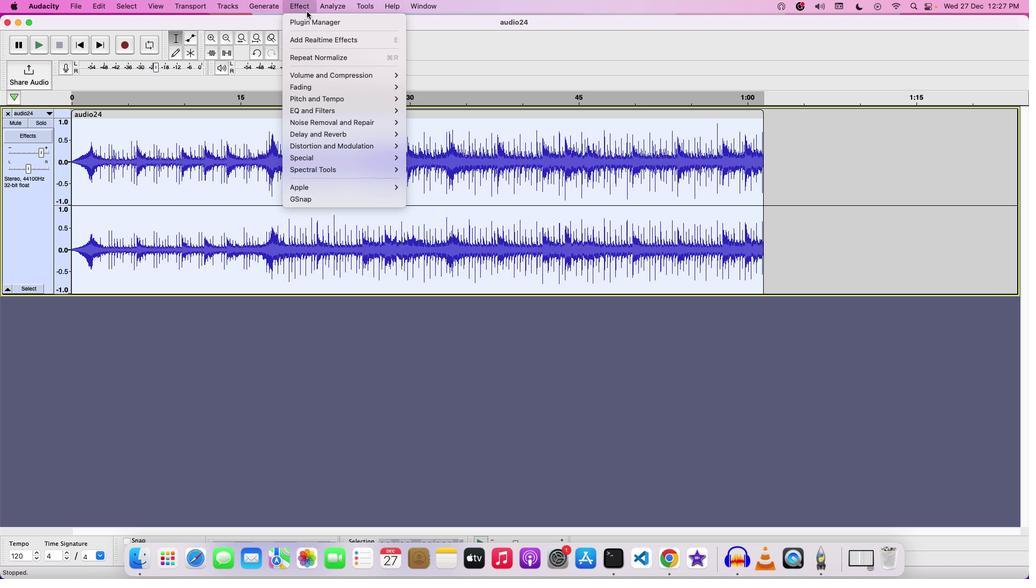 
Action: Mouse moved to (443, 108)
Screenshot: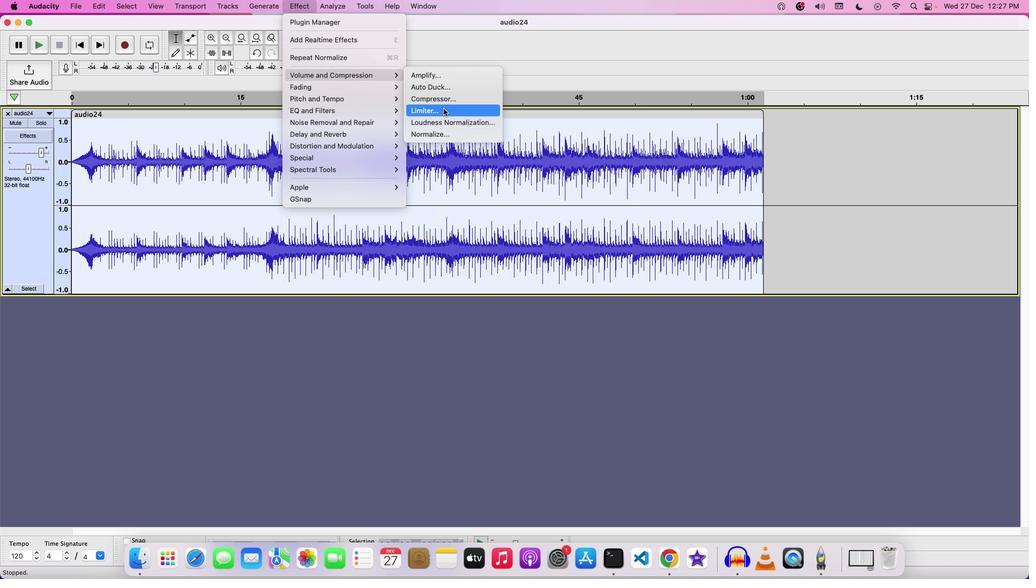 
Action: Mouse pressed left at (443, 108)
Screenshot: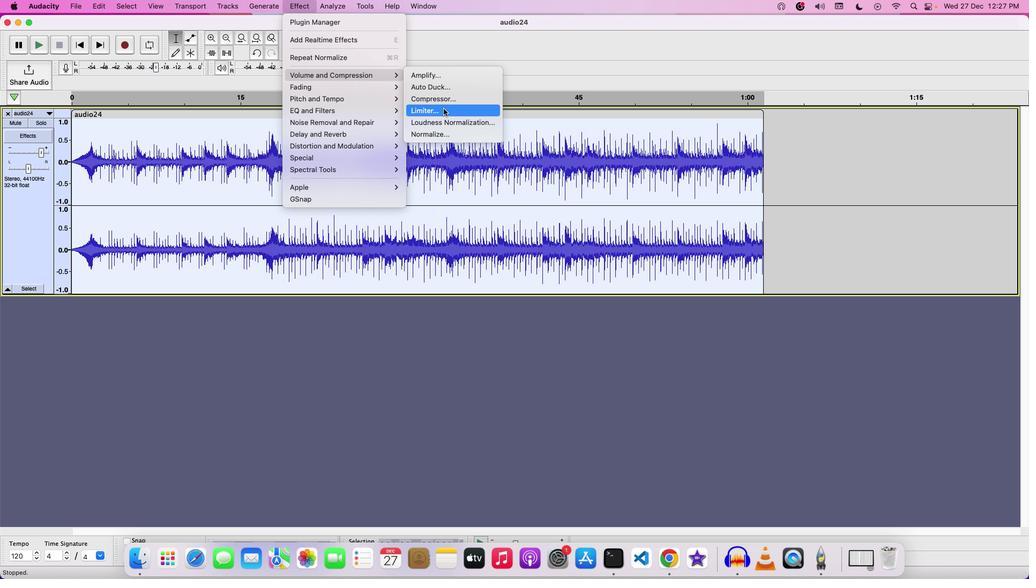 
Action: Mouse moved to (598, 245)
Screenshot: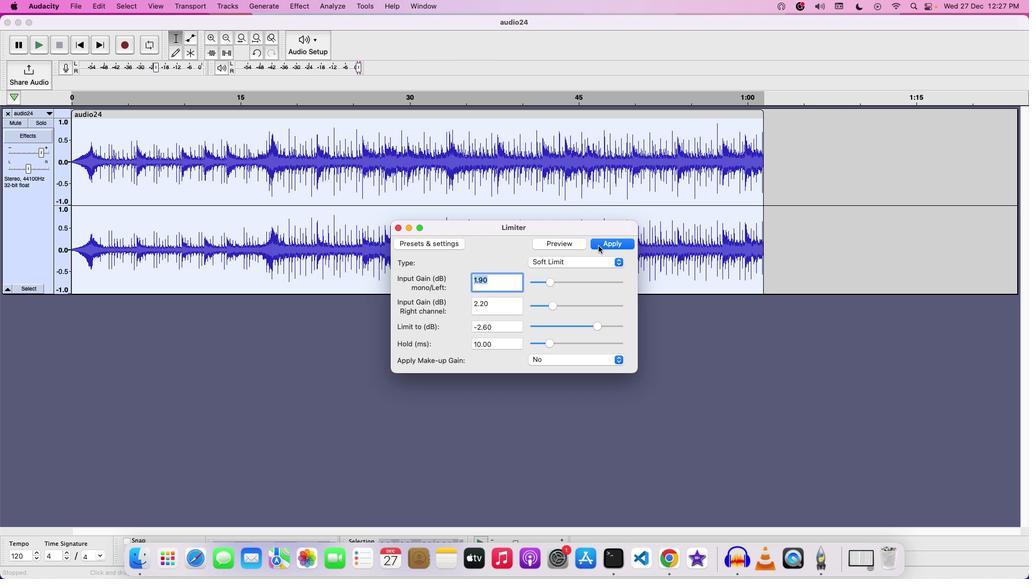 
Action: Mouse pressed left at (598, 245)
Screenshot: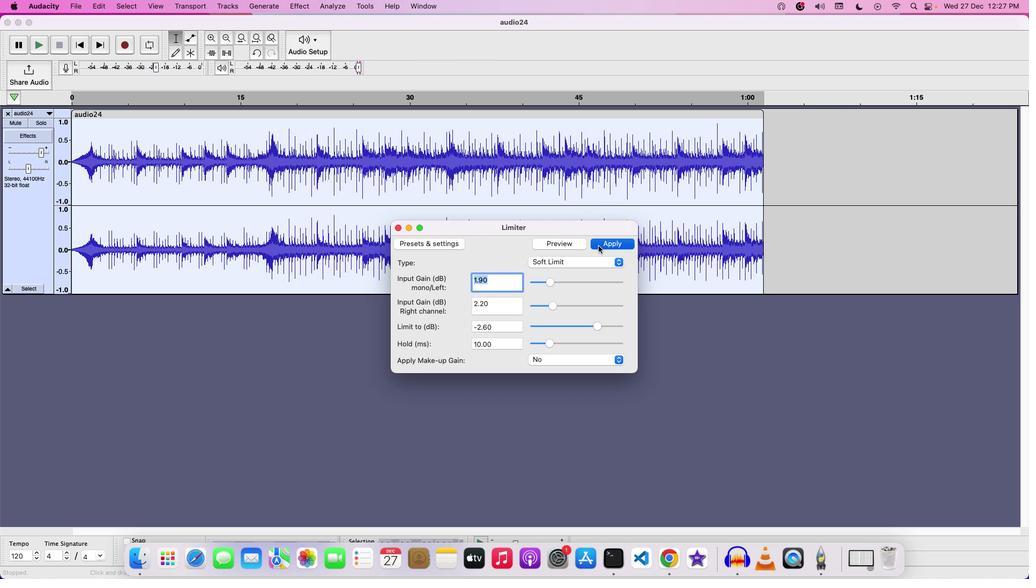 
Action: Mouse moved to (407, 156)
Screenshot: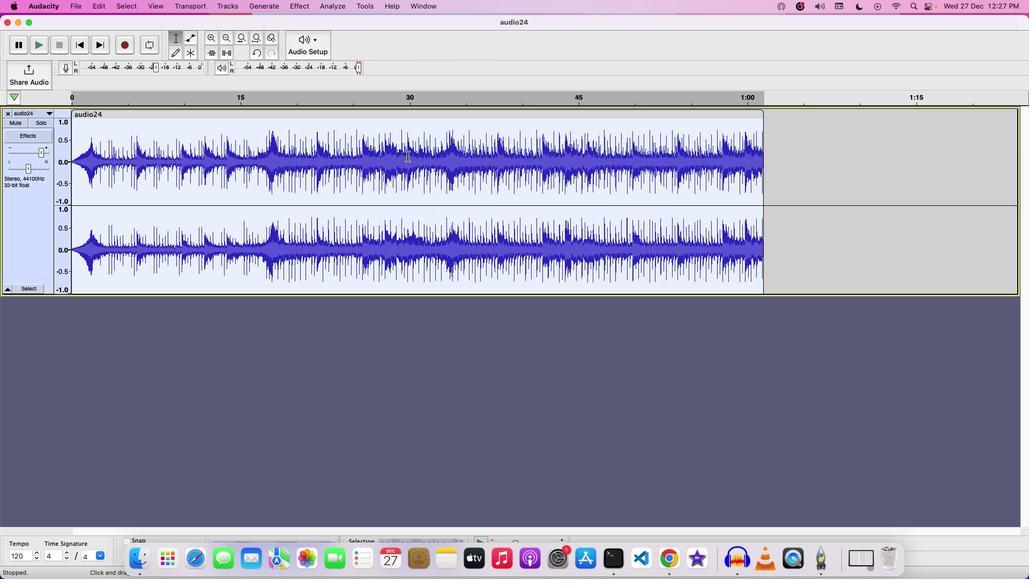 
Action: Key pressed Key.space
Screenshot: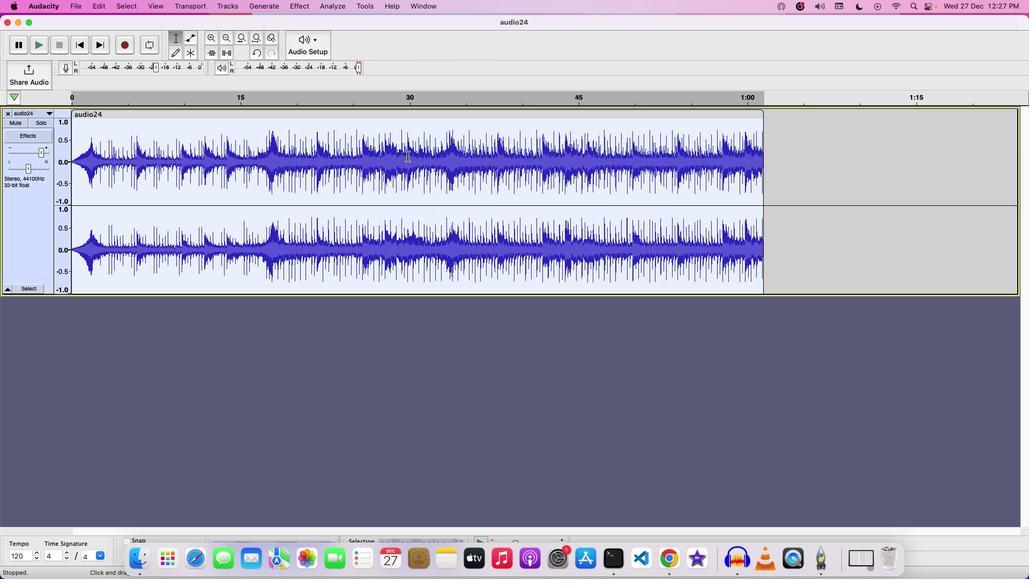 
Action: Mouse moved to (40, 152)
Screenshot: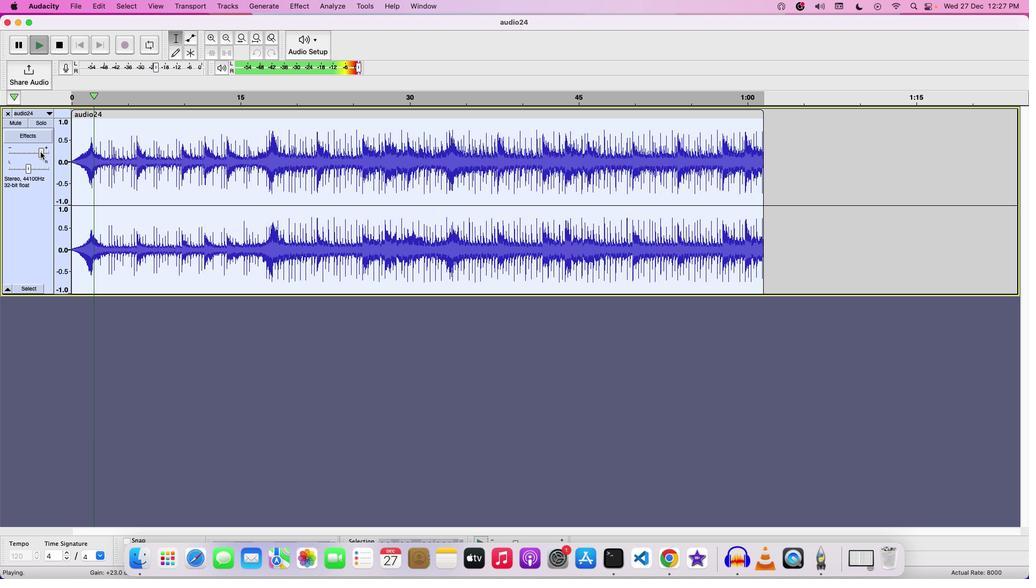 
Action: Mouse pressed left at (40, 152)
Screenshot: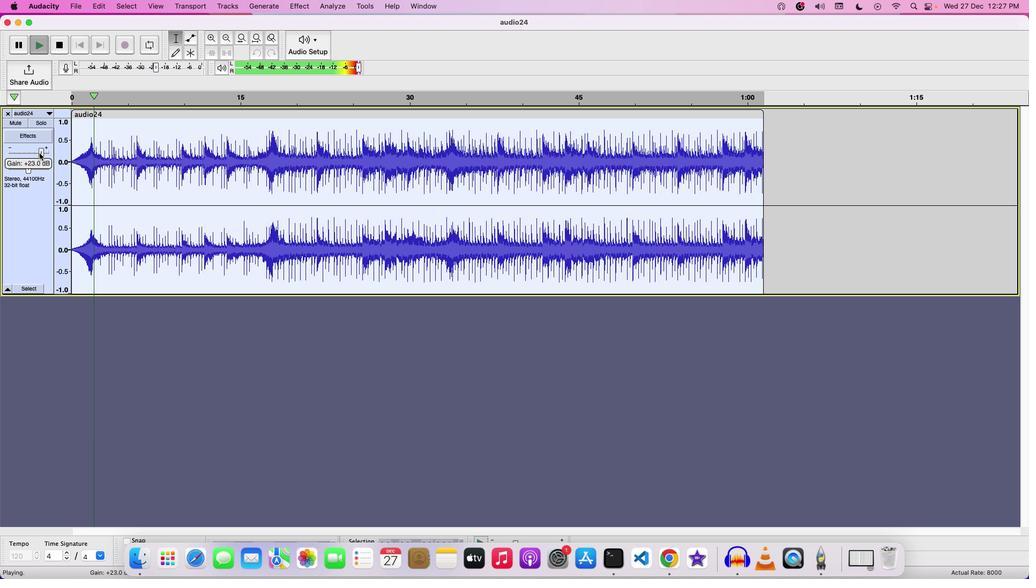 
Action: Mouse moved to (36, 153)
Screenshot: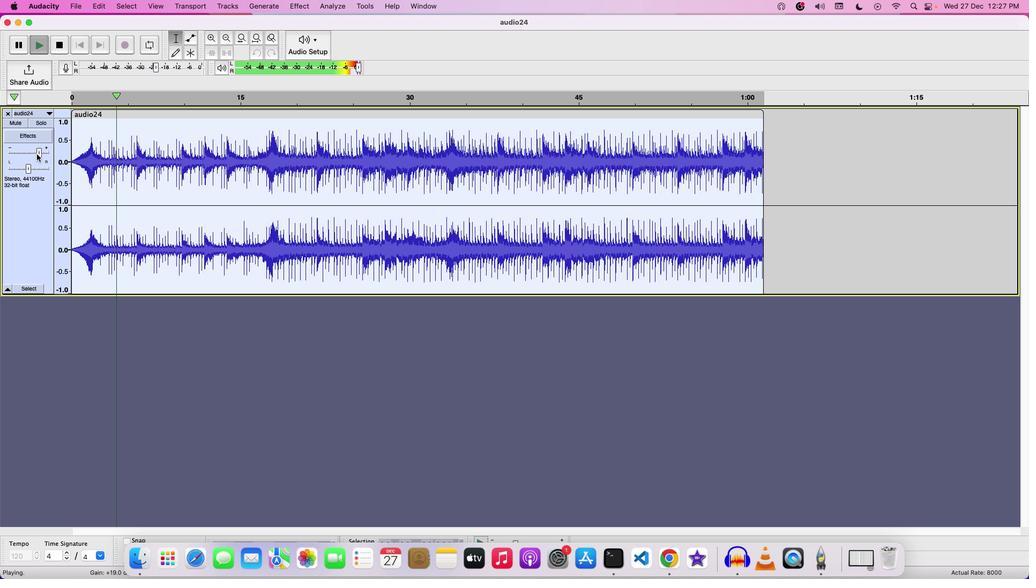 
Action: Mouse pressed left at (36, 153)
Screenshot: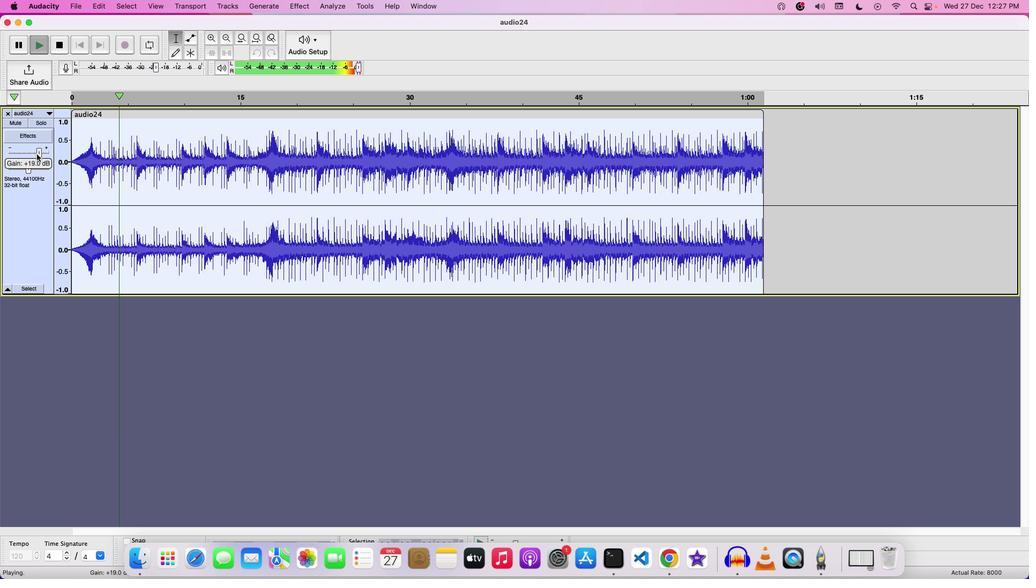 
Action: Mouse moved to (128, 98)
Screenshot: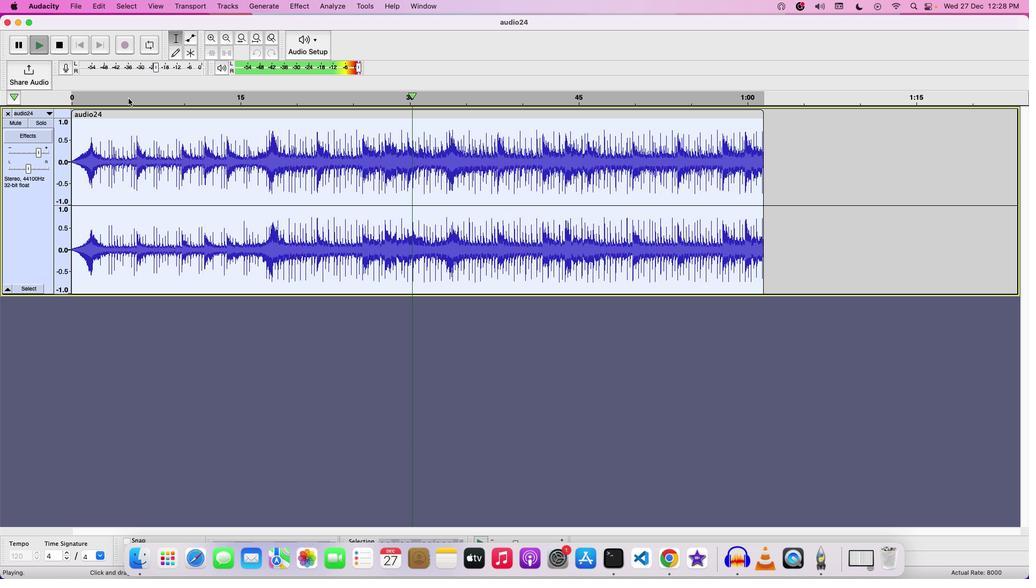 
Action: Mouse pressed left at (128, 98)
Screenshot: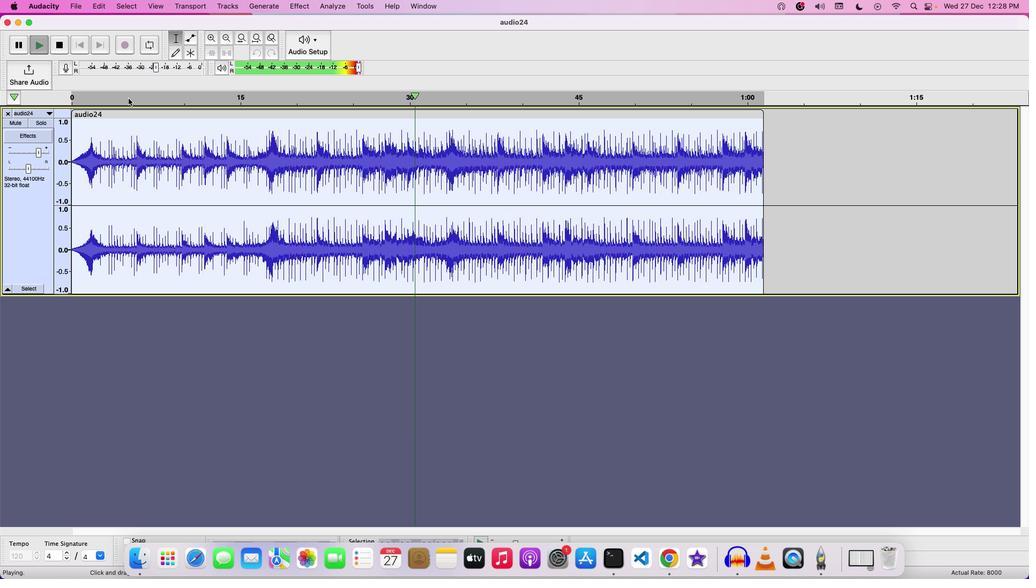 
Action: Mouse moved to (662, 97)
Screenshot: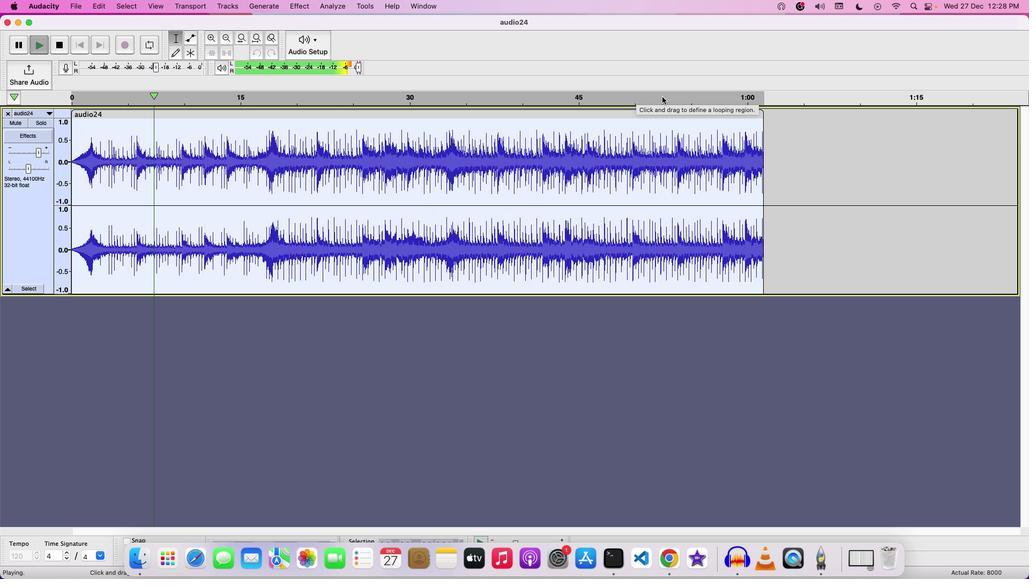 
Action: Mouse pressed left at (662, 97)
Screenshot: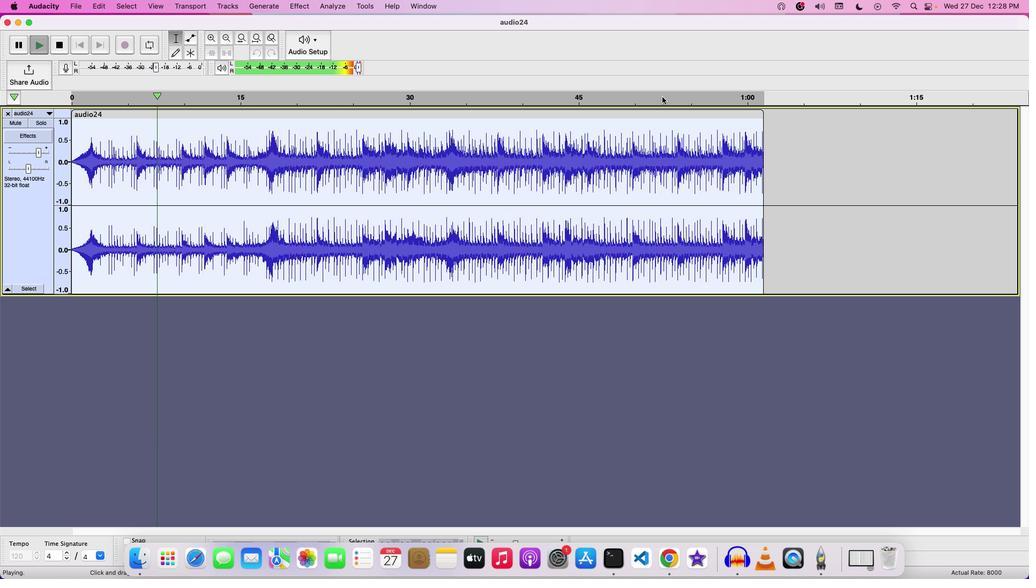 
Action: Mouse moved to (690, 93)
Screenshot: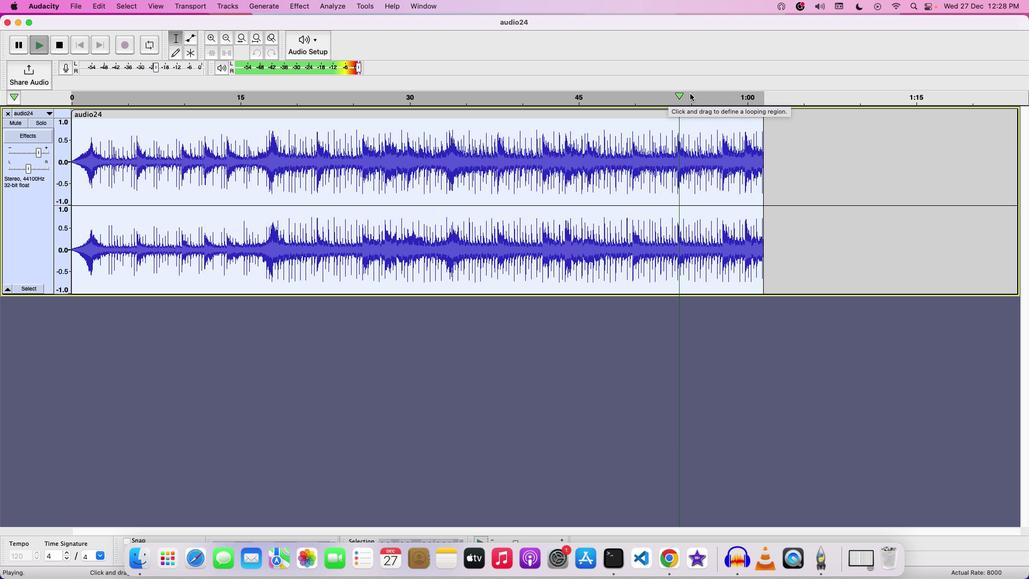 
Action: Key pressed Key.space
Screenshot: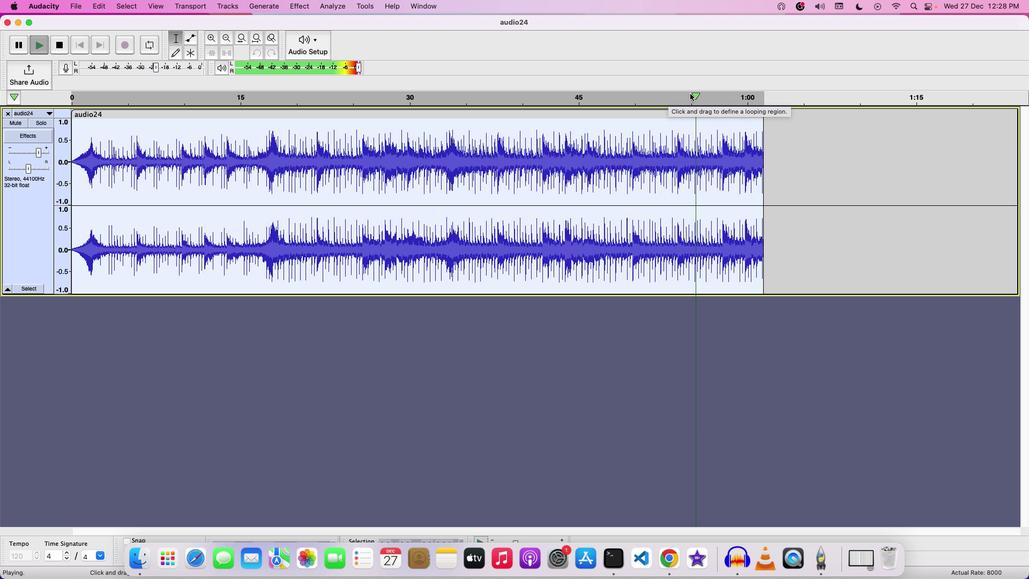 
Action: Mouse moved to (76, 10)
Screenshot: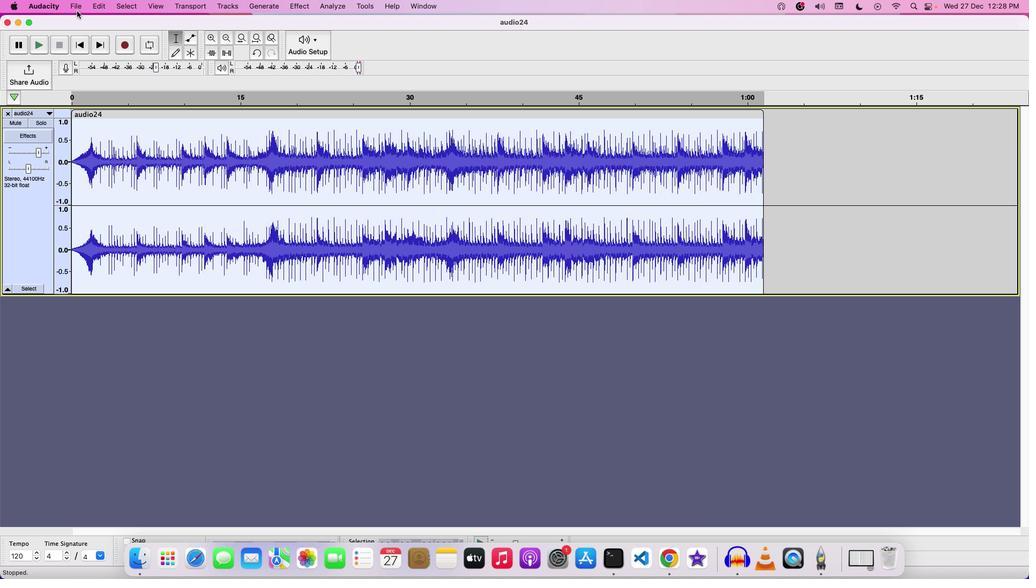 
Action: Mouse pressed left at (76, 10)
Screenshot: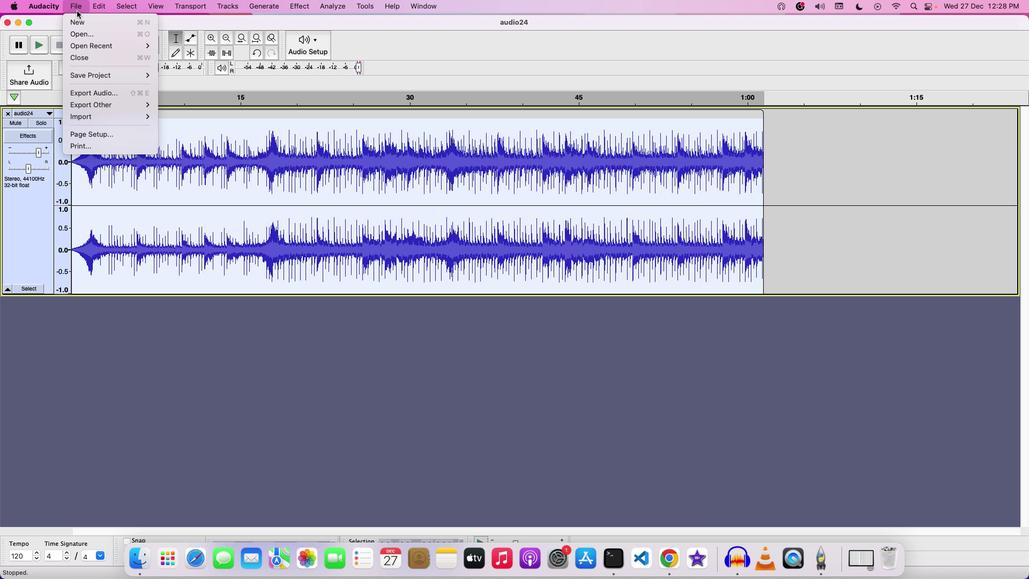 
Action: Mouse moved to (176, 77)
Screenshot: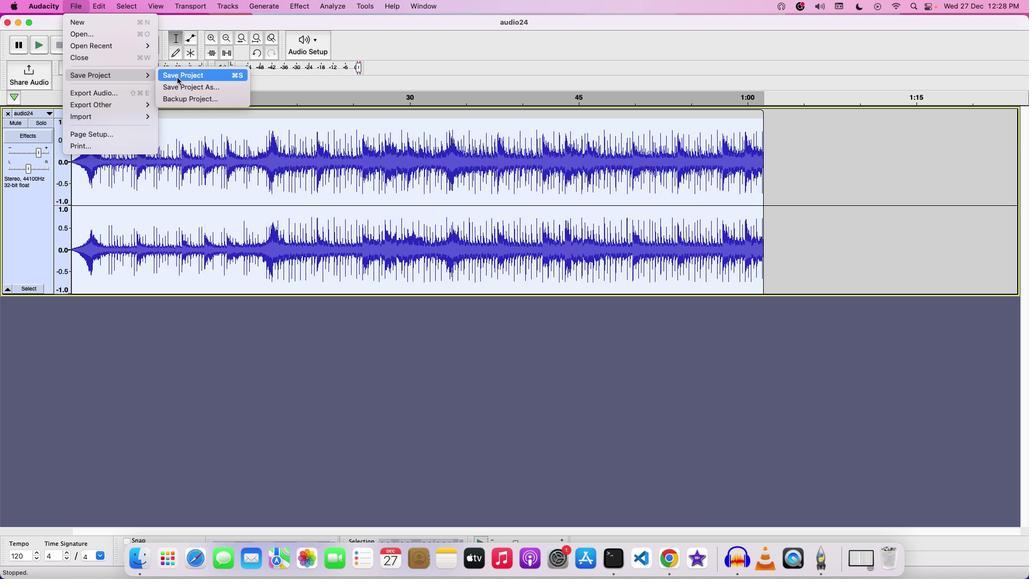 
Action: Mouse pressed left at (176, 77)
Screenshot: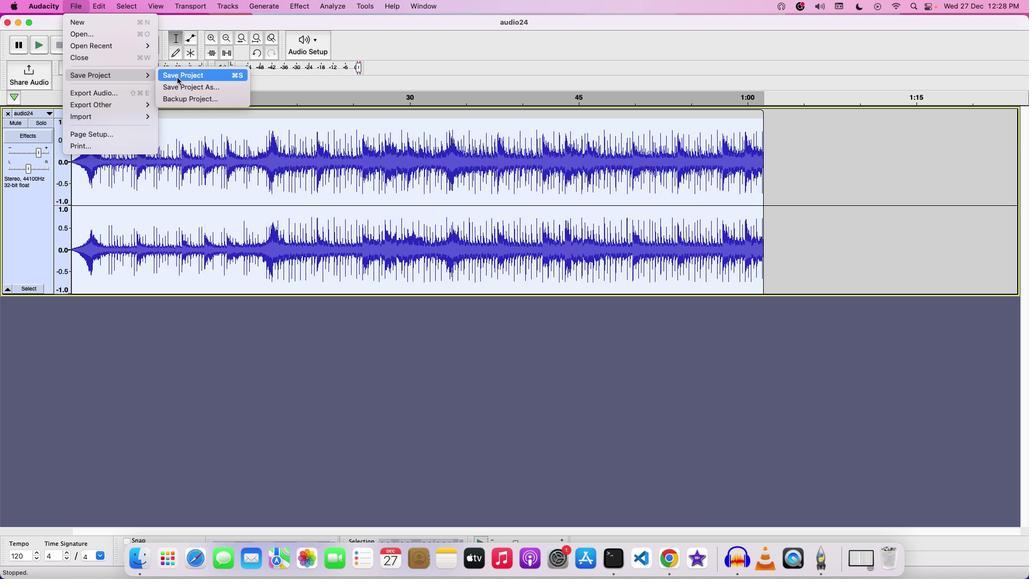 
Action: Mouse moved to (500, 157)
Screenshot: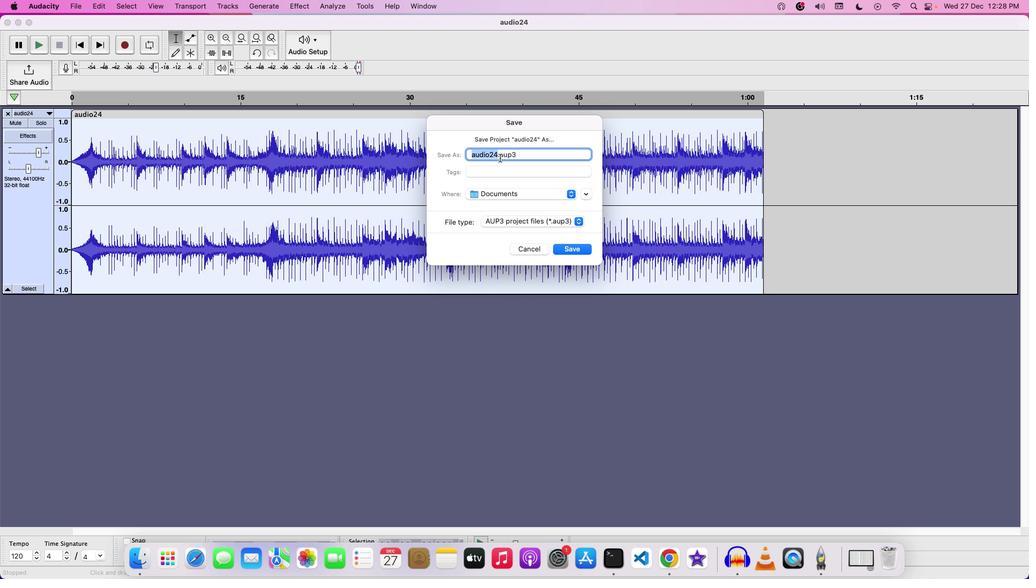 
Action: Mouse pressed left at (500, 157)
Screenshot: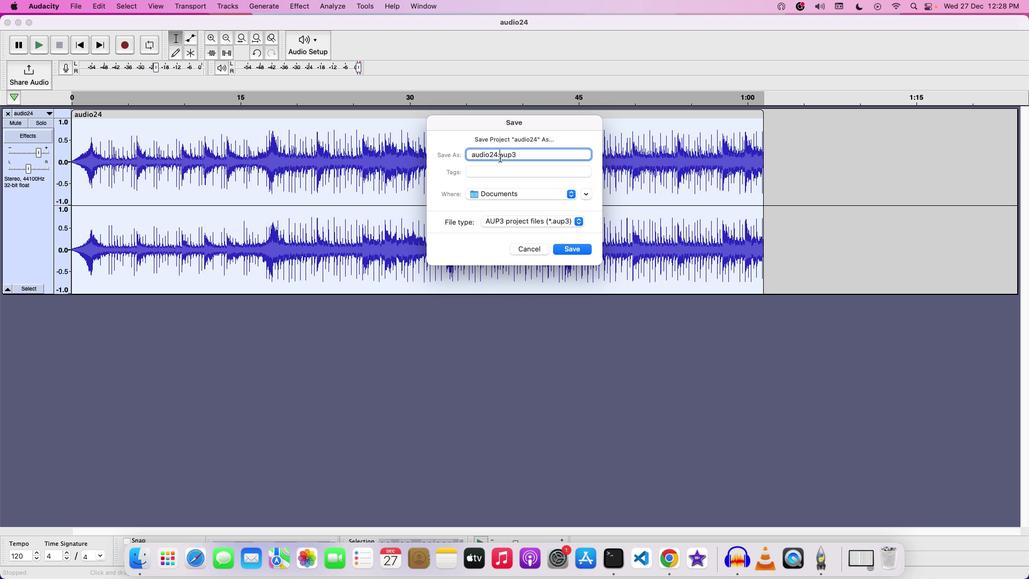 
Action: Mouse moved to (515, 163)
Screenshot: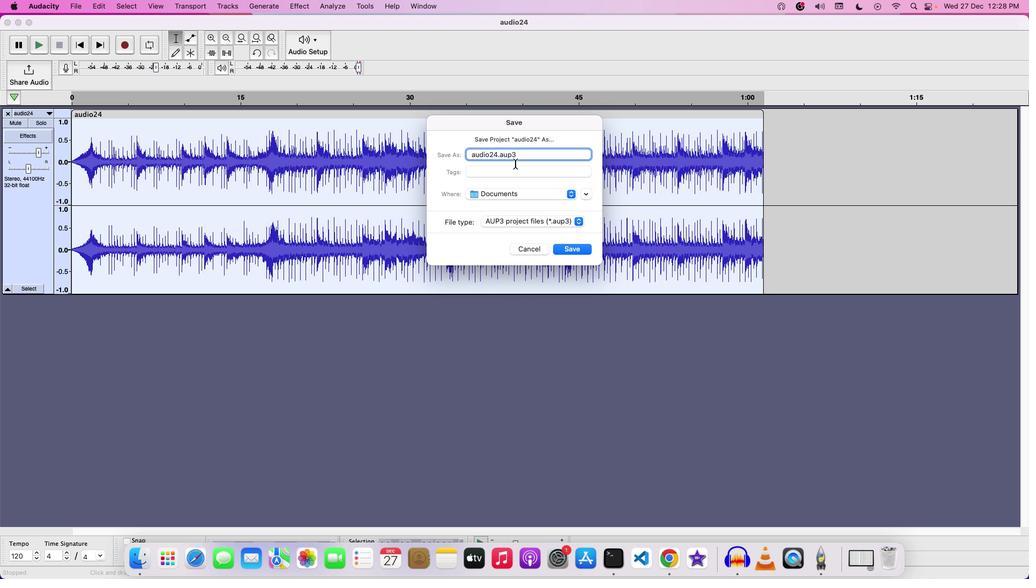 
Action: Key pressed Key.leftKey.backspaceKey.backspaceKey.space'F''O''R'Key.space'D''I''V''E''R''S''I''T''Y'Key.space'A''N''D'Key.space'I''N''C''L''U''S''I''O''N'Key.spaceKey.space
Screenshot: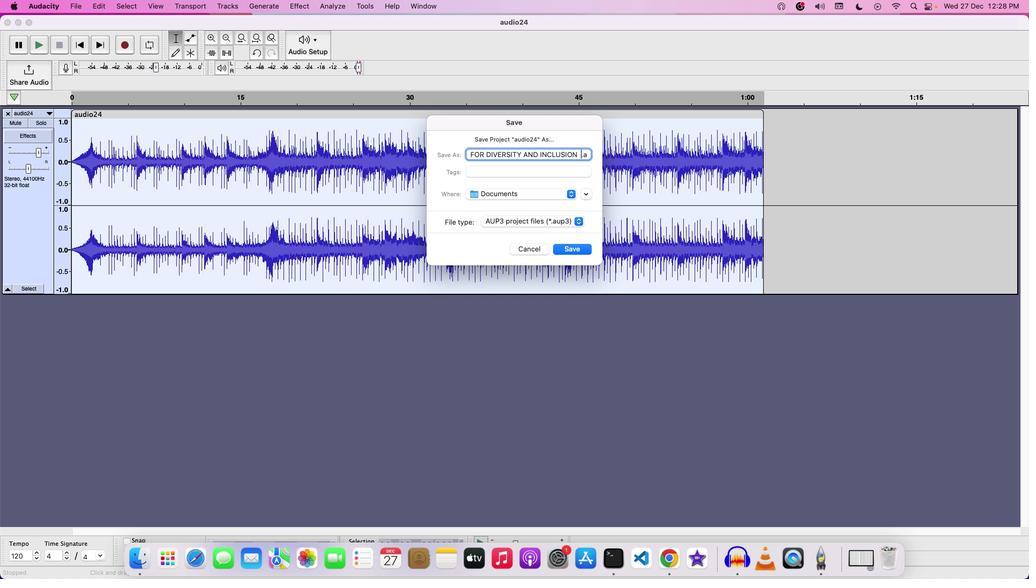 
Action: Mouse moved to (564, 249)
Screenshot: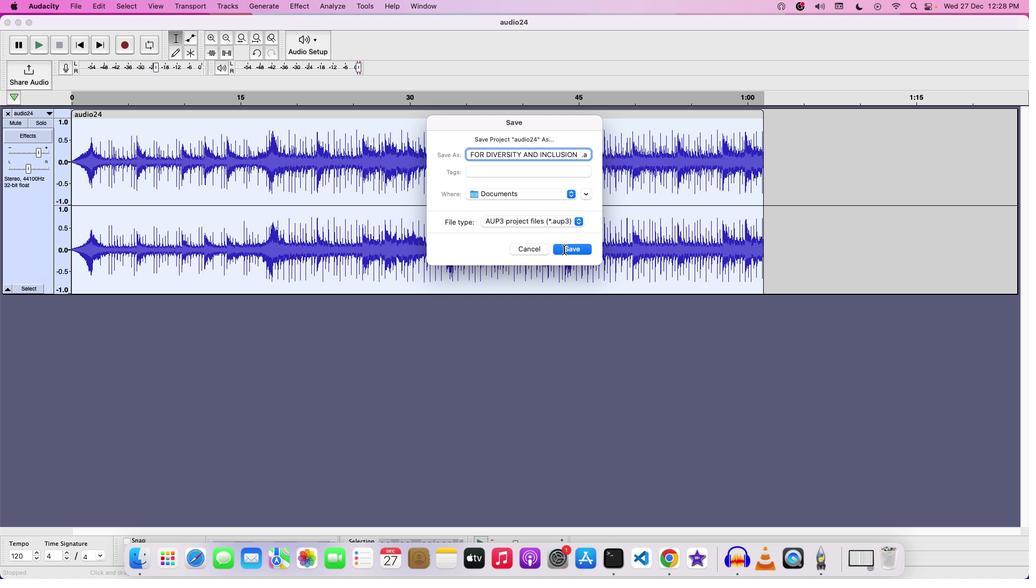 
Action: Mouse pressed left at (564, 249)
Screenshot: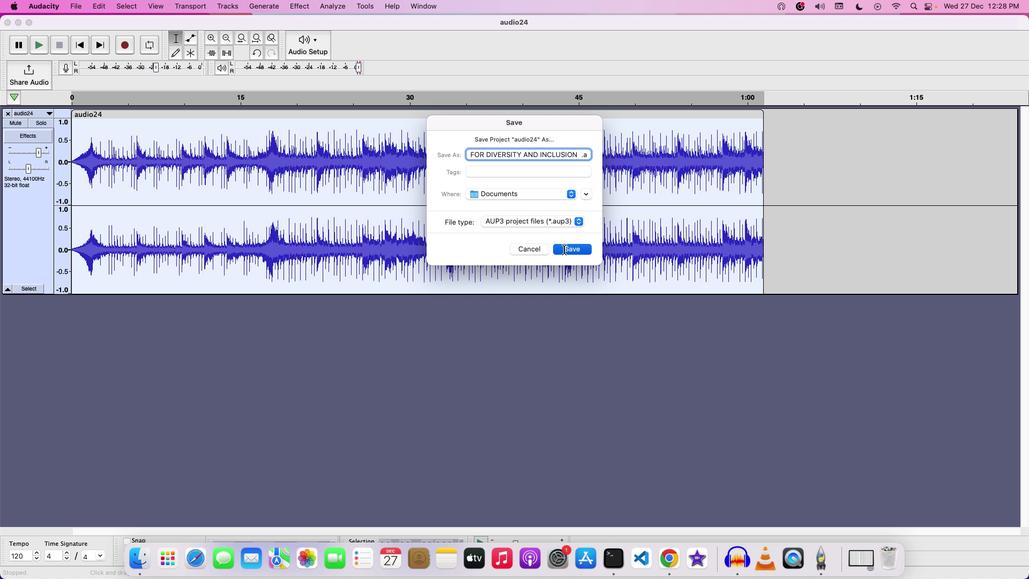 
Action: Mouse moved to (550, 245)
Screenshot: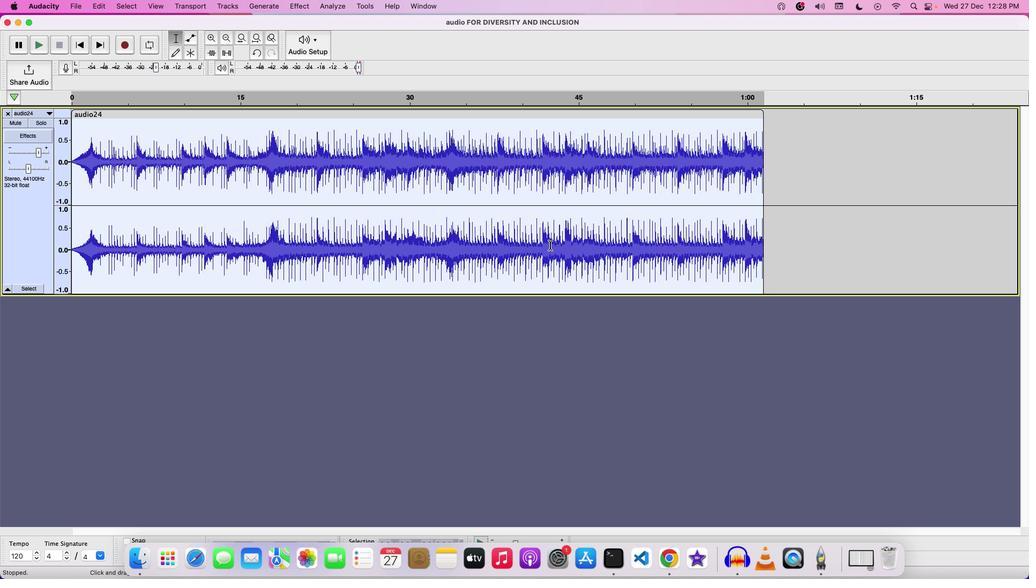 
